 Task: Find connections with filter location Biaora with filter topic #Startupswith filter profile language Potuguese with filter current company Parle Products Pvt. Ltd with filter school Holy Angels Convent School - India with filter industry Building Structure and Exterior Contractors with filter service category Management with filter keywords title Emergency Relief Worker
Action: Mouse moved to (629, 93)
Screenshot: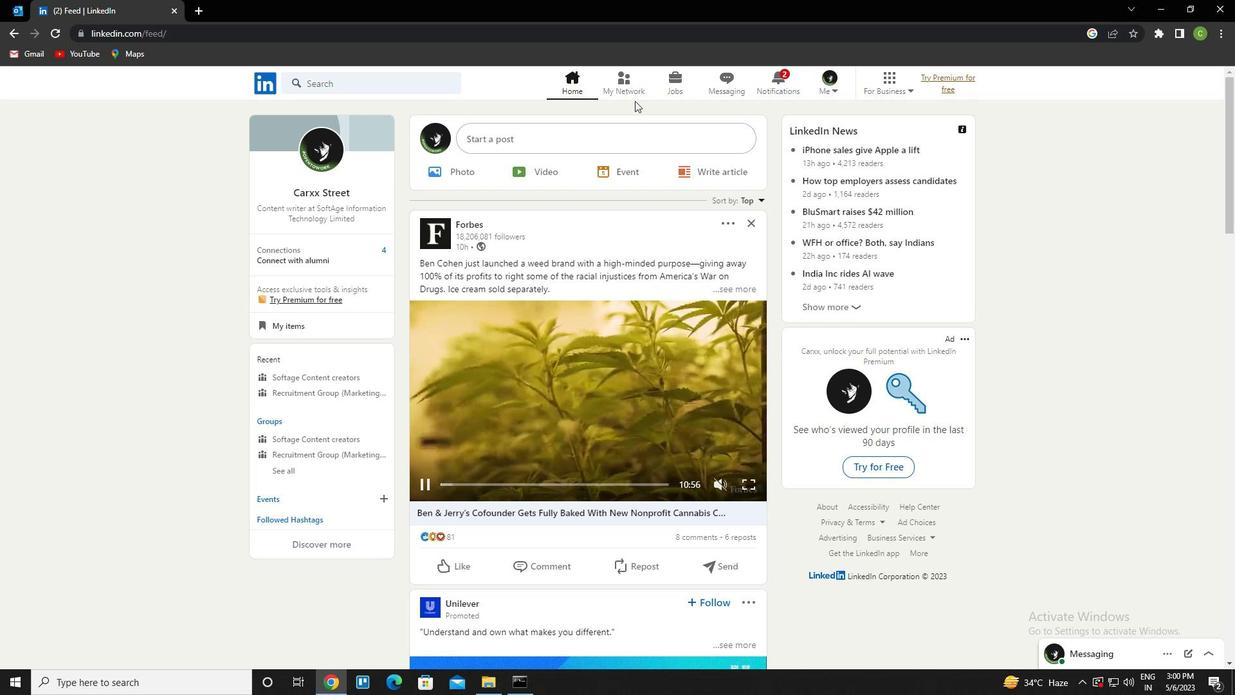 
Action: Mouse pressed left at (629, 93)
Screenshot: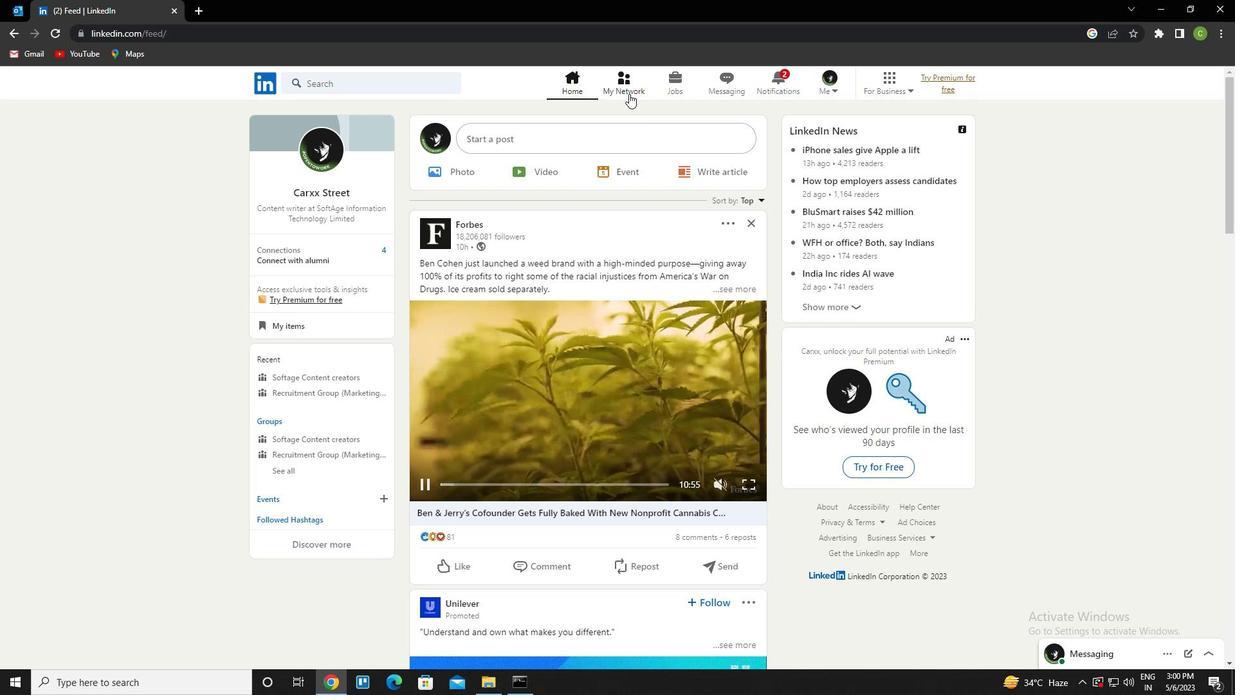 
Action: Mouse moved to (371, 162)
Screenshot: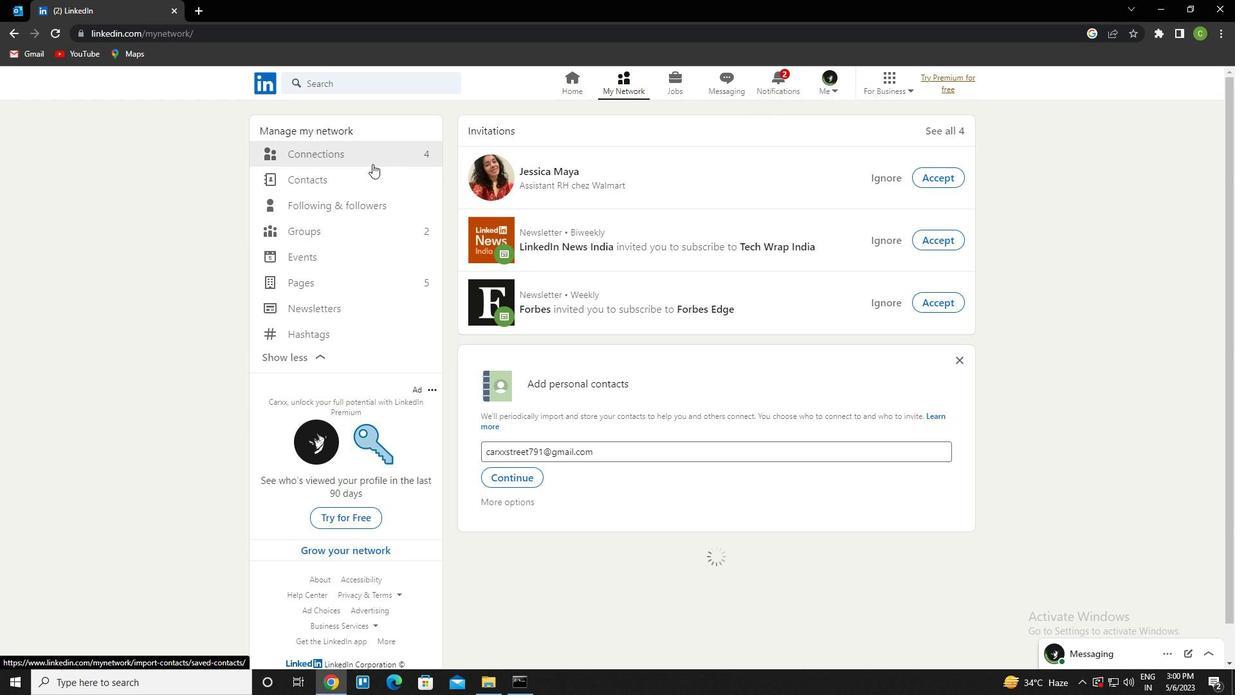 
Action: Mouse pressed left at (371, 162)
Screenshot: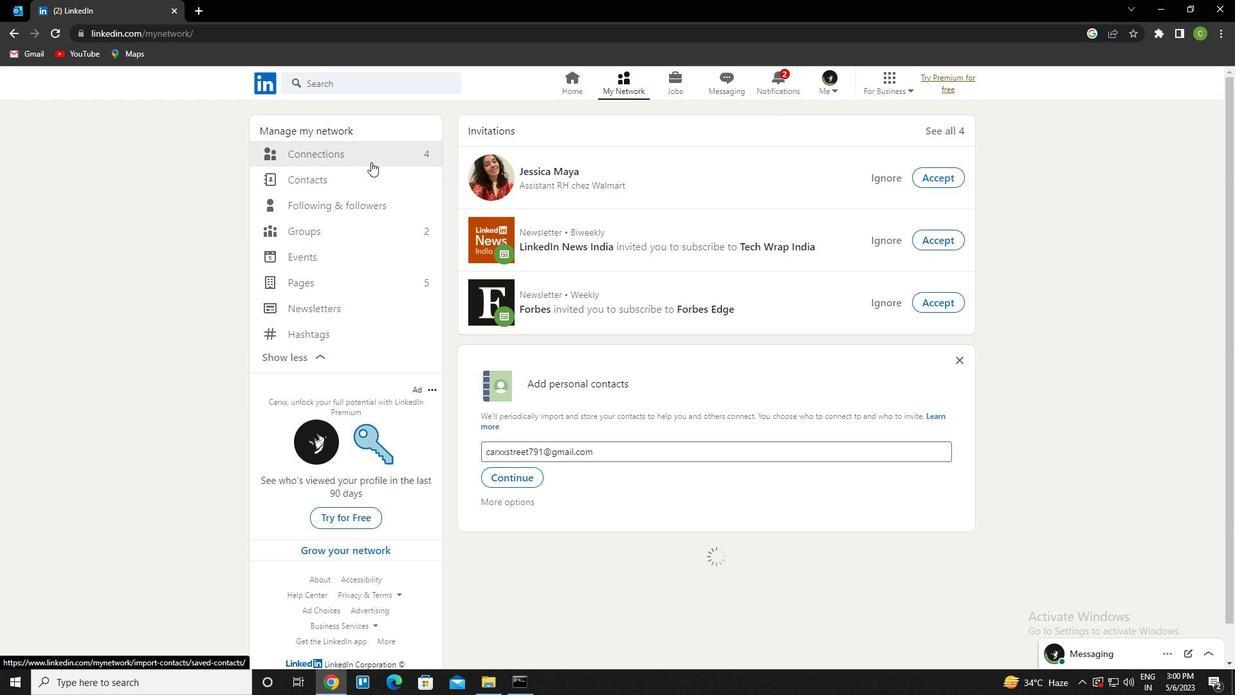 
Action: Mouse moved to (386, 155)
Screenshot: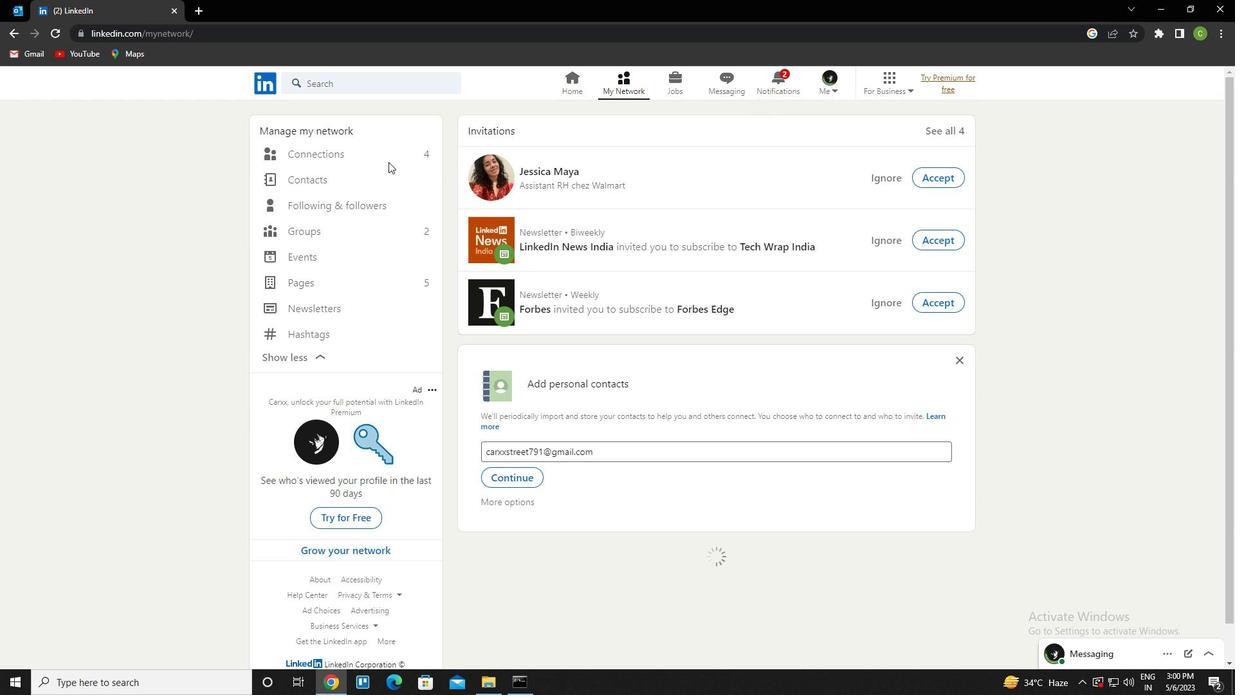 
Action: Mouse pressed left at (386, 155)
Screenshot: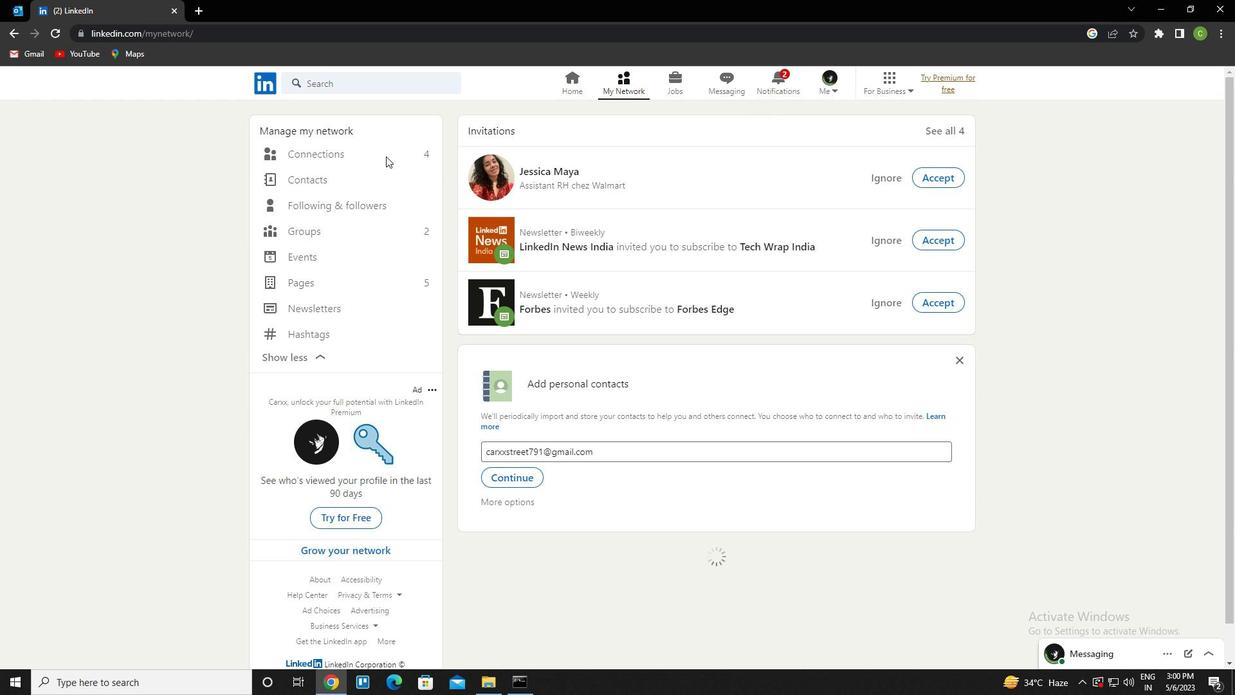 
Action: Mouse pressed left at (386, 155)
Screenshot: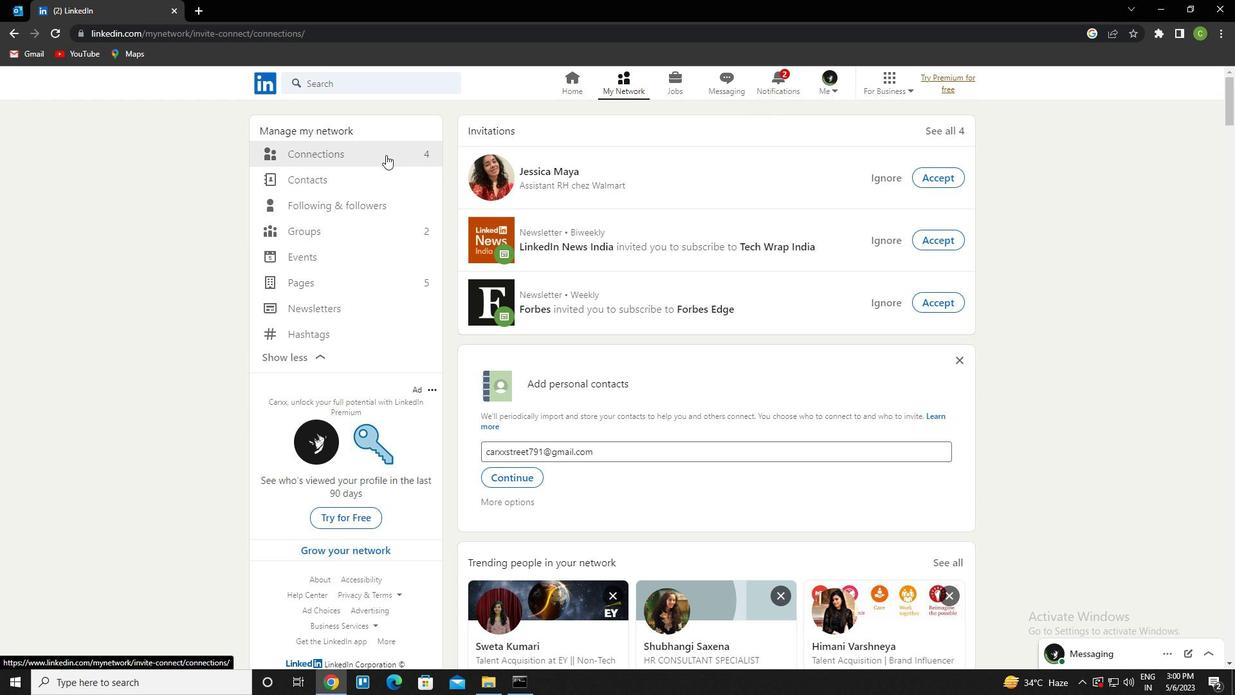 
Action: Mouse moved to (707, 159)
Screenshot: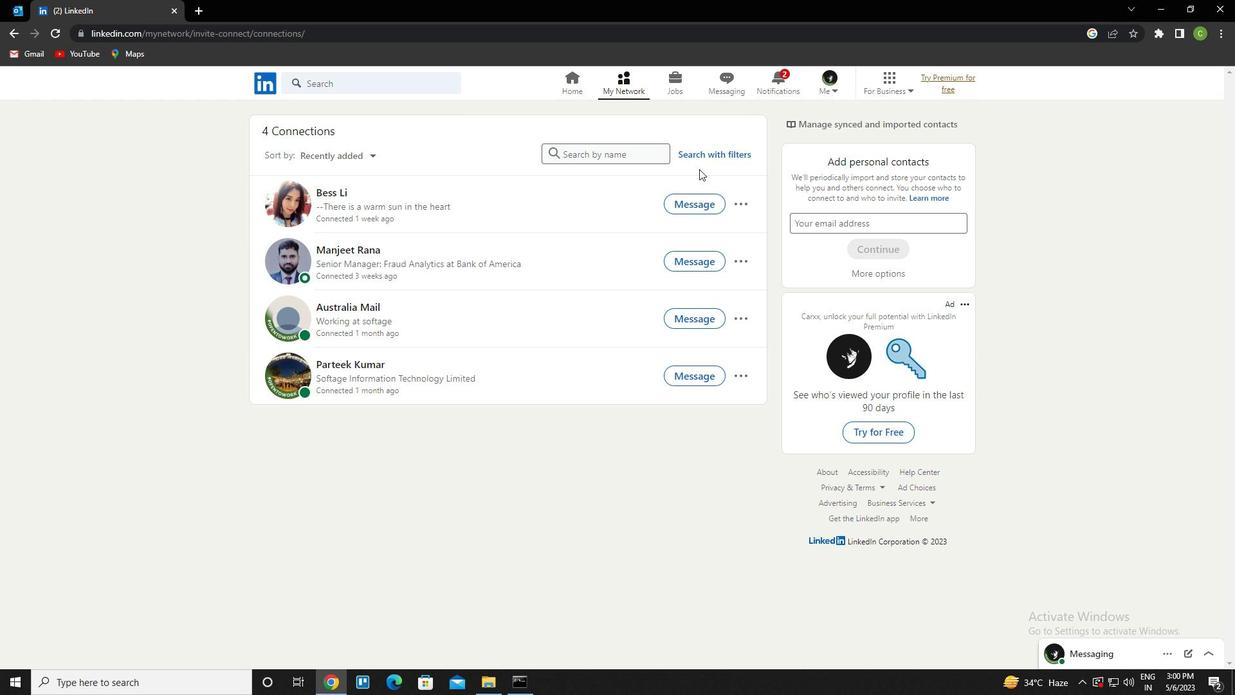 
Action: Mouse pressed left at (707, 159)
Screenshot: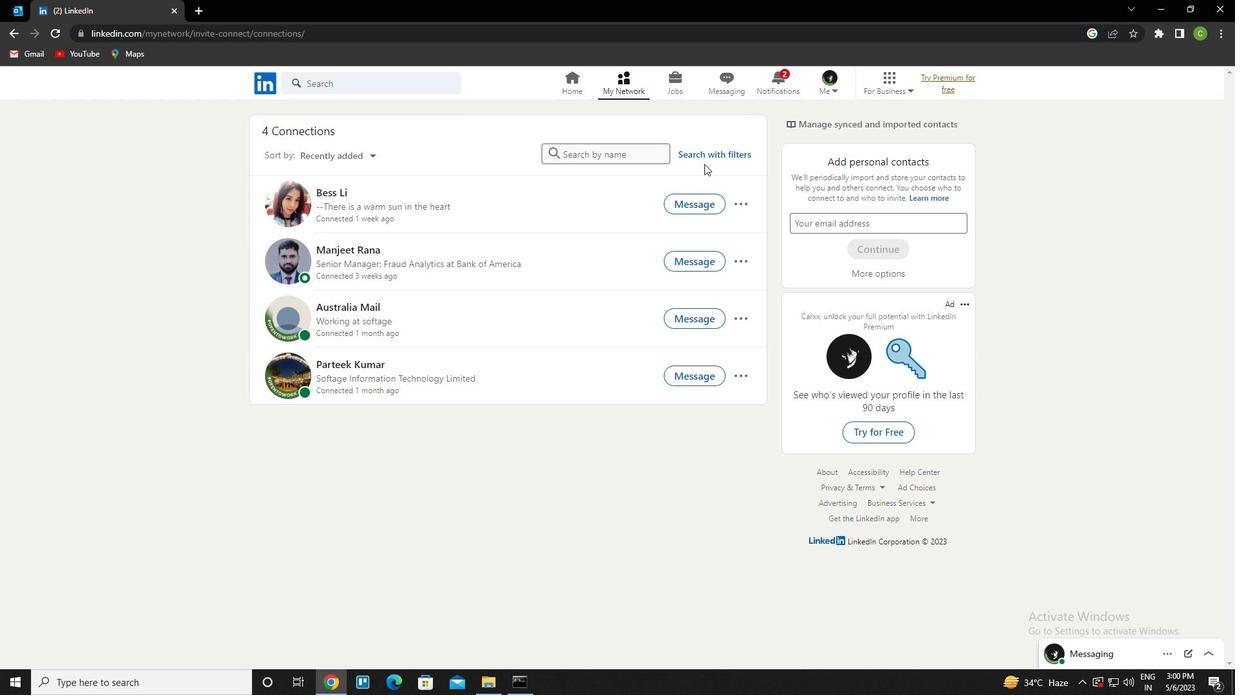 
Action: Mouse moved to (669, 119)
Screenshot: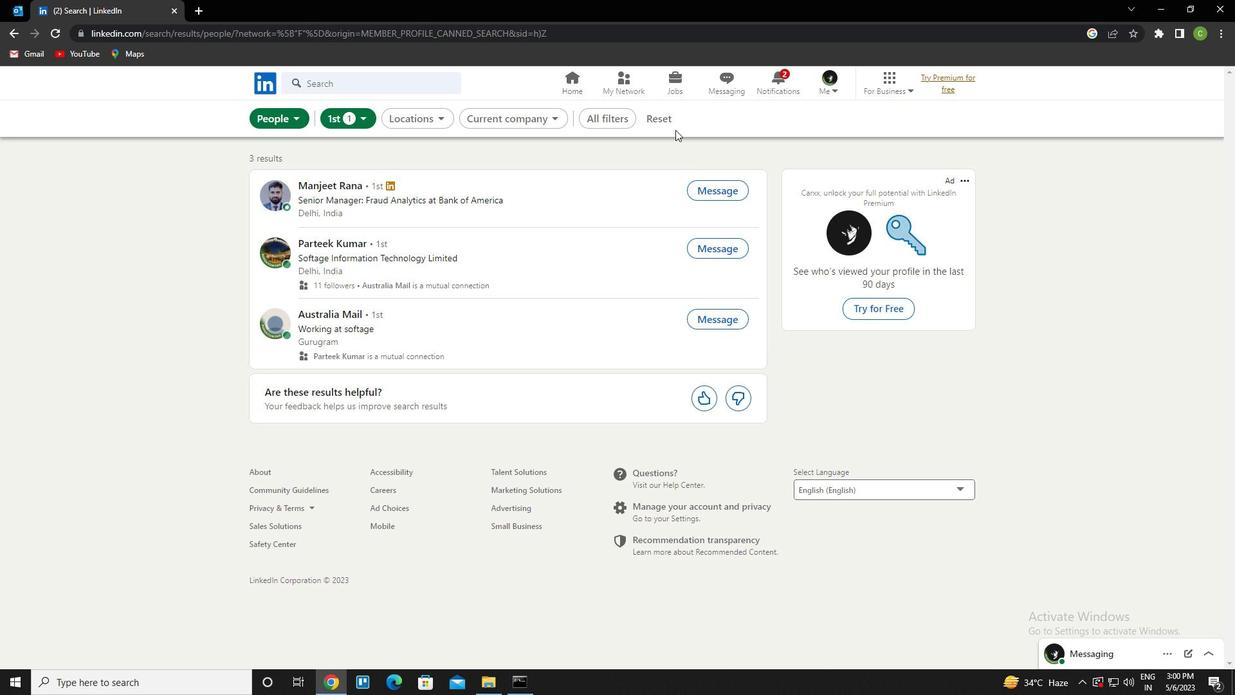 
Action: Mouse pressed left at (669, 119)
Screenshot: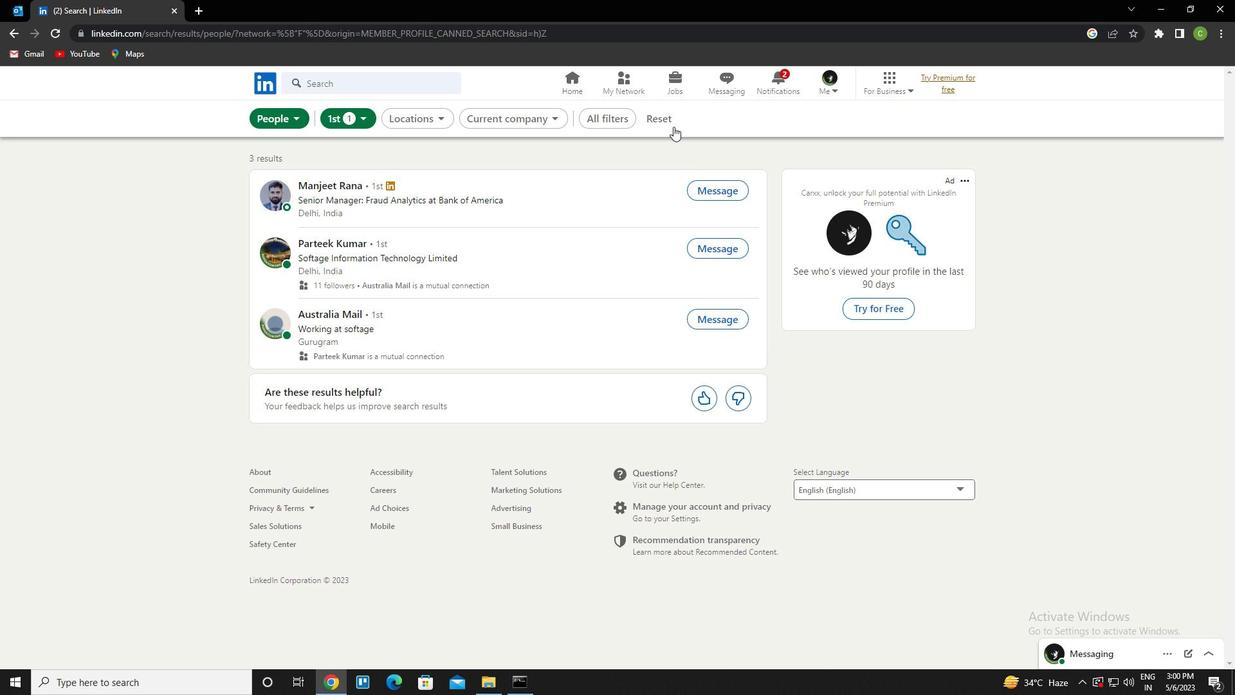 
Action: Mouse moved to (619, 123)
Screenshot: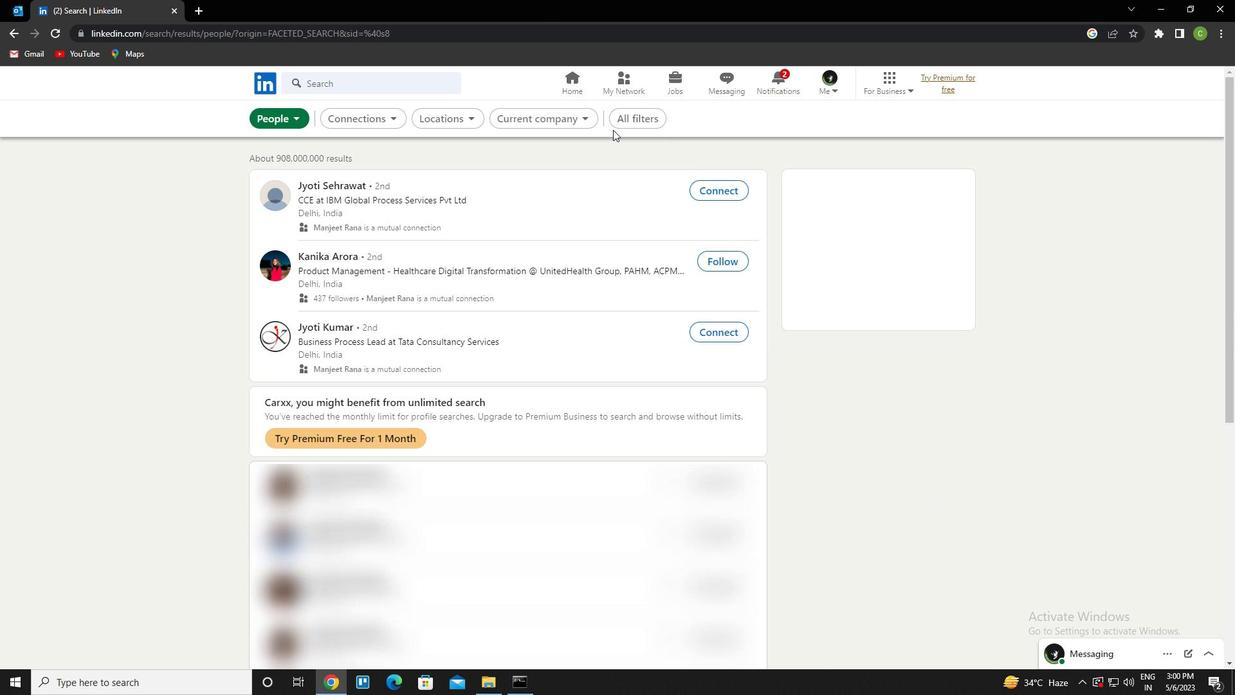 
Action: Mouse pressed left at (619, 123)
Screenshot: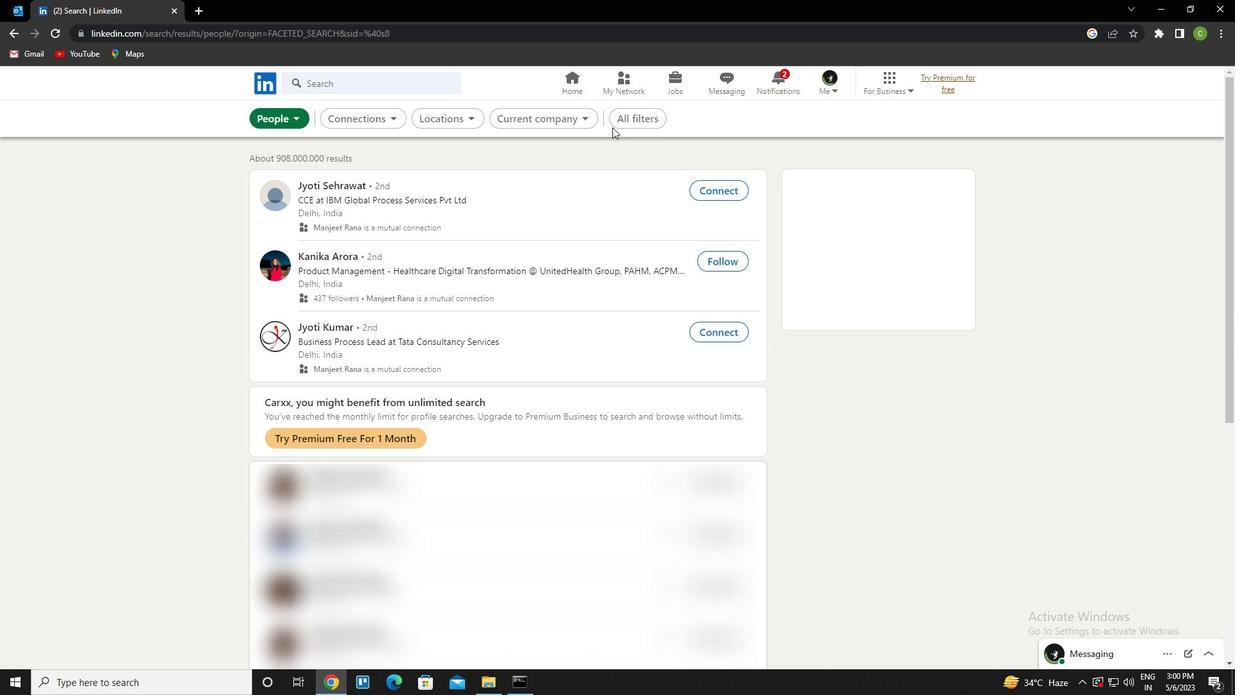 
Action: Mouse moved to (1041, 368)
Screenshot: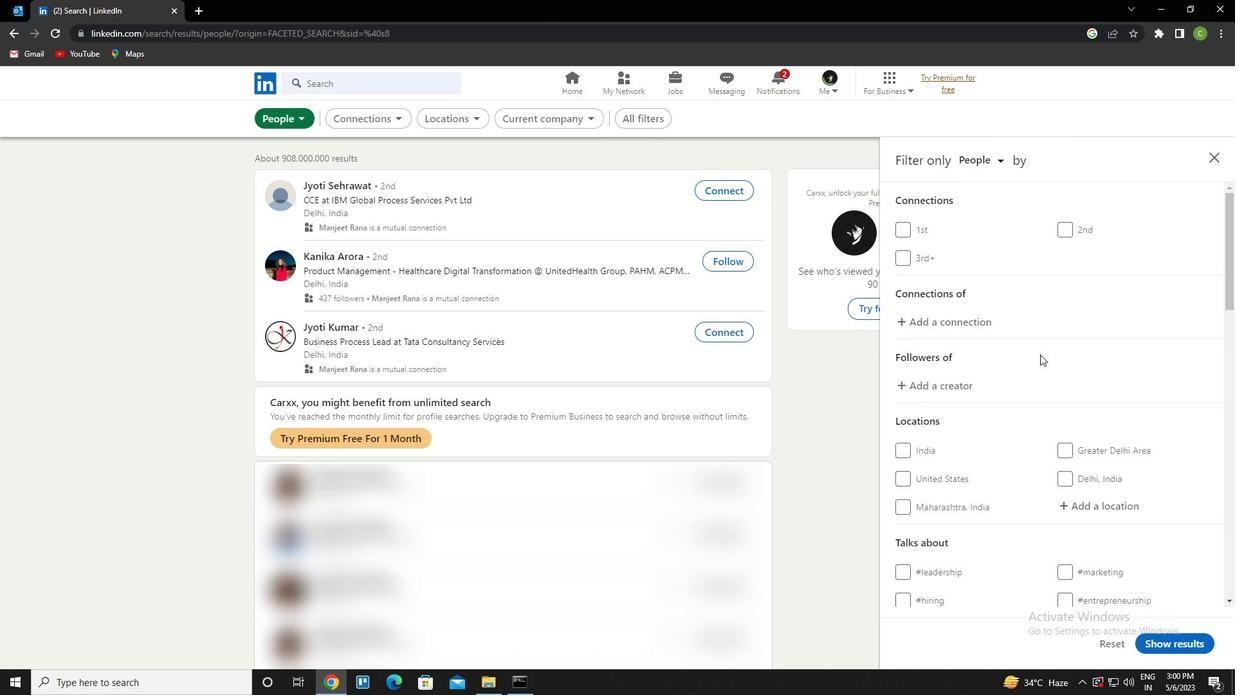 
Action: Mouse scrolled (1041, 368) with delta (0, 0)
Screenshot: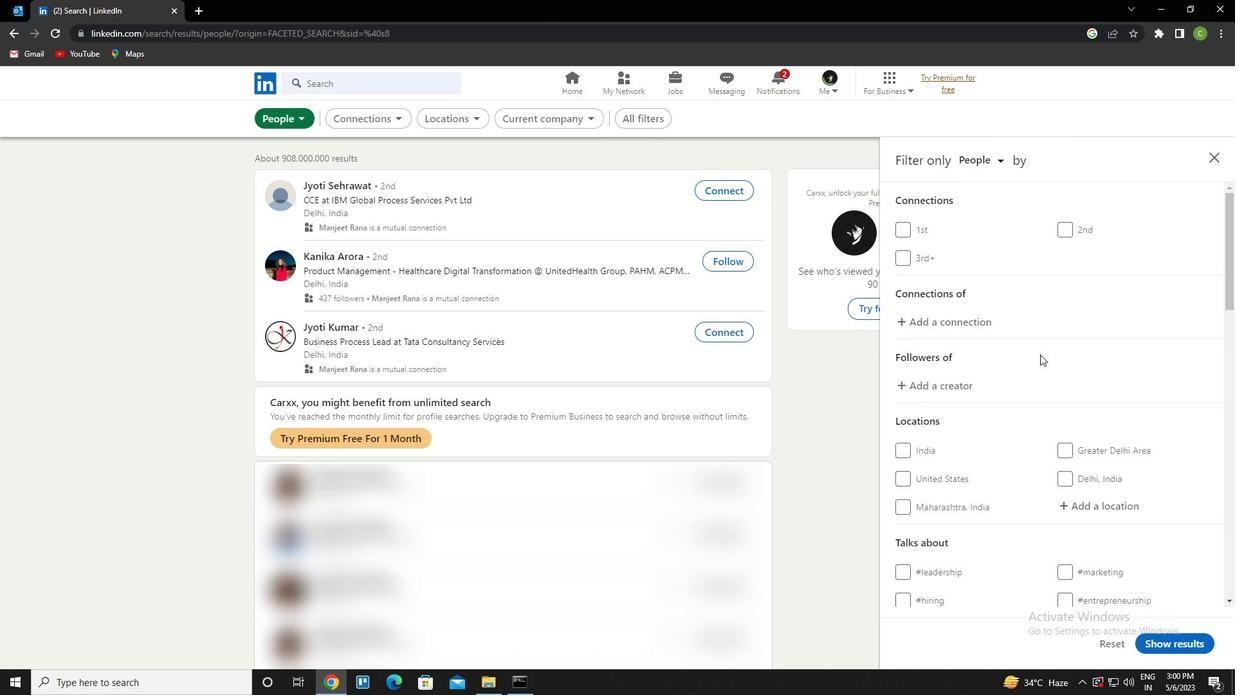 
Action: Mouse moved to (1041, 370)
Screenshot: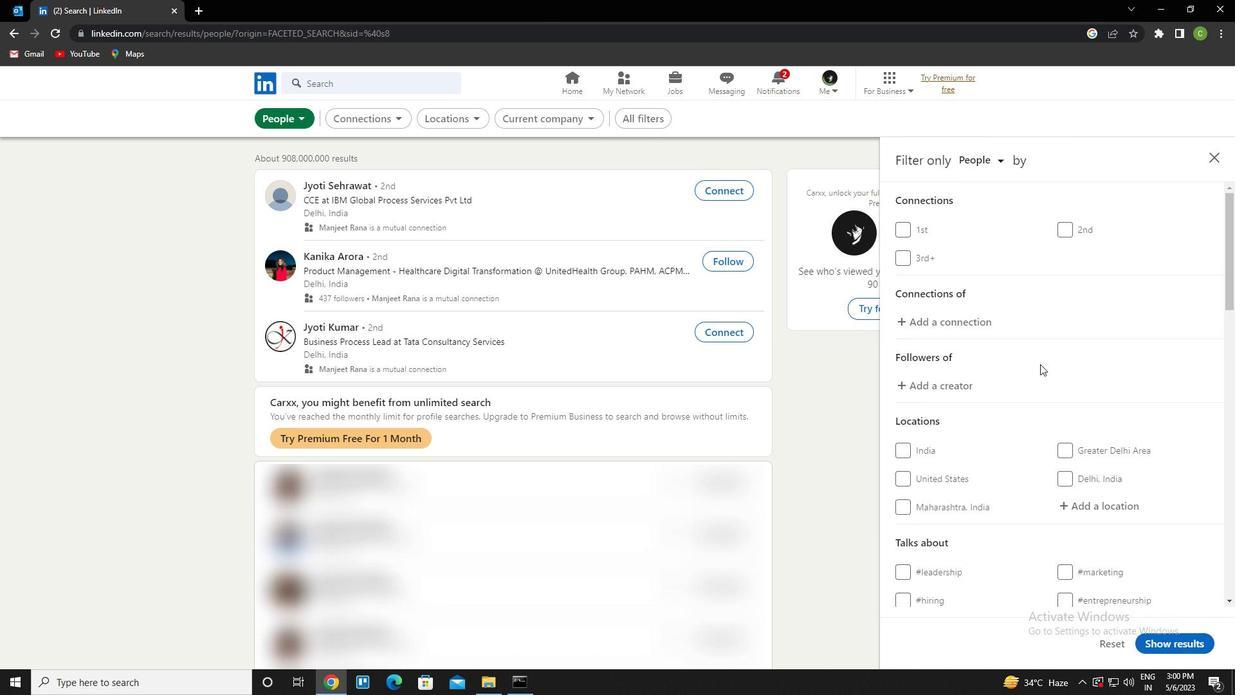 
Action: Mouse scrolled (1041, 370) with delta (0, 0)
Screenshot: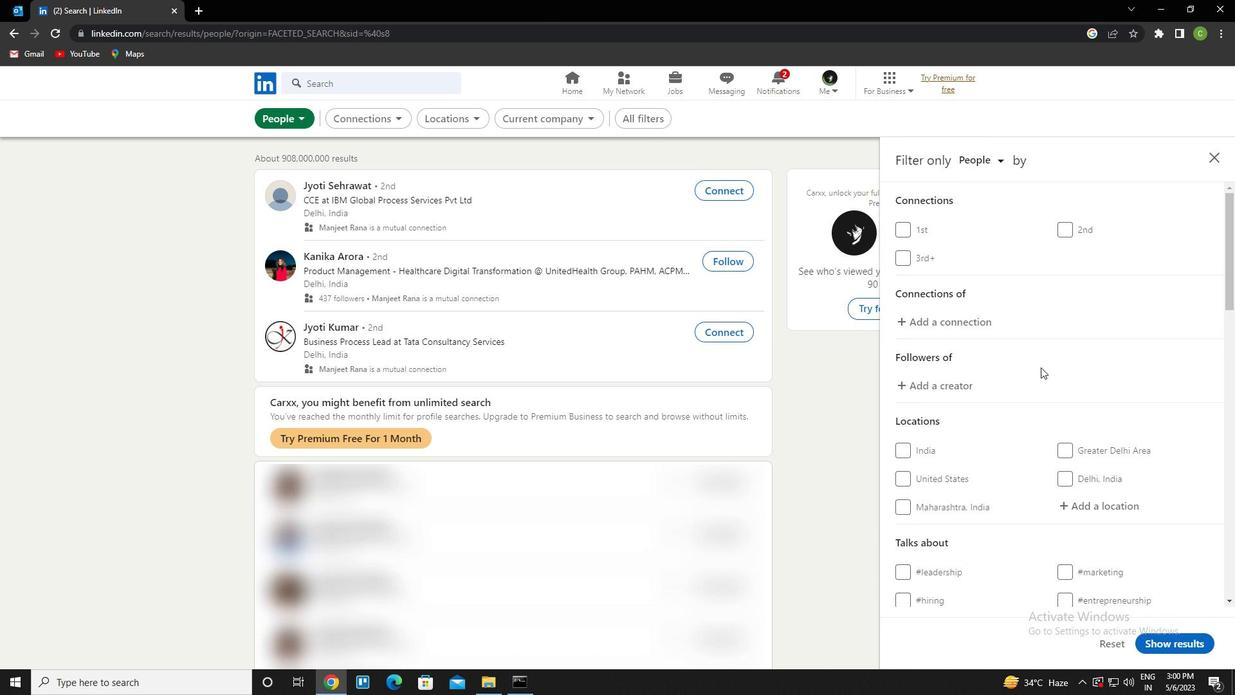 
Action: Mouse moved to (1079, 374)
Screenshot: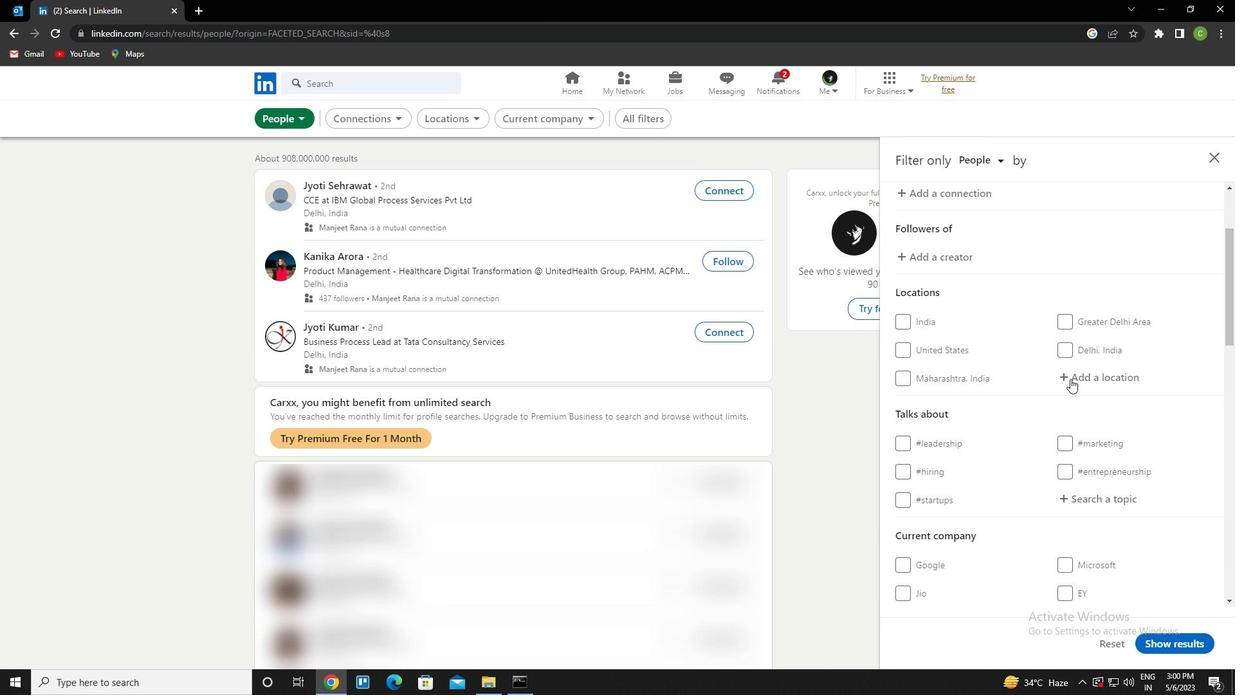 
Action: Mouse pressed left at (1079, 374)
Screenshot: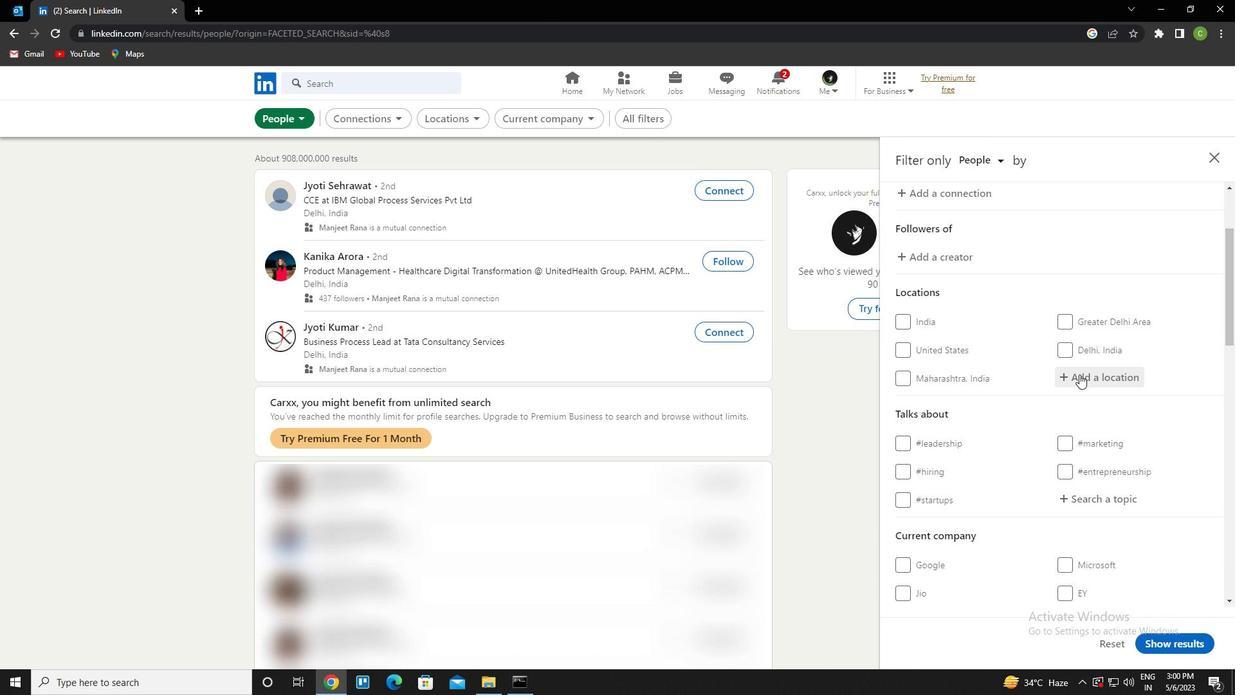 
Action: Mouse moved to (1080, 374)
Screenshot: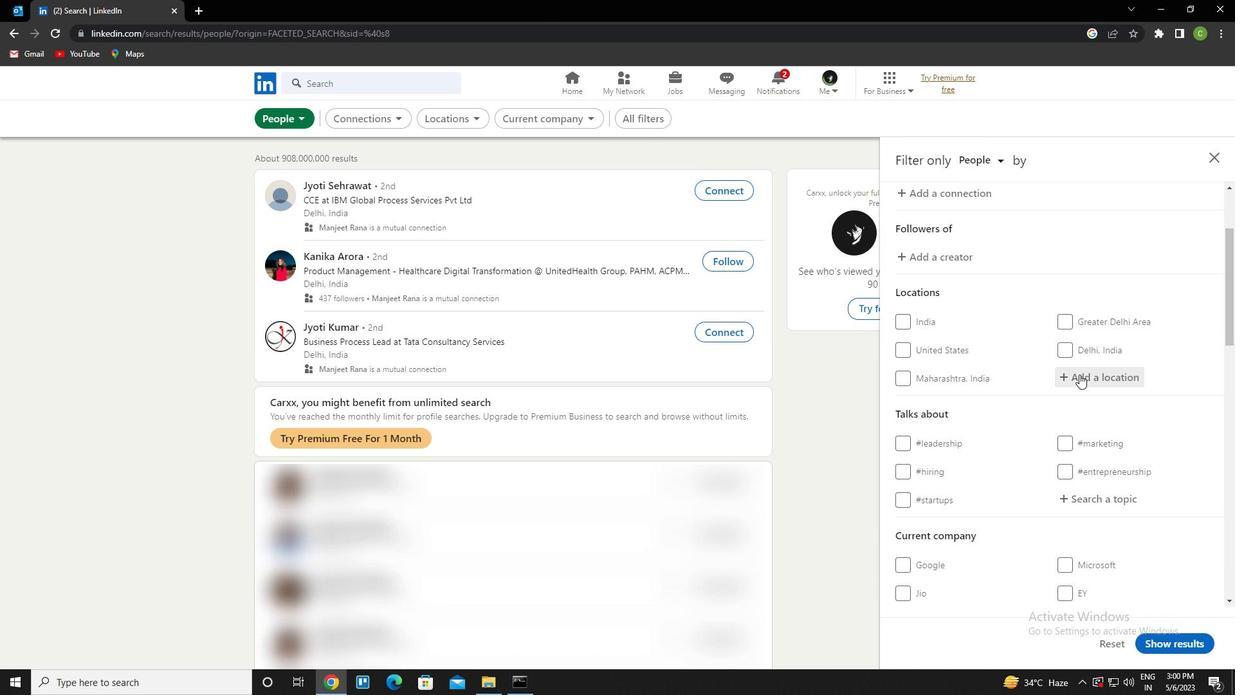 
Action: Key pressed <Key.caps_lock>b<Key.caps_lock>iaora<Key.down><Key.enter>
Screenshot: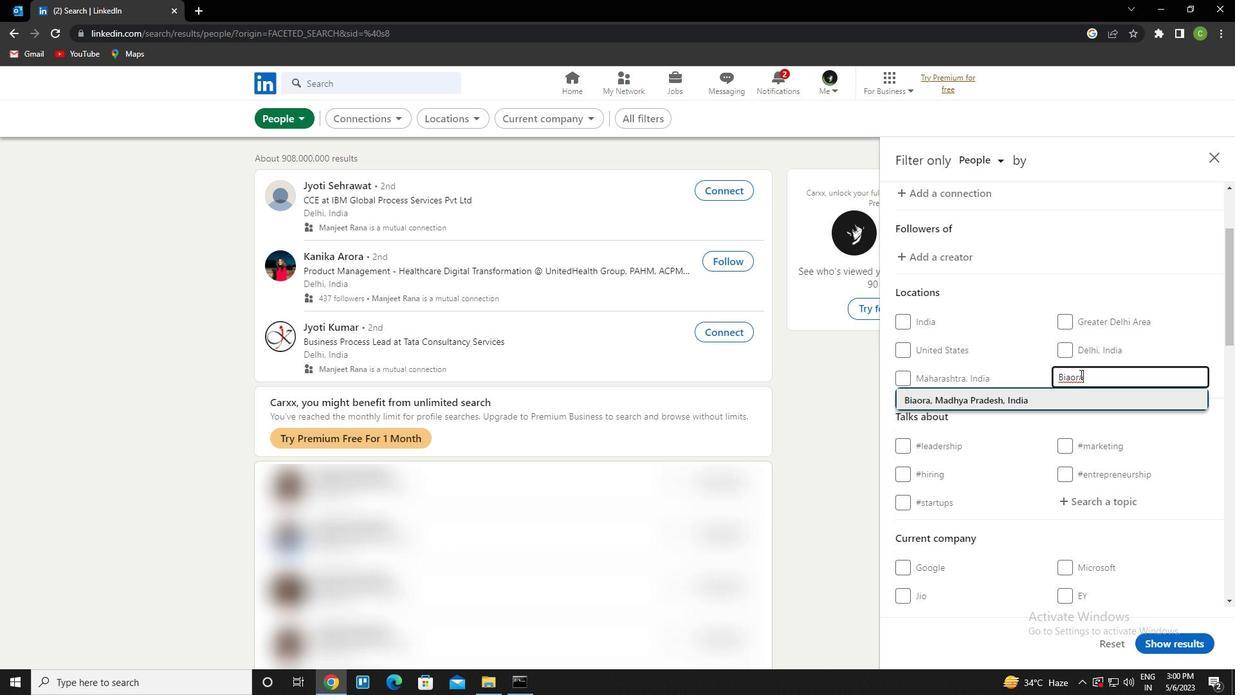 
Action: Mouse moved to (1083, 370)
Screenshot: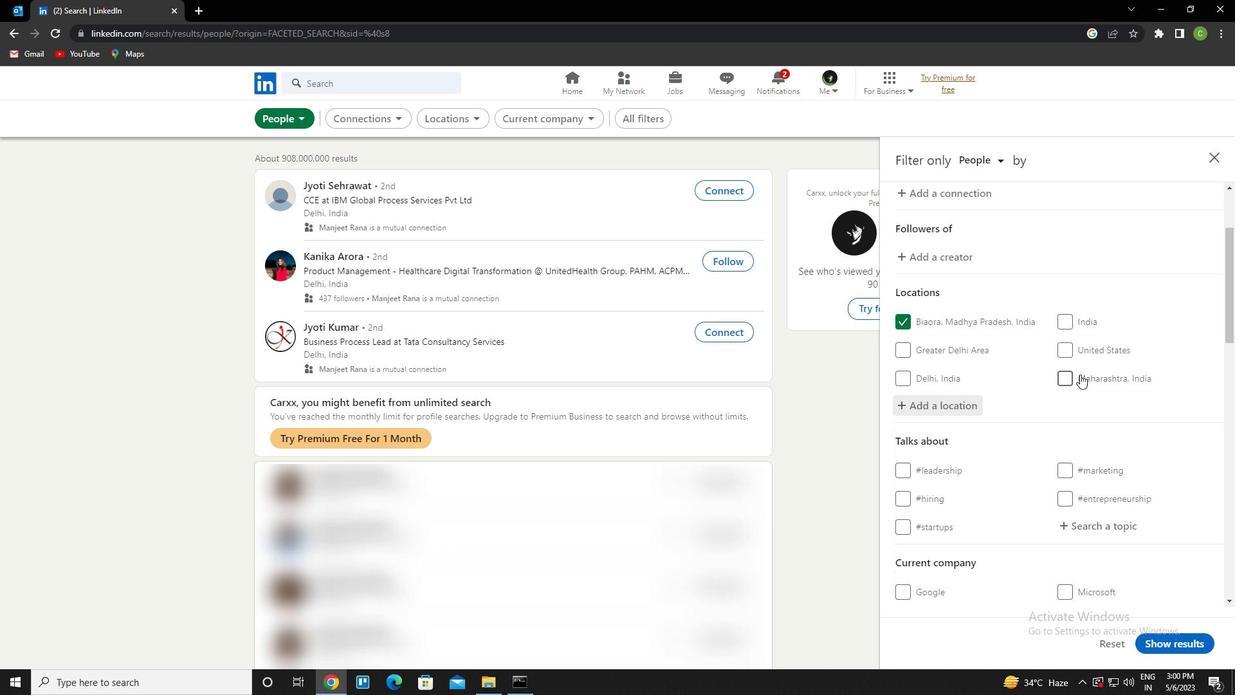 
Action: Mouse scrolled (1083, 370) with delta (0, 0)
Screenshot: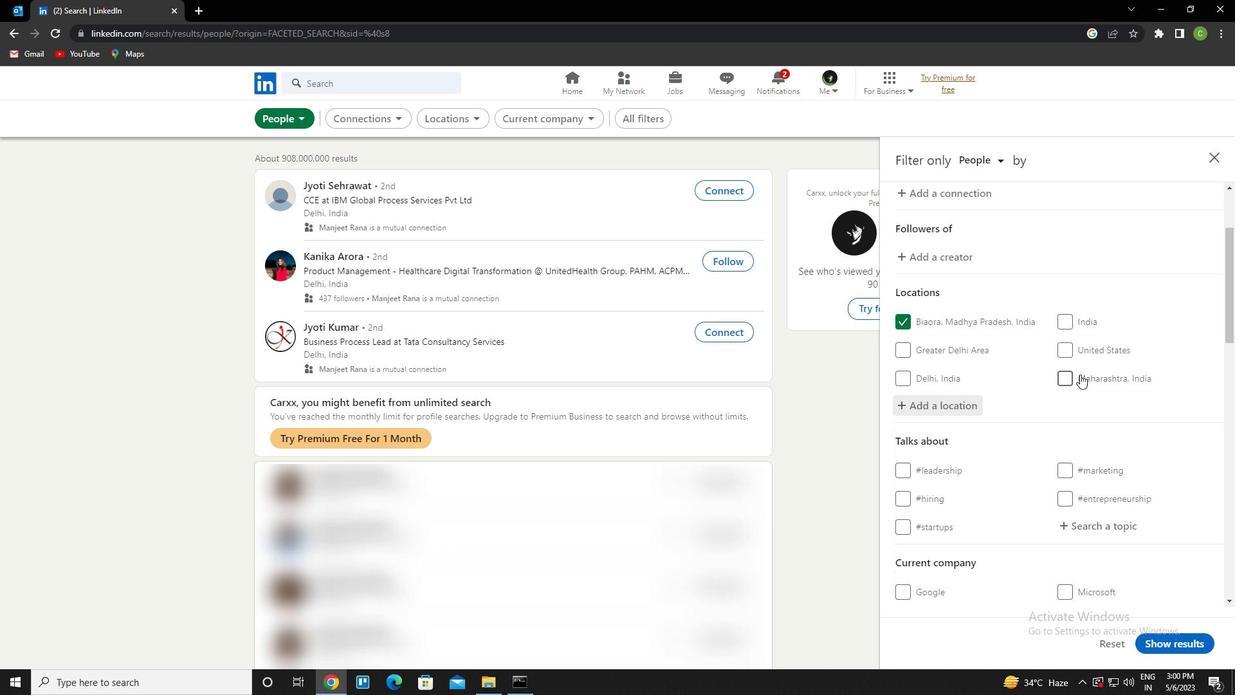 
Action: Mouse moved to (1082, 370)
Screenshot: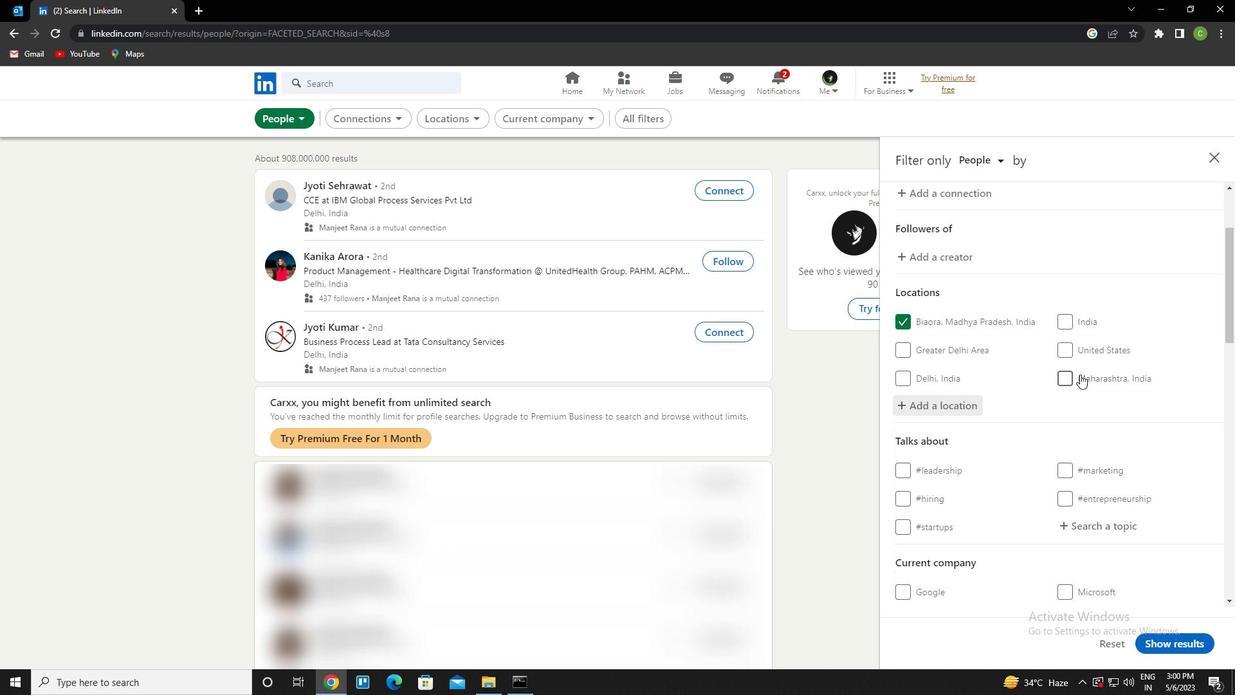 
Action: Mouse scrolled (1082, 370) with delta (0, 0)
Screenshot: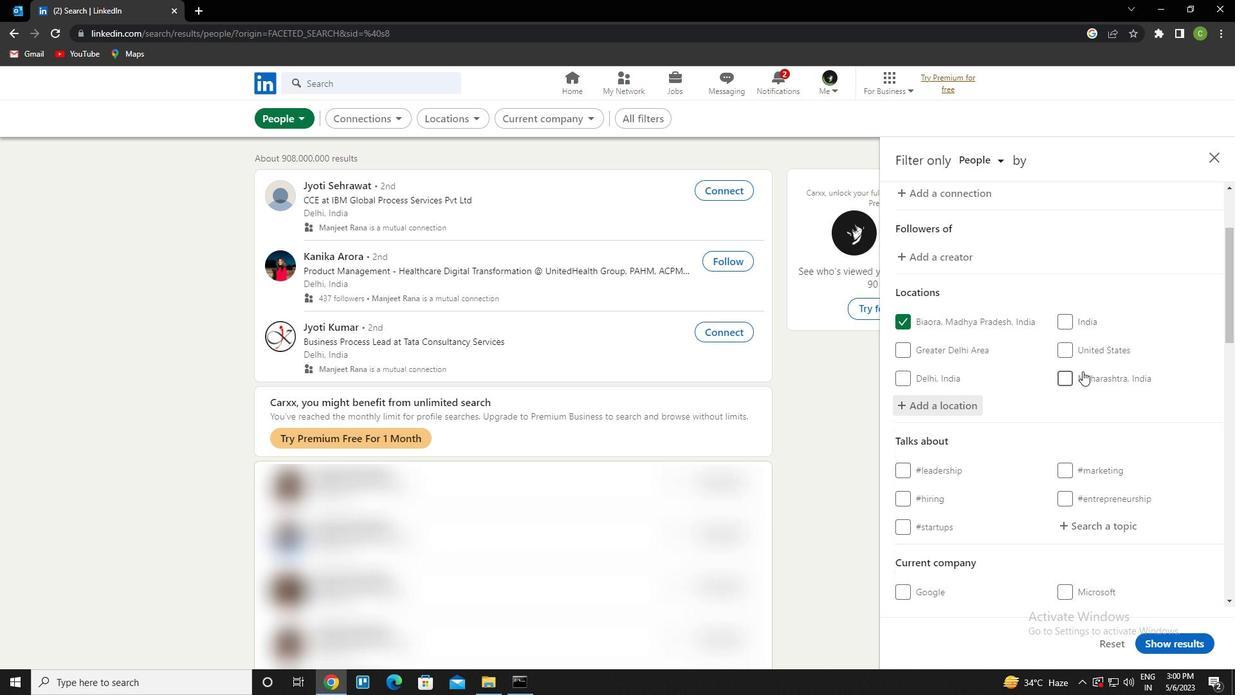 
Action: Mouse moved to (1082, 371)
Screenshot: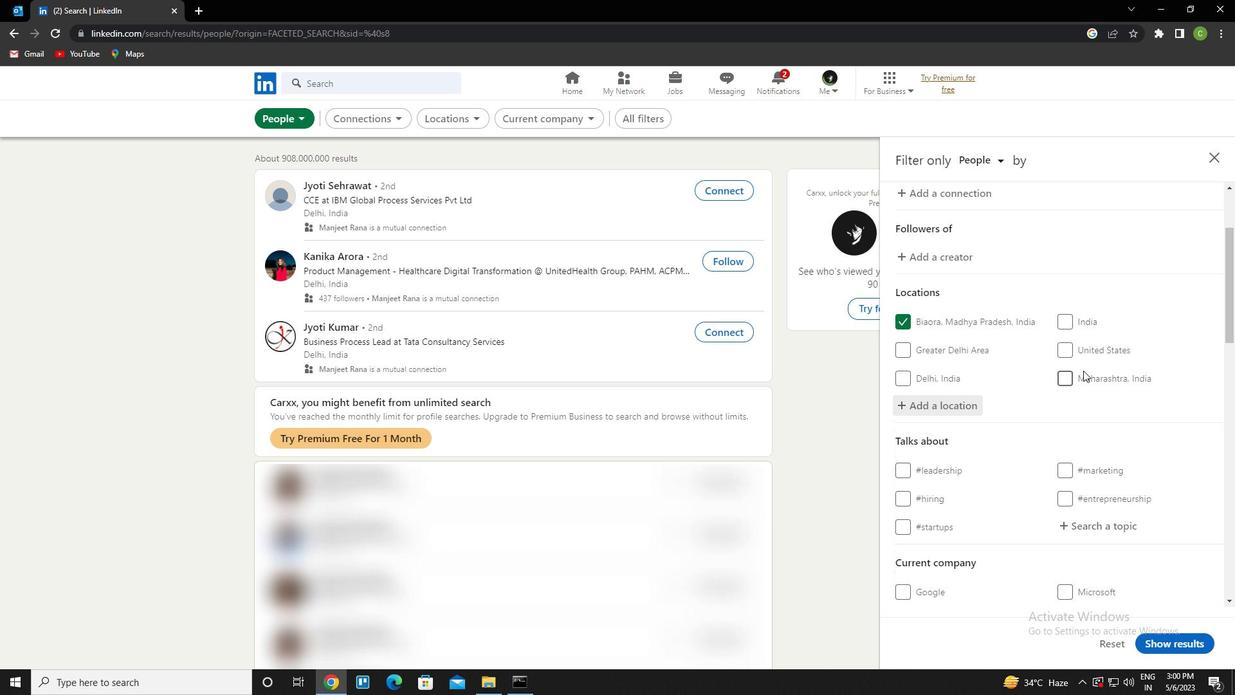 
Action: Mouse scrolled (1082, 370) with delta (0, 0)
Screenshot: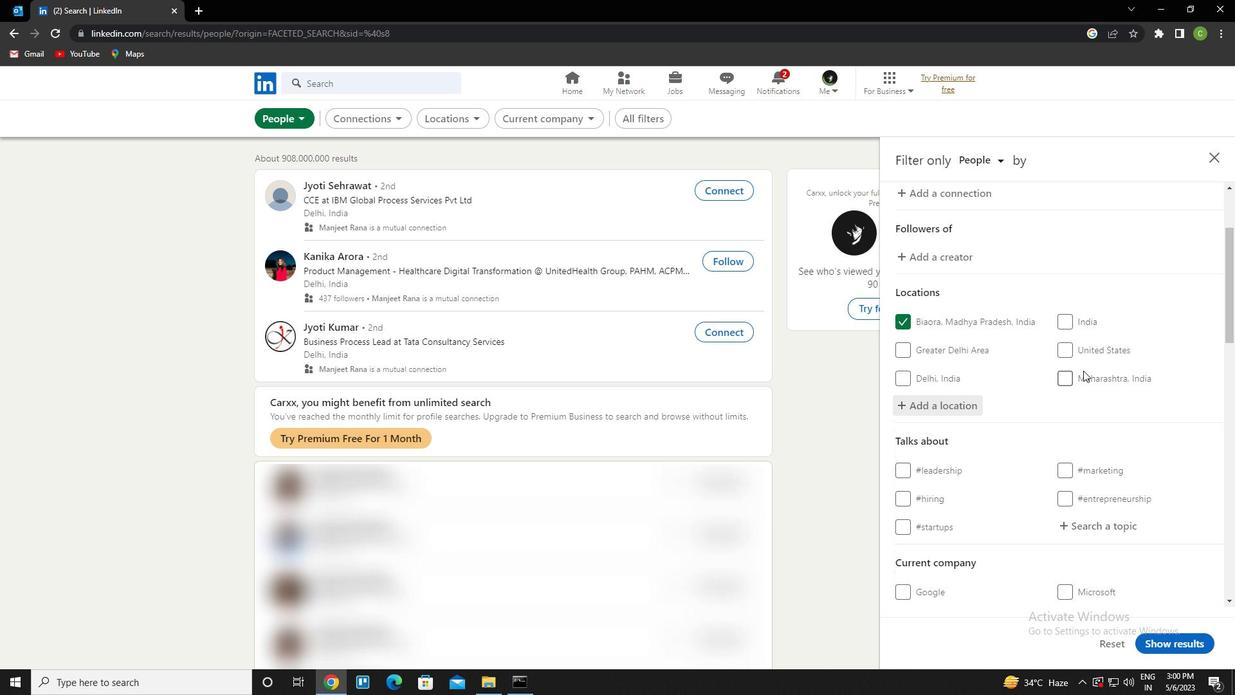 
Action: Mouse moved to (1104, 337)
Screenshot: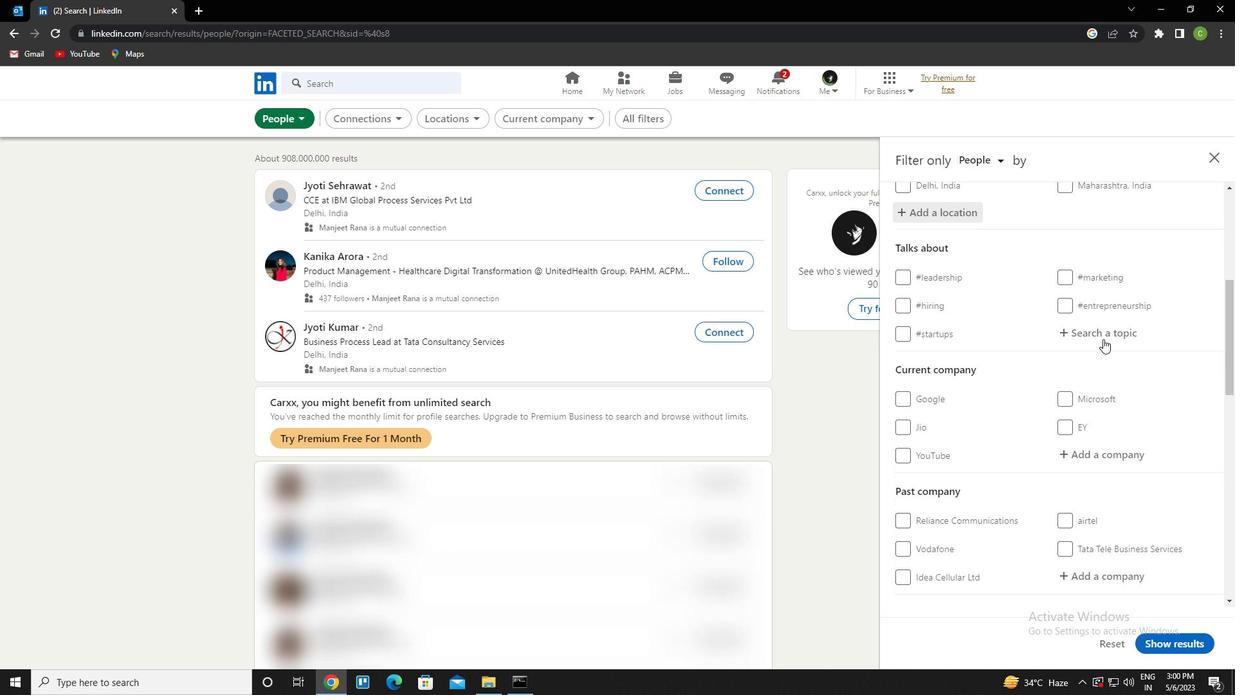 
Action: Mouse pressed left at (1104, 337)
Screenshot: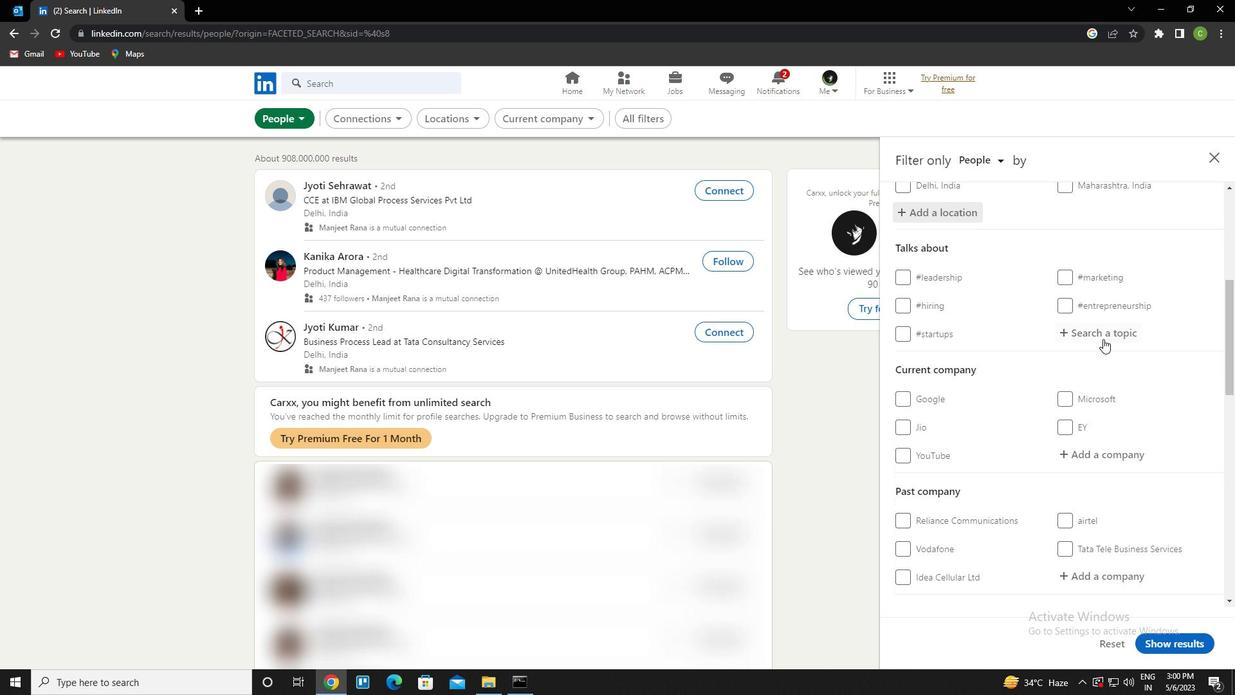 
Action: Key pressed startus<Key.backspace><Key.backspace>ups<Key.down><Key.enter>
Screenshot: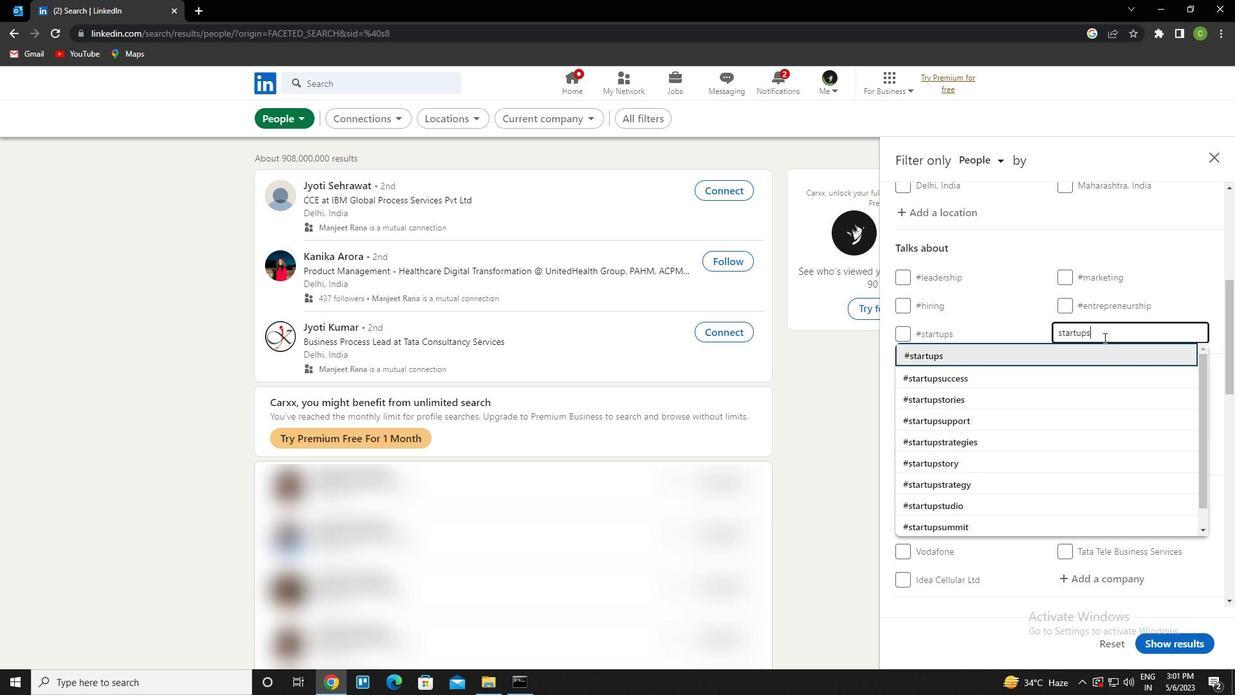 
Action: Mouse scrolled (1104, 337) with delta (0, 0)
Screenshot: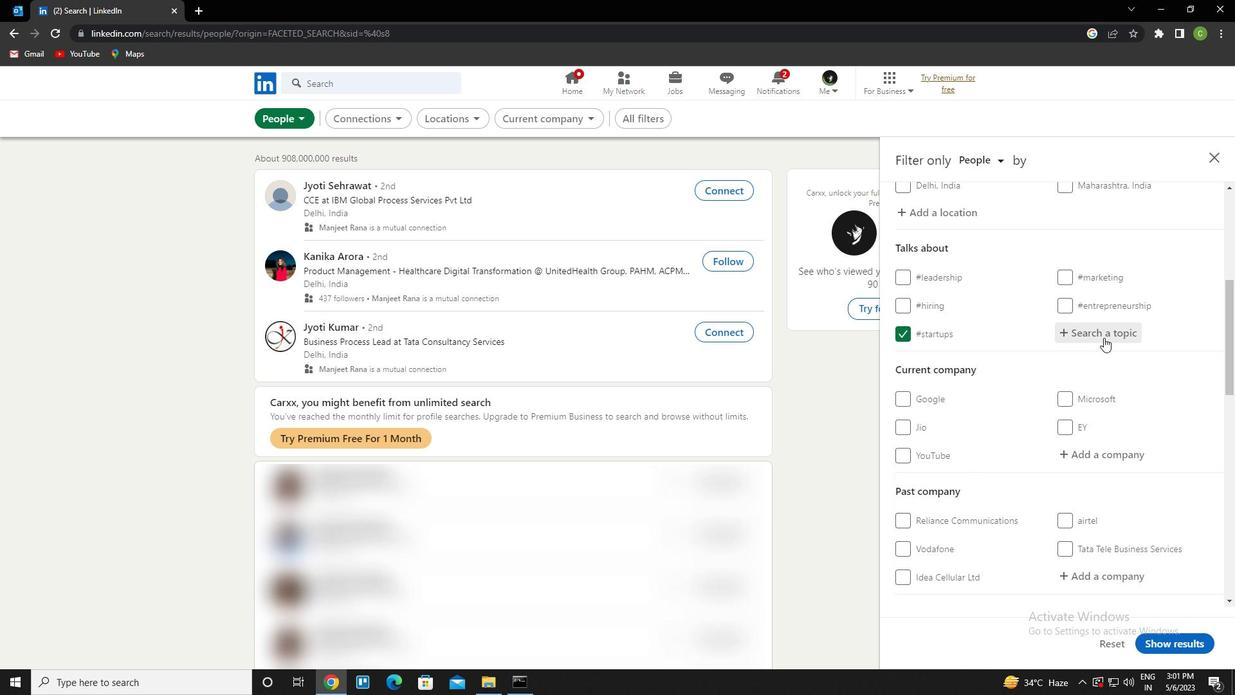 
Action: Mouse scrolled (1104, 337) with delta (0, 0)
Screenshot: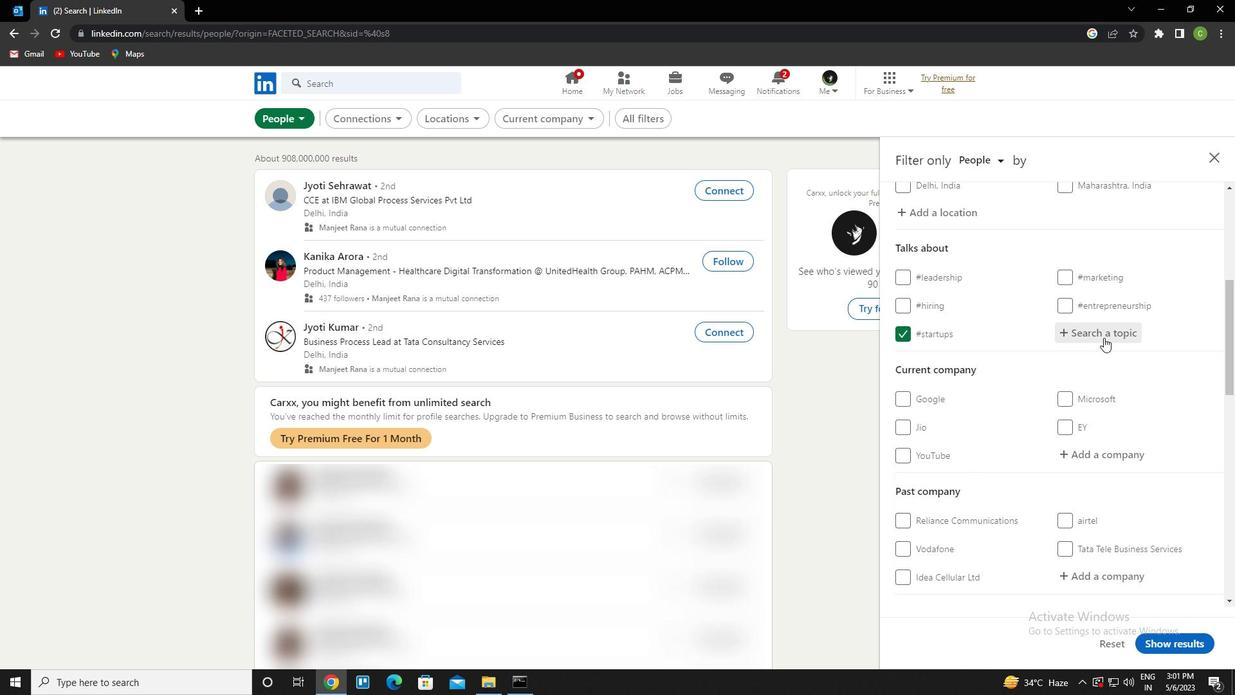 
Action: Mouse scrolled (1104, 337) with delta (0, 0)
Screenshot: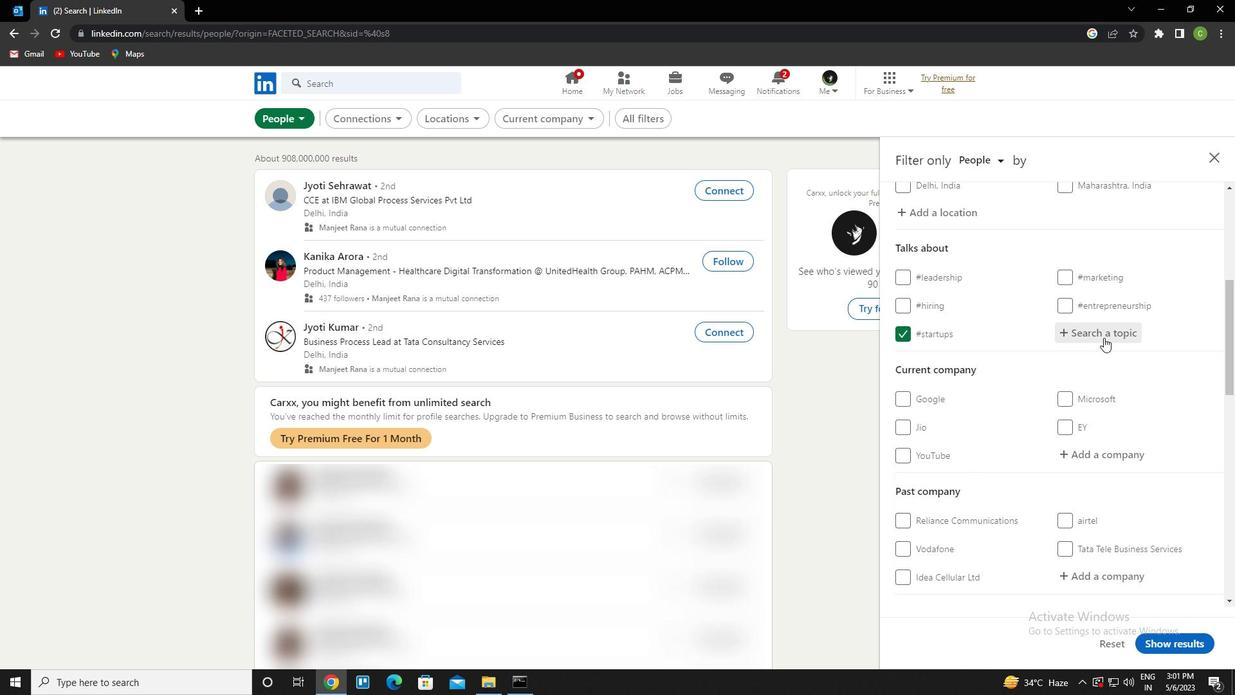 
Action: Mouse scrolled (1104, 337) with delta (0, 0)
Screenshot: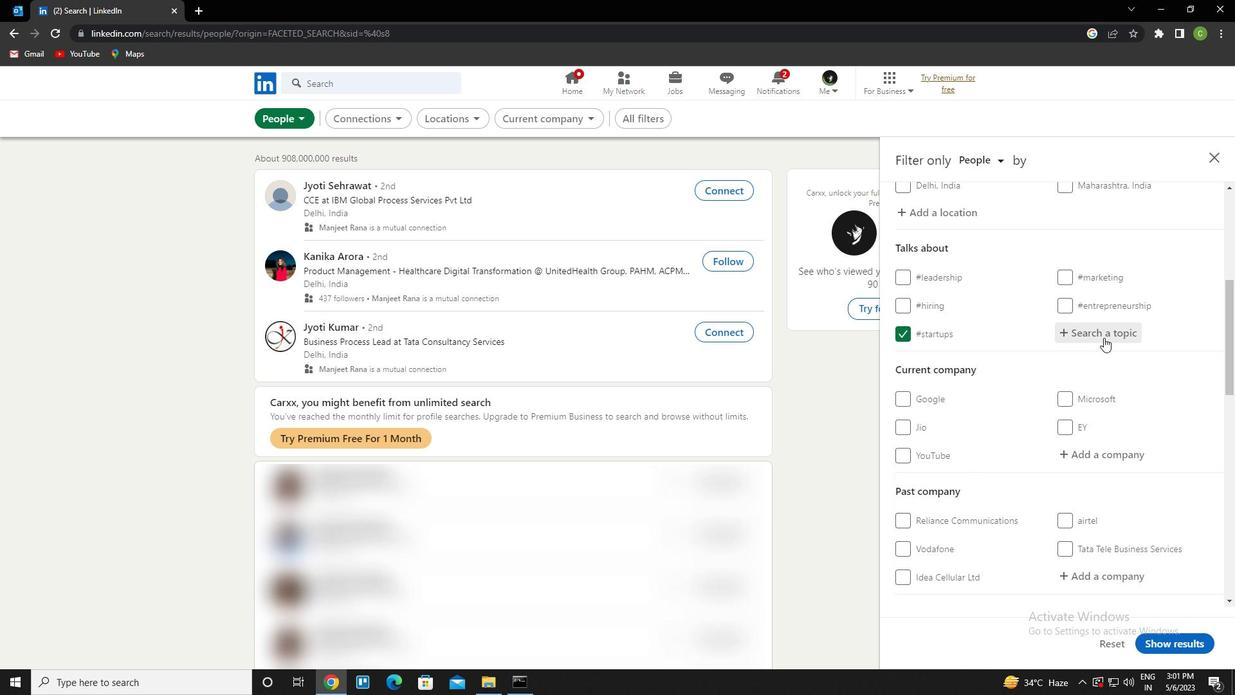 
Action: Mouse scrolled (1104, 337) with delta (0, 0)
Screenshot: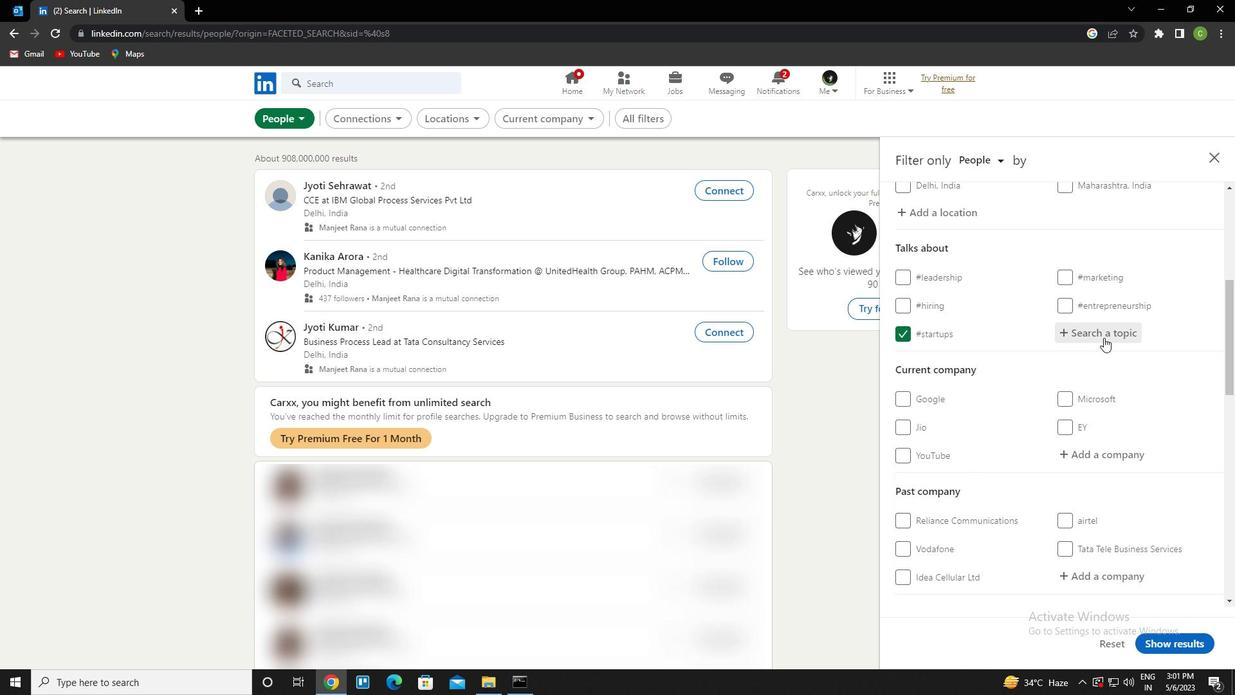 
Action: Mouse scrolled (1104, 337) with delta (0, 0)
Screenshot: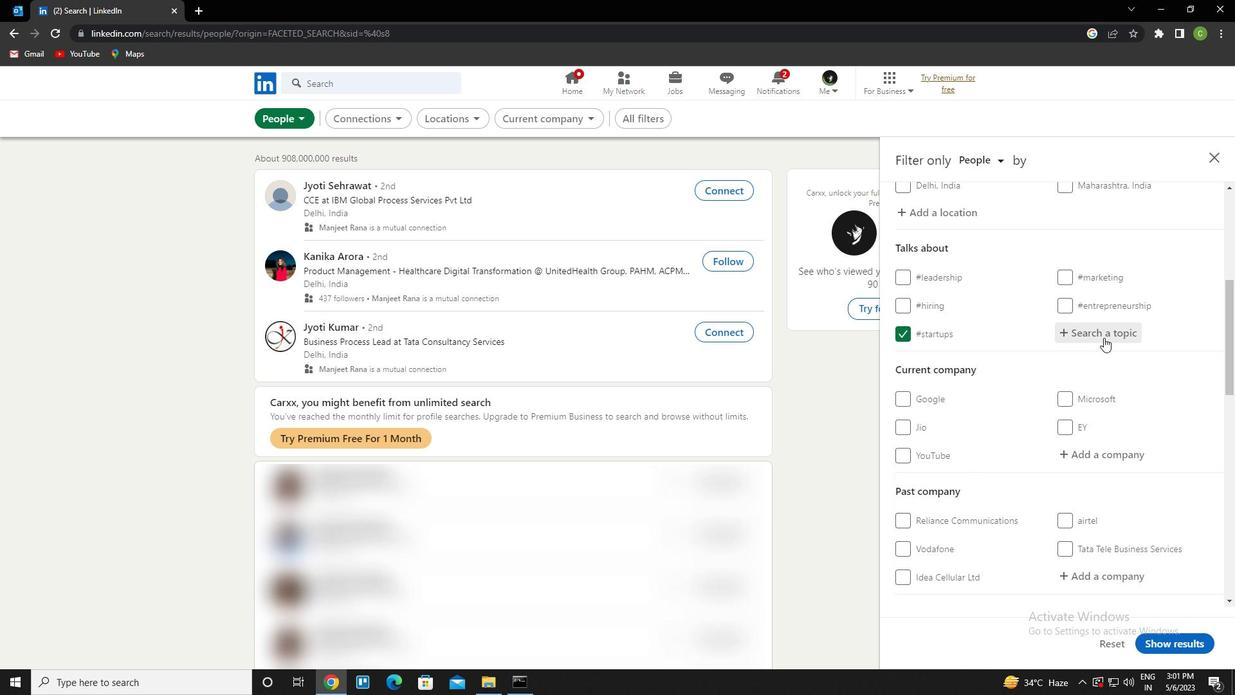 
Action: Mouse moved to (1097, 342)
Screenshot: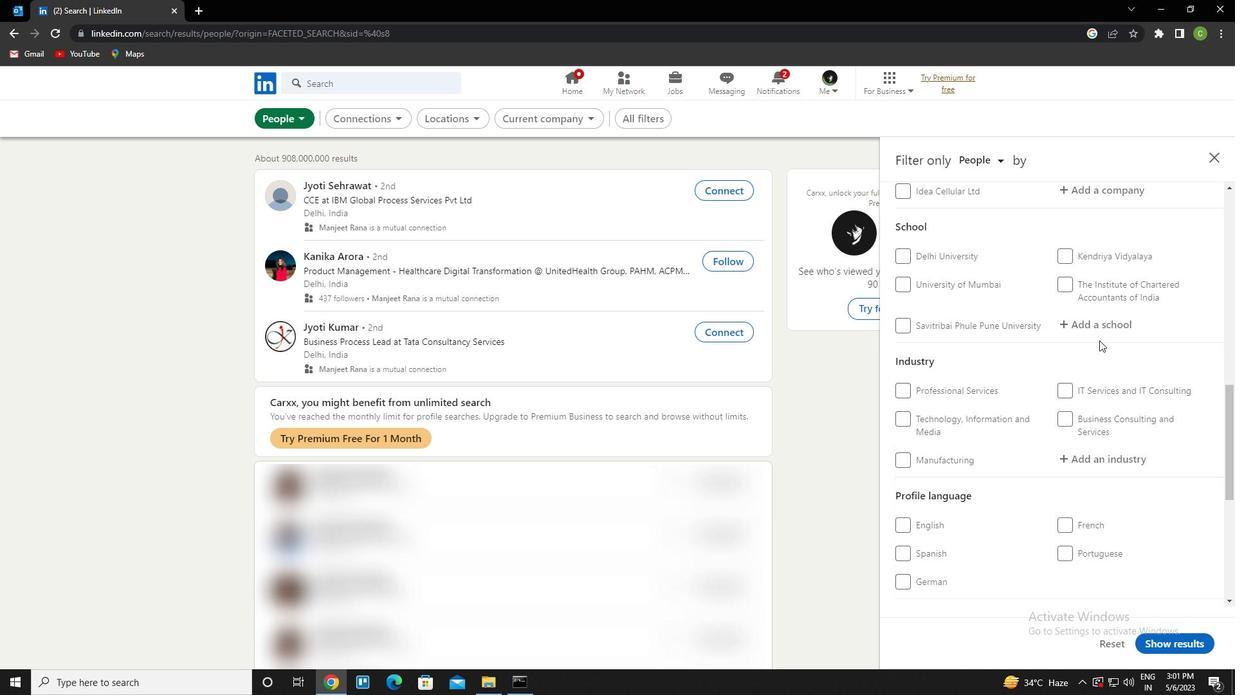 
Action: Mouse scrolled (1097, 343) with delta (0, 0)
Screenshot: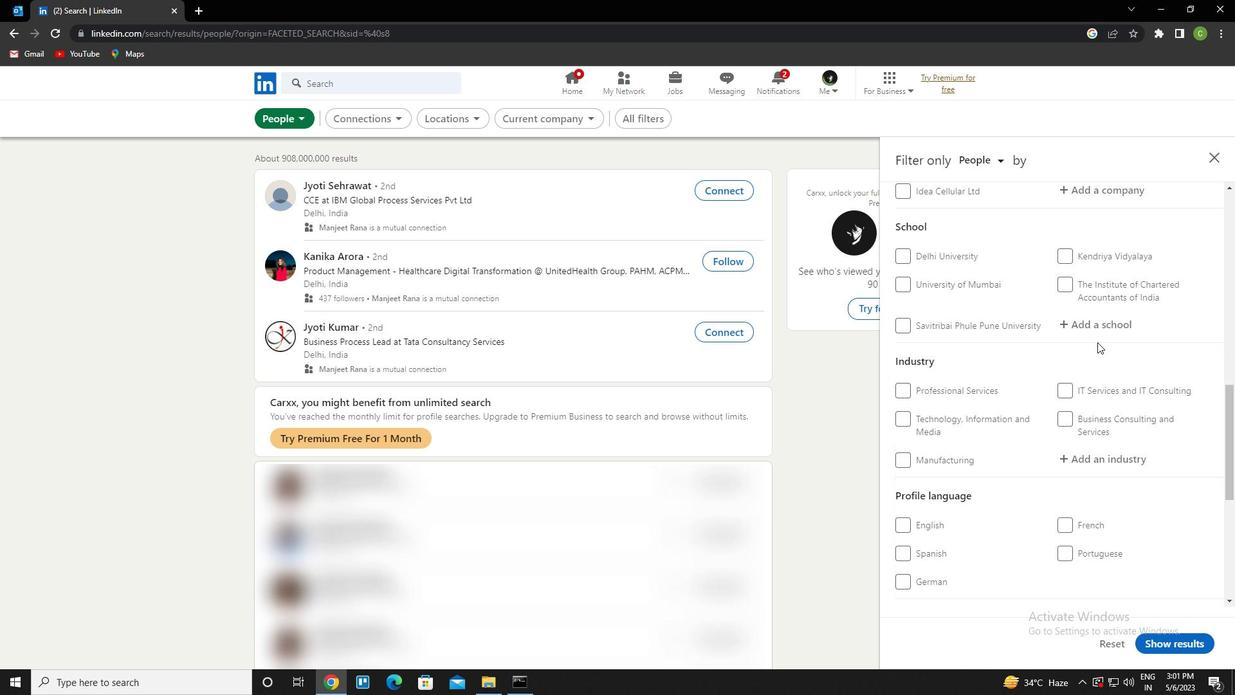 
Action: Mouse scrolled (1097, 343) with delta (0, 0)
Screenshot: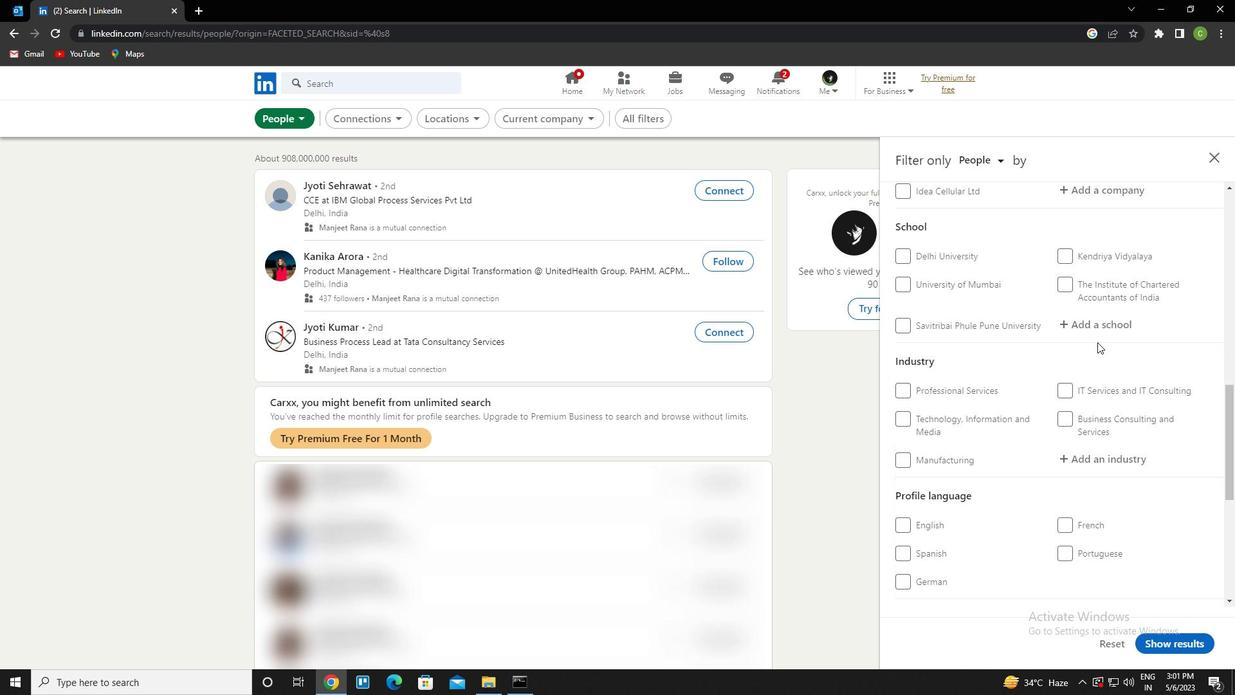 
Action: Mouse scrolled (1097, 343) with delta (0, 0)
Screenshot: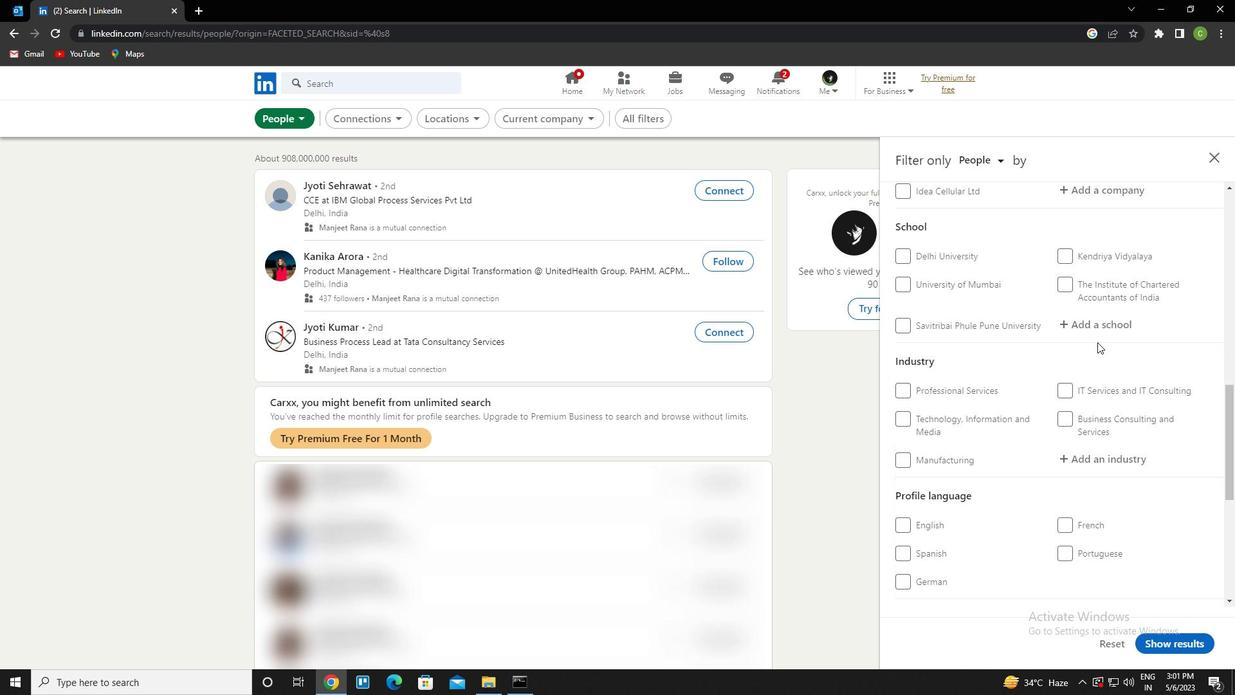 
Action: Mouse scrolled (1097, 343) with delta (0, 0)
Screenshot: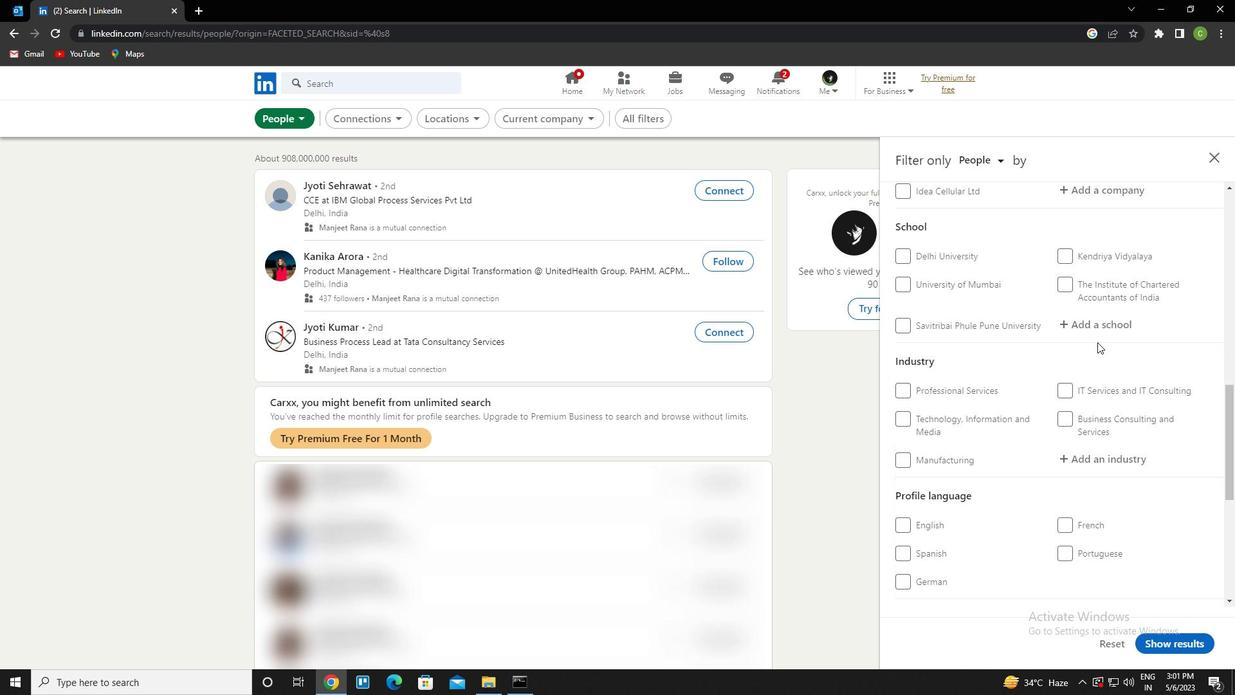 
Action: Mouse scrolled (1097, 343) with delta (0, 0)
Screenshot: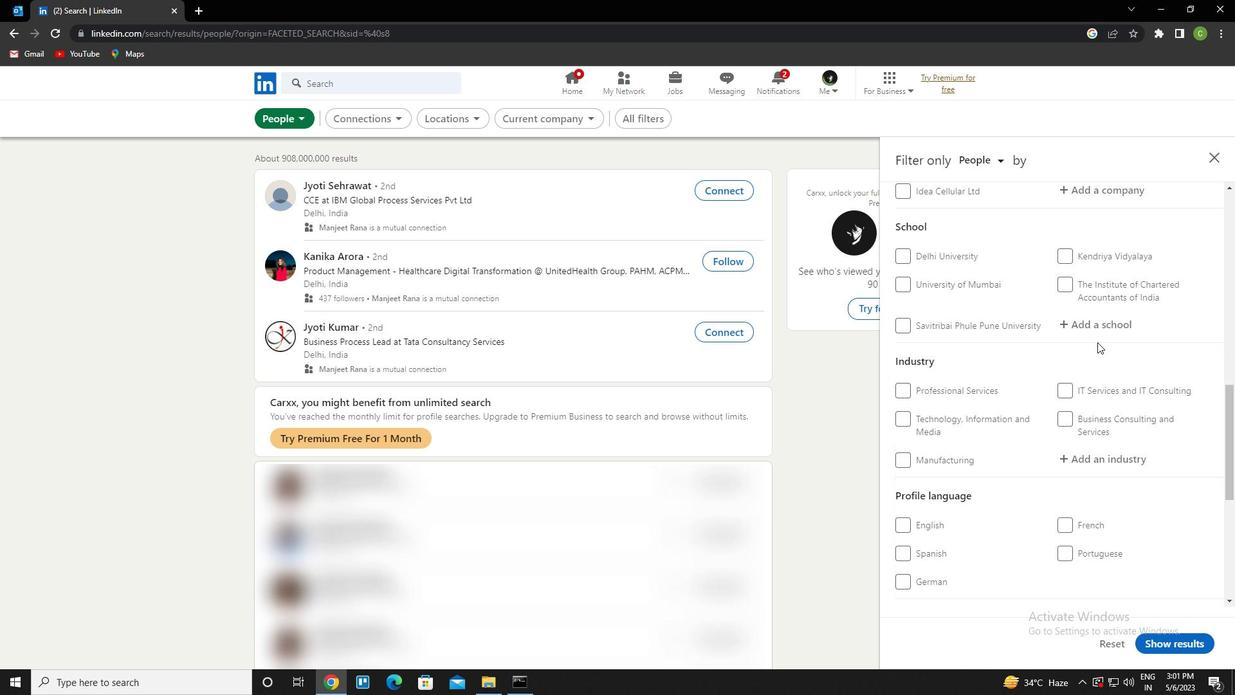 
Action: Mouse scrolled (1097, 341) with delta (0, 0)
Screenshot: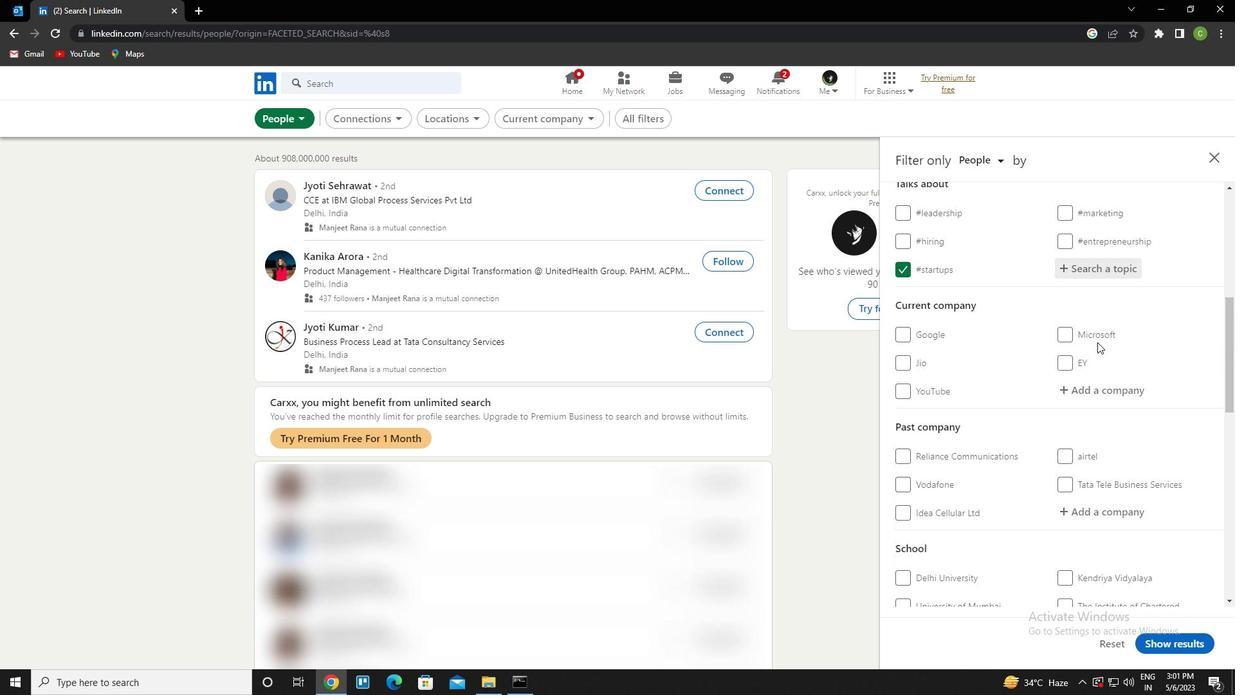 
Action: Mouse scrolled (1097, 341) with delta (0, 0)
Screenshot: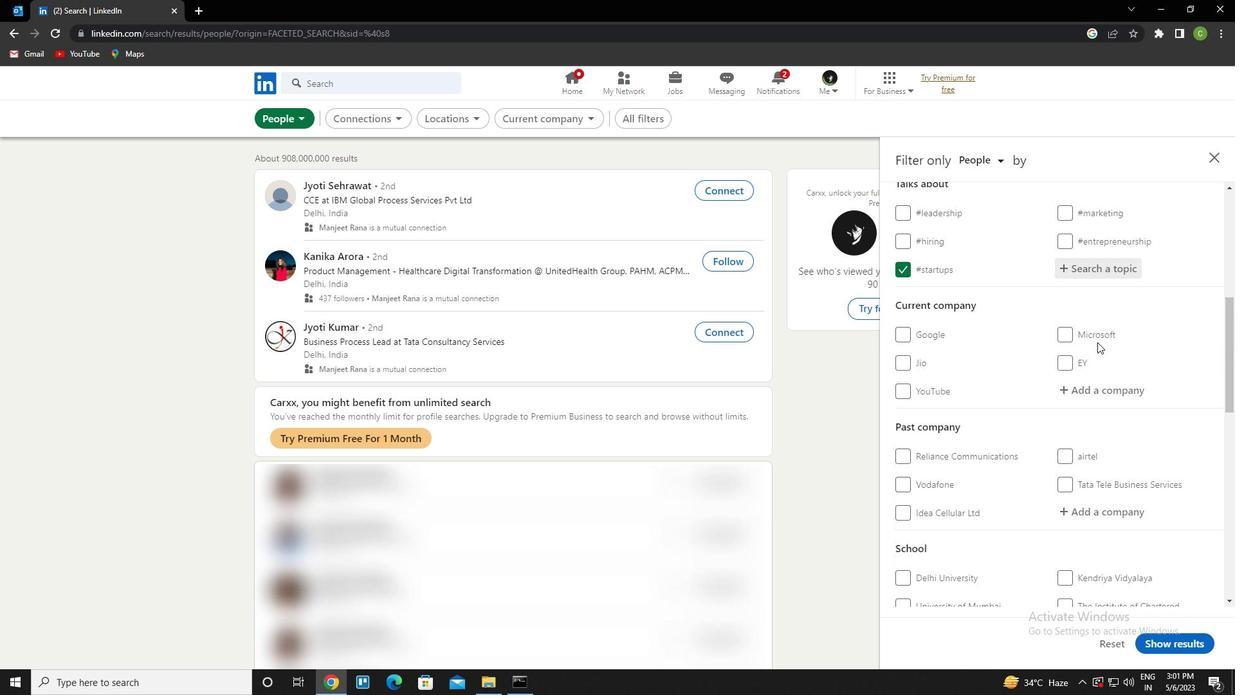 
Action: Mouse scrolled (1097, 341) with delta (0, 0)
Screenshot: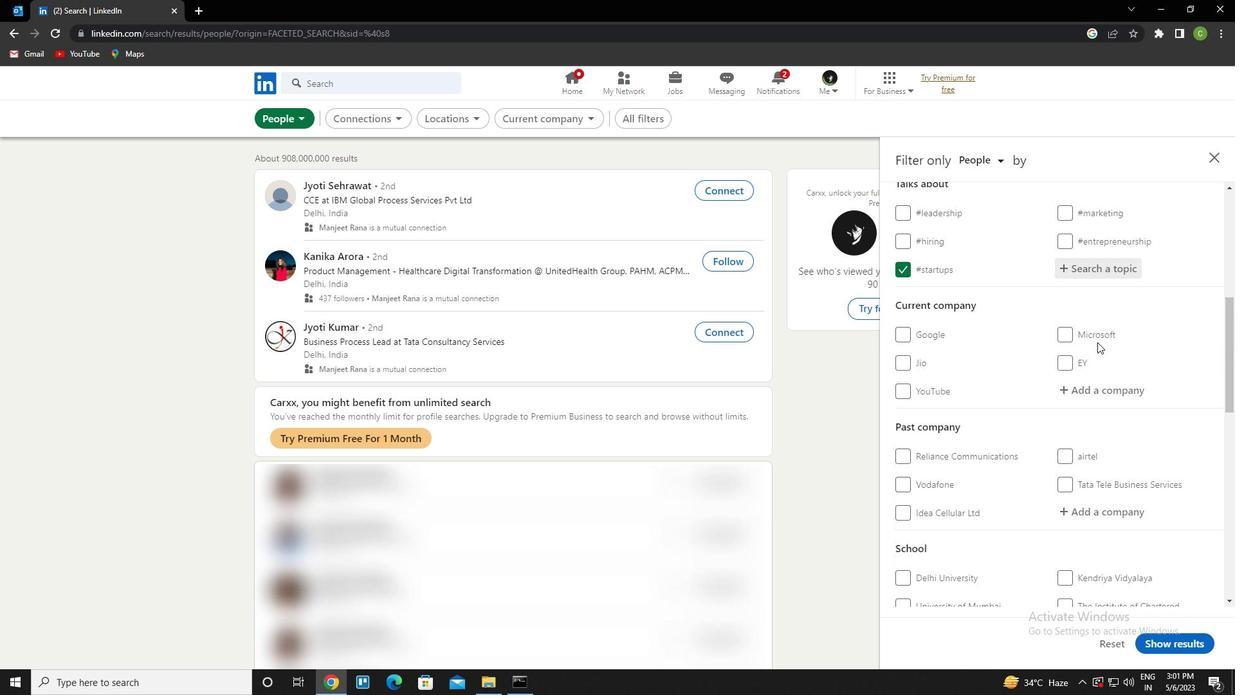 
Action: Mouse scrolled (1097, 341) with delta (0, 0)
Screenshot: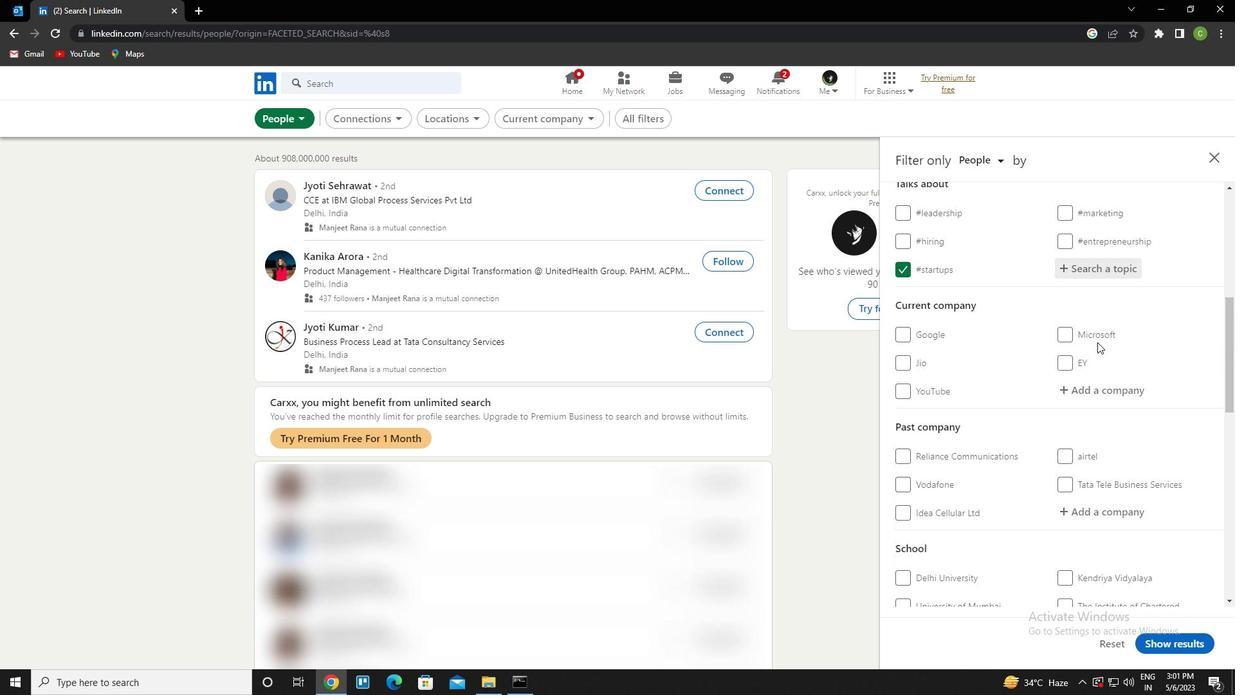
Action: Mouse scrolled (1097, 341) with delta (0, 0)
Screenshot: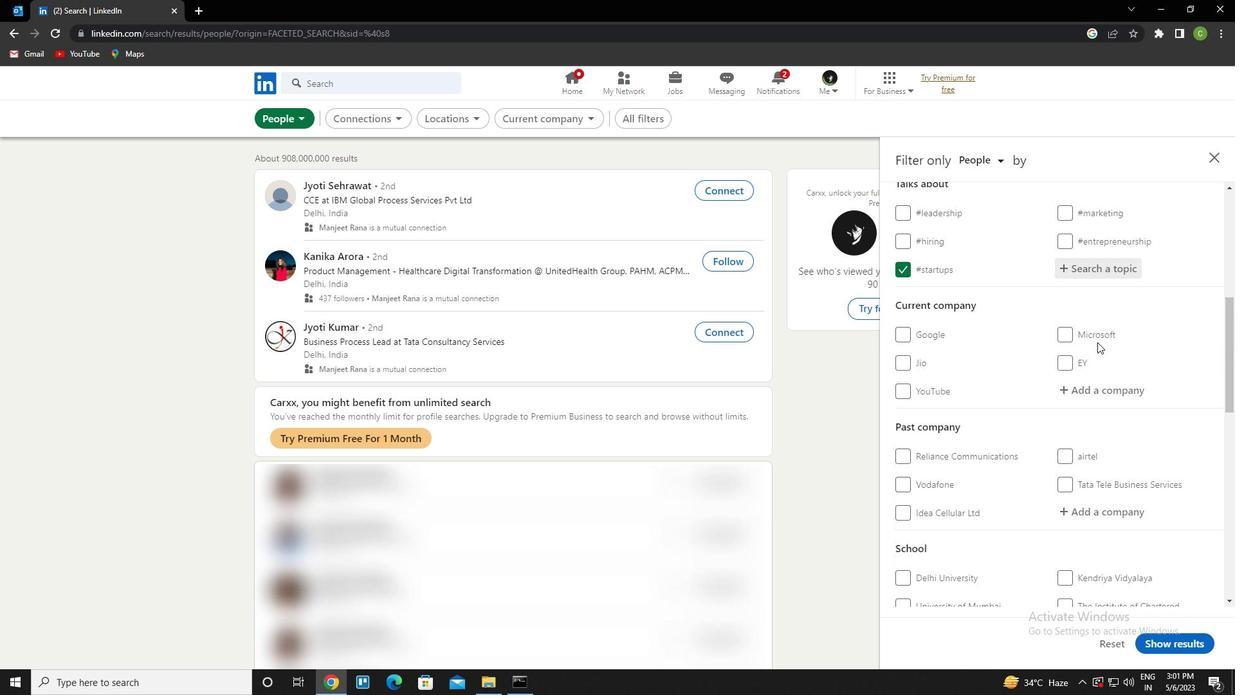
Action: Mouse scrolled (1097, 341) with delta (0, 0)
Screenshot: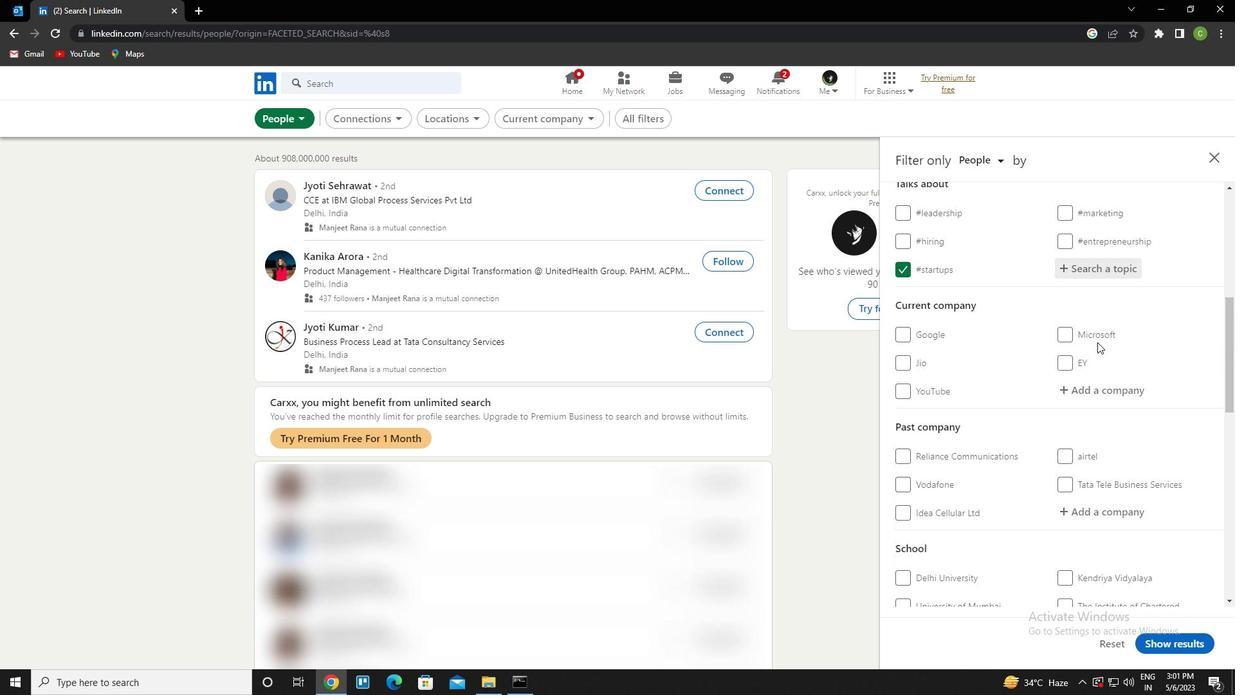 
Action: Mouse scrolled (1097, 341) with delta (0, 0)
Screenshot: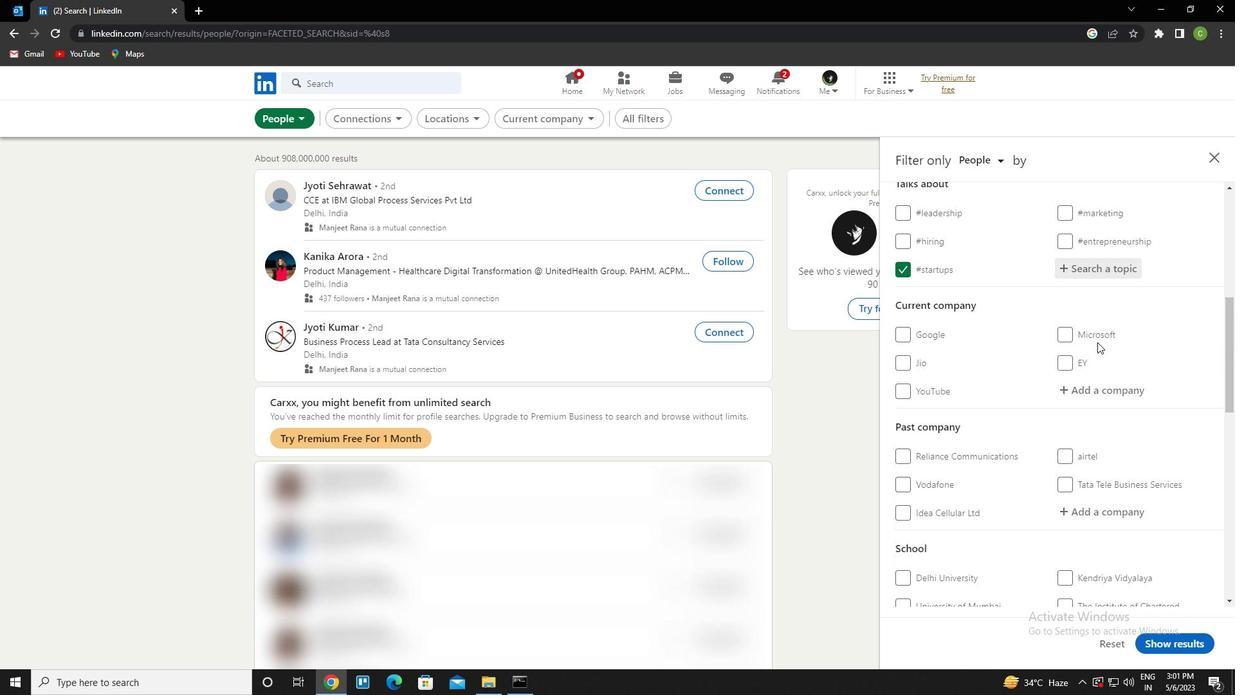 
Action: Mouse moved to (1070, 423)
Screenshot: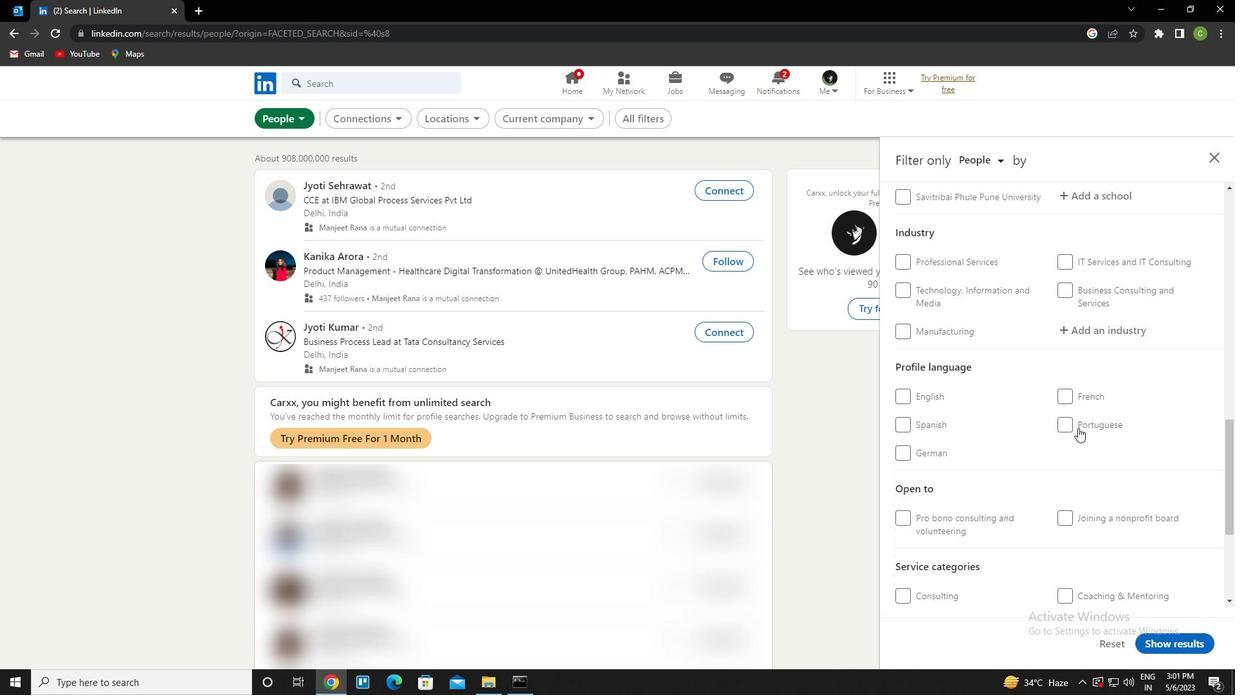 
Action: Mouse pressed left at (1070, 423)
Screenshot: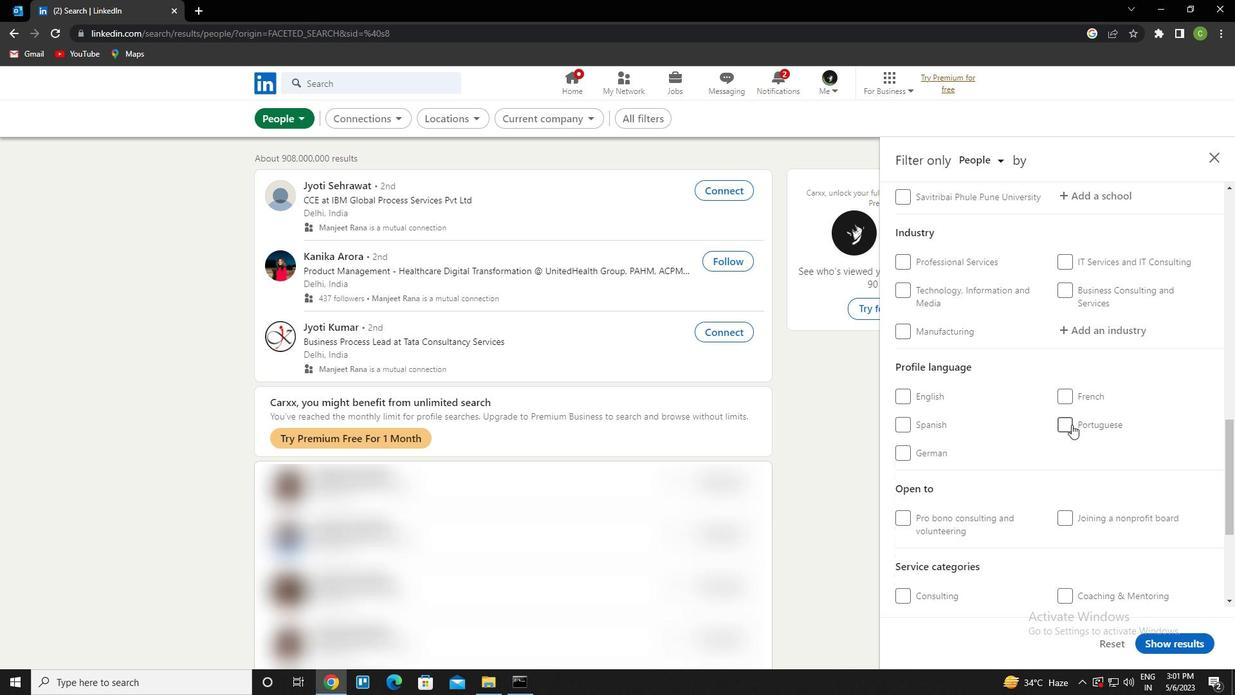 
Action: Mouse moved to (1060, 391)
Screenshot: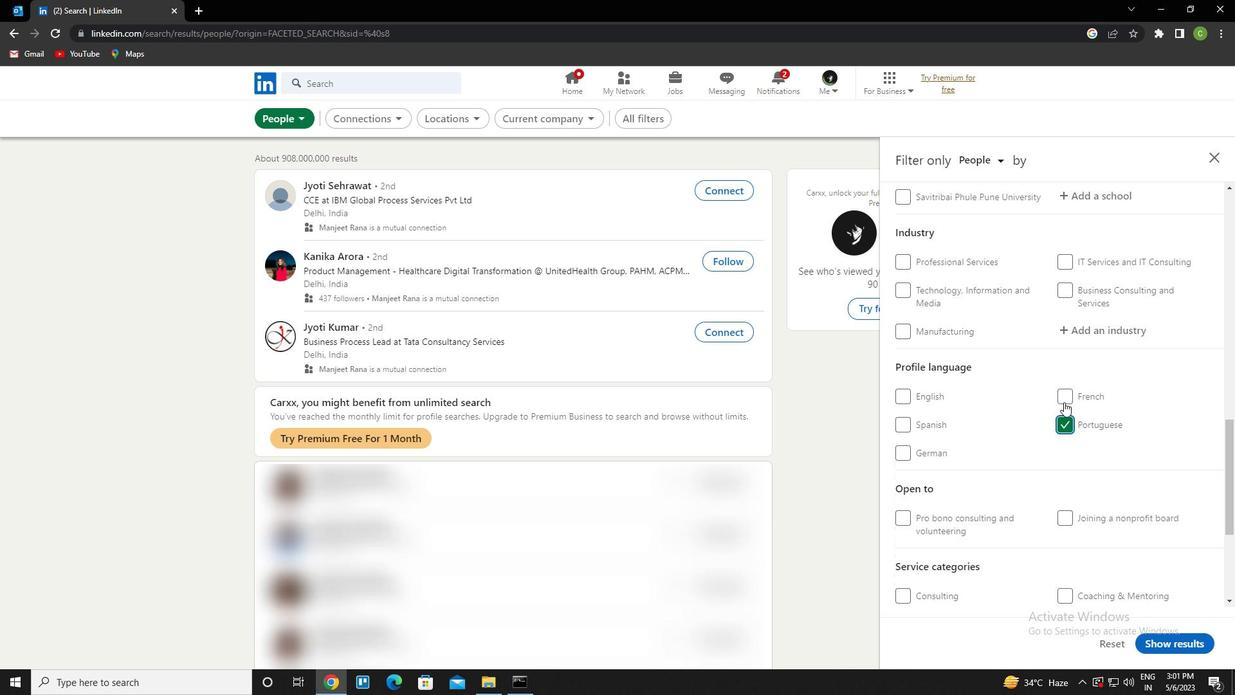 
Action: Mouse scrolled (1060, 391) with delta (0, 0)
Screenshot: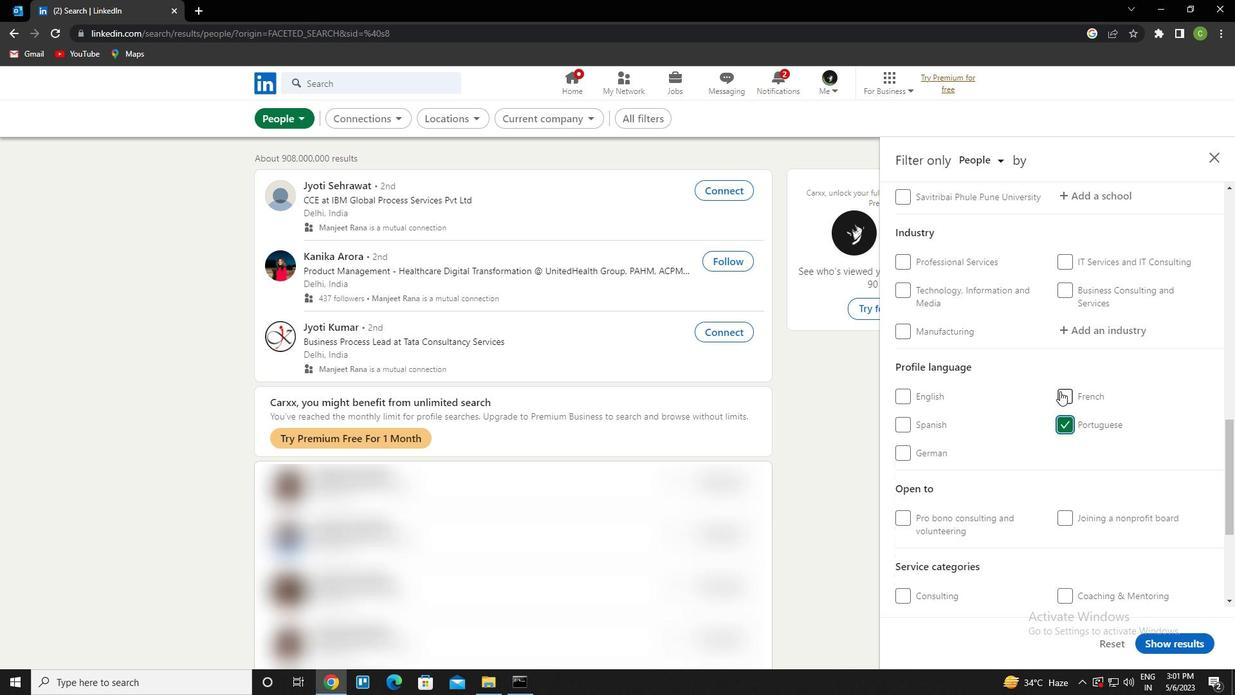 
Action: Mouse scrolled (1060, 391) with delta (0, 0)
Screenshot: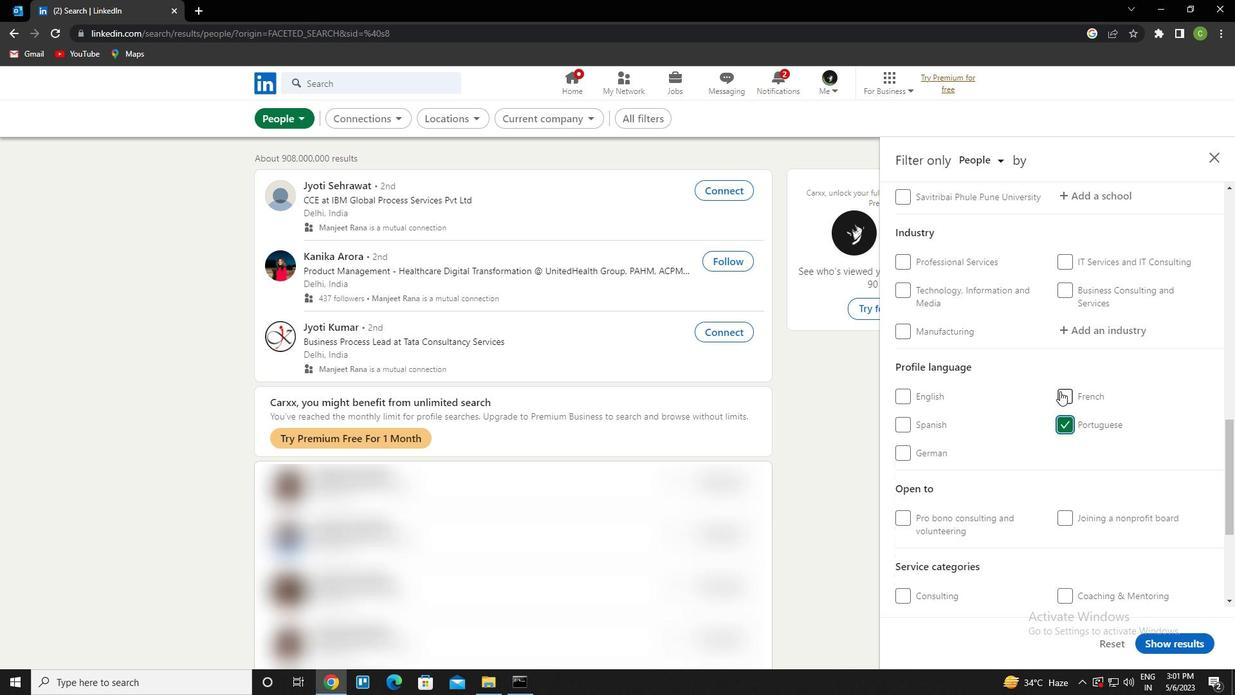 
Action: Mouse scrolled (1060, 391) with delta (0, 0)
Screenshot: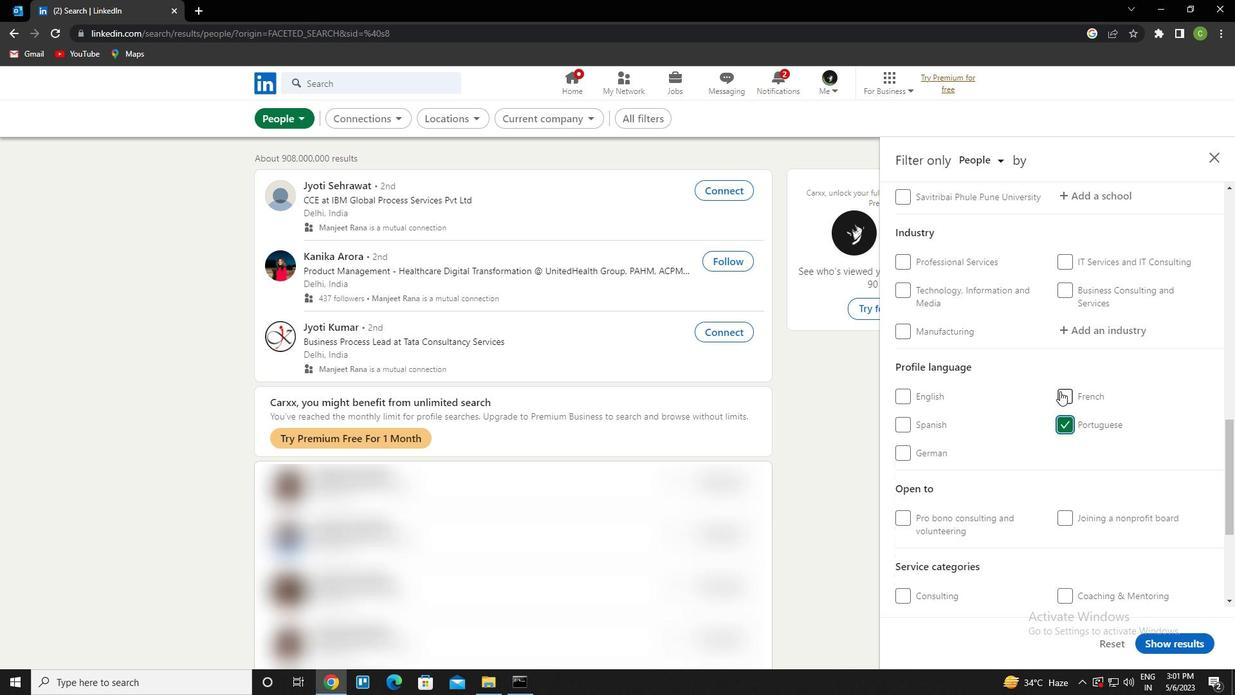 
Action: Mouse scrolled (1060, 391) with delta (0, 0)
Screenshot: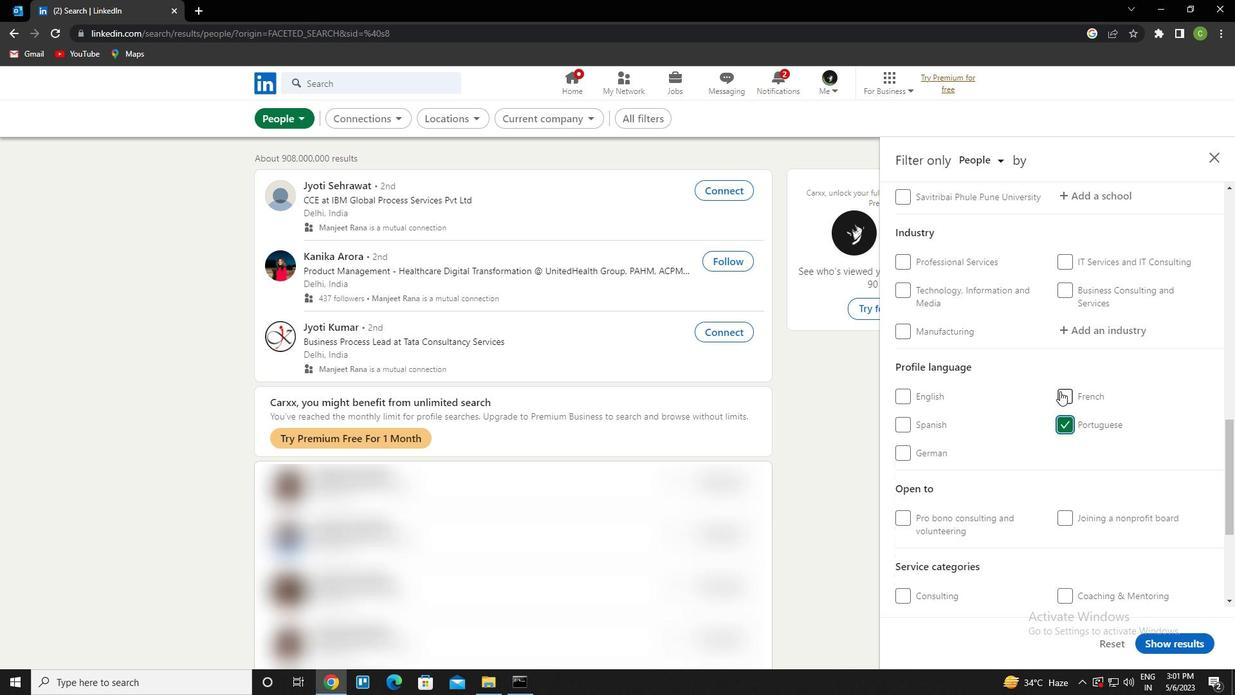 
Action: Mouse scrolled (1060, 391) with delta (0, 0)
Screenshot: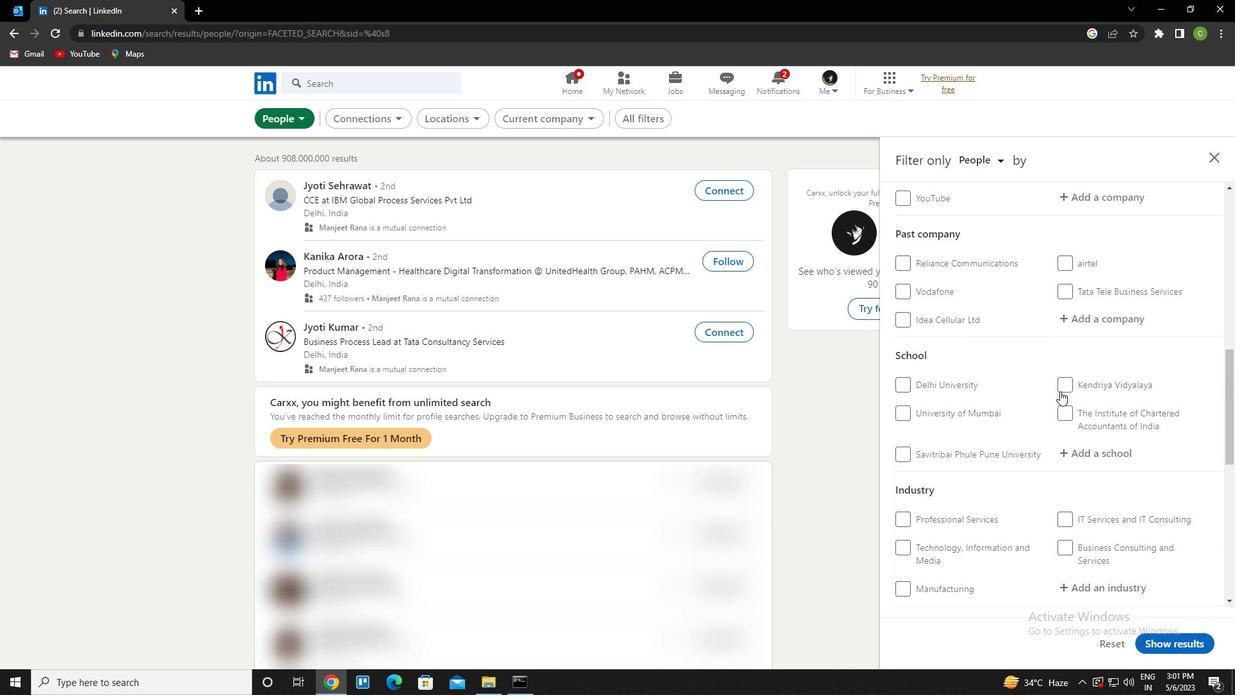 
Action: Mouse scrolled (1060, 391) with delta (0, 0)
Screenshot: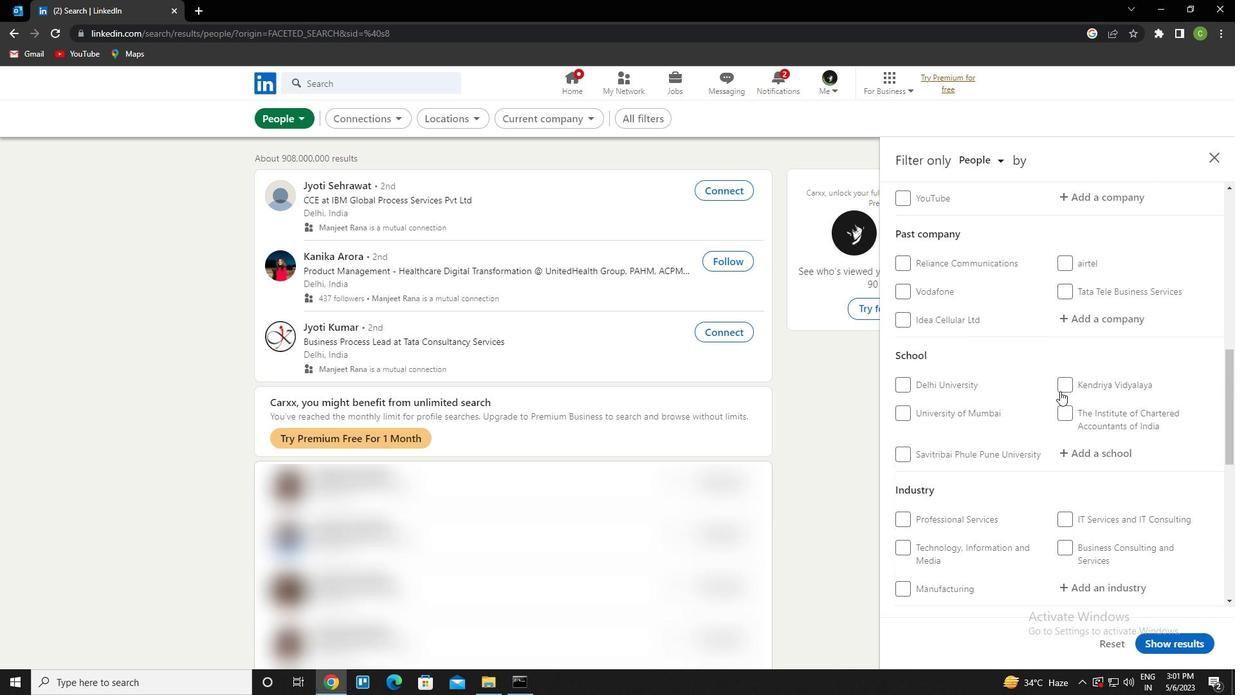 
Action: Mouse moved to (1092, 327)
Screenshot: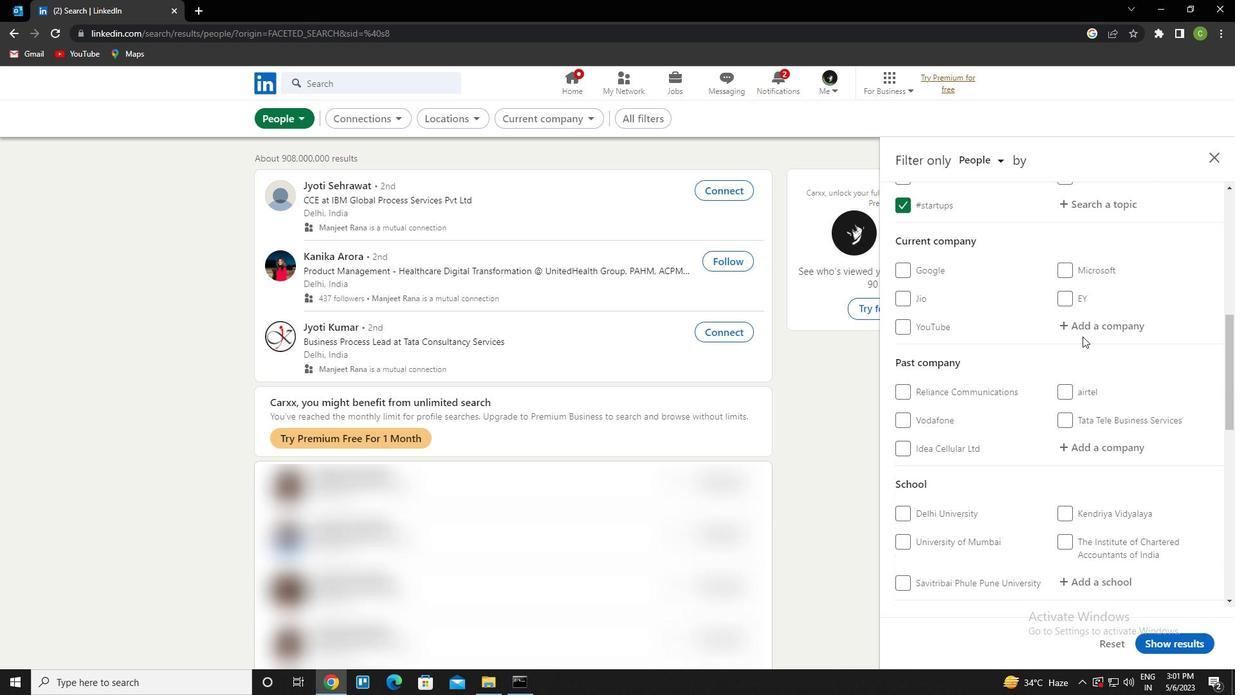 
Action: Mouse pressed left at (1092, 327)
Screenshot: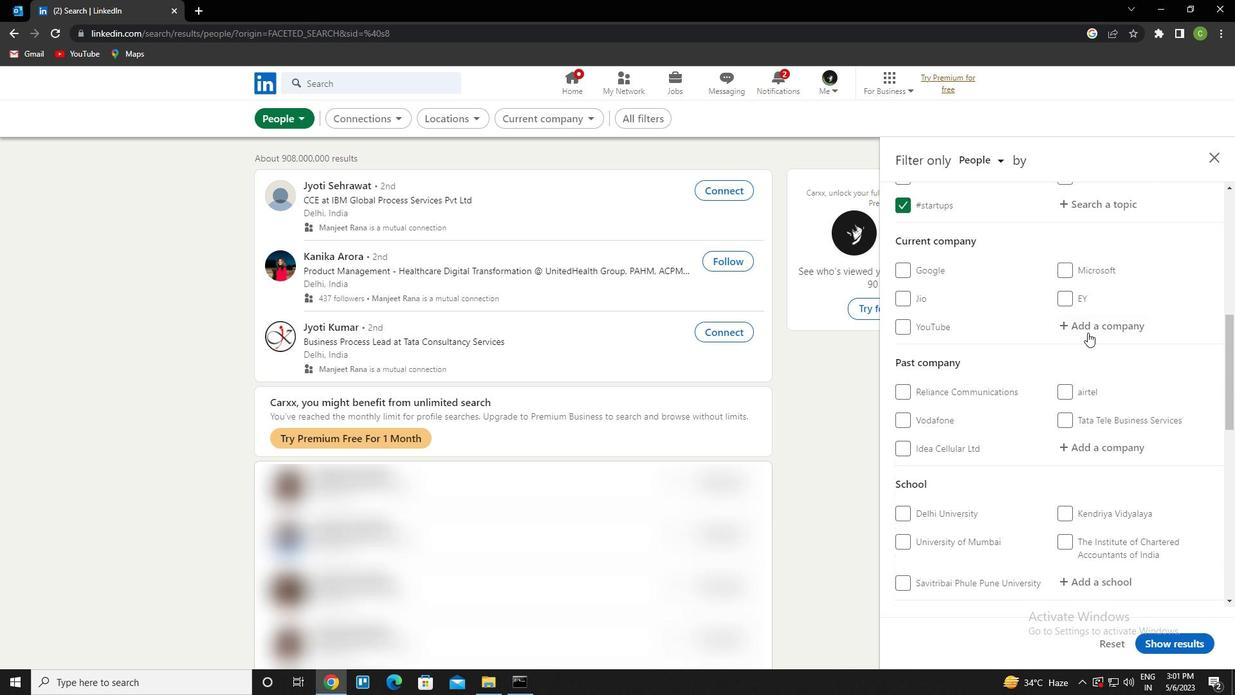 
Action: Key pressed <Key.caps_lock>p<Key.caps_lock>arle<Key.space>products<Key.space>pvt<Key.down><Key.enter>
Screenshot: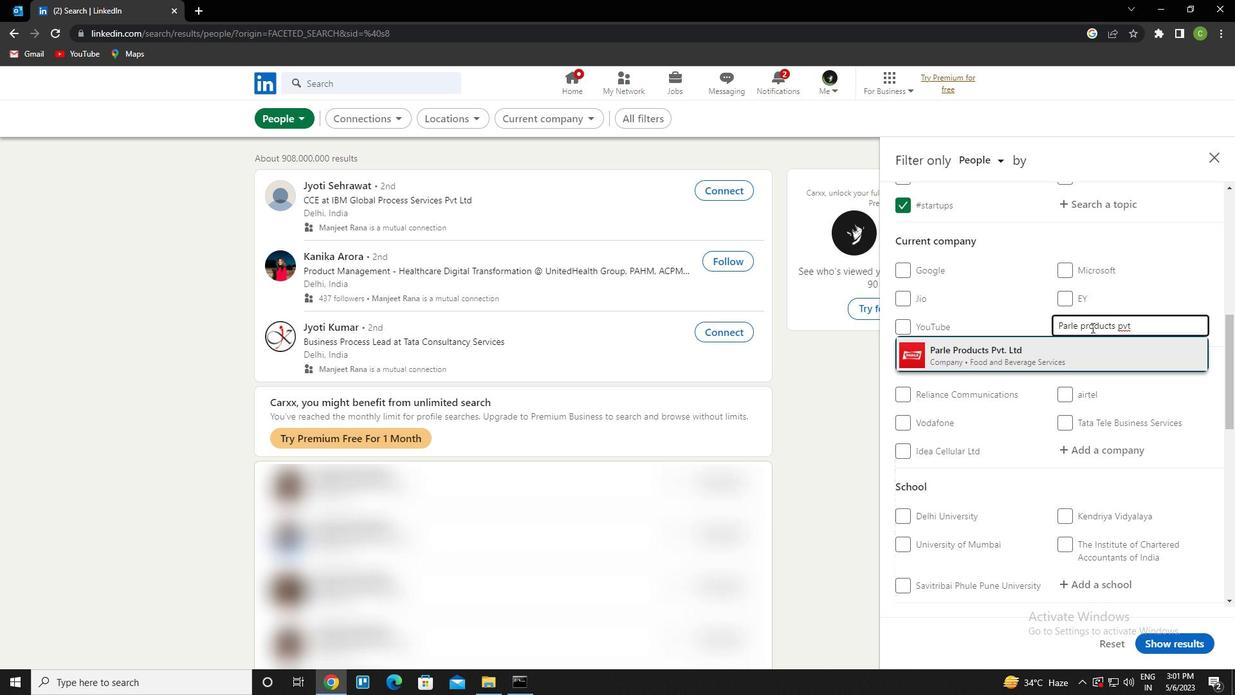 
Action: Mouse scrolled (1092, 326) with delta (0, 0)
Screenshot: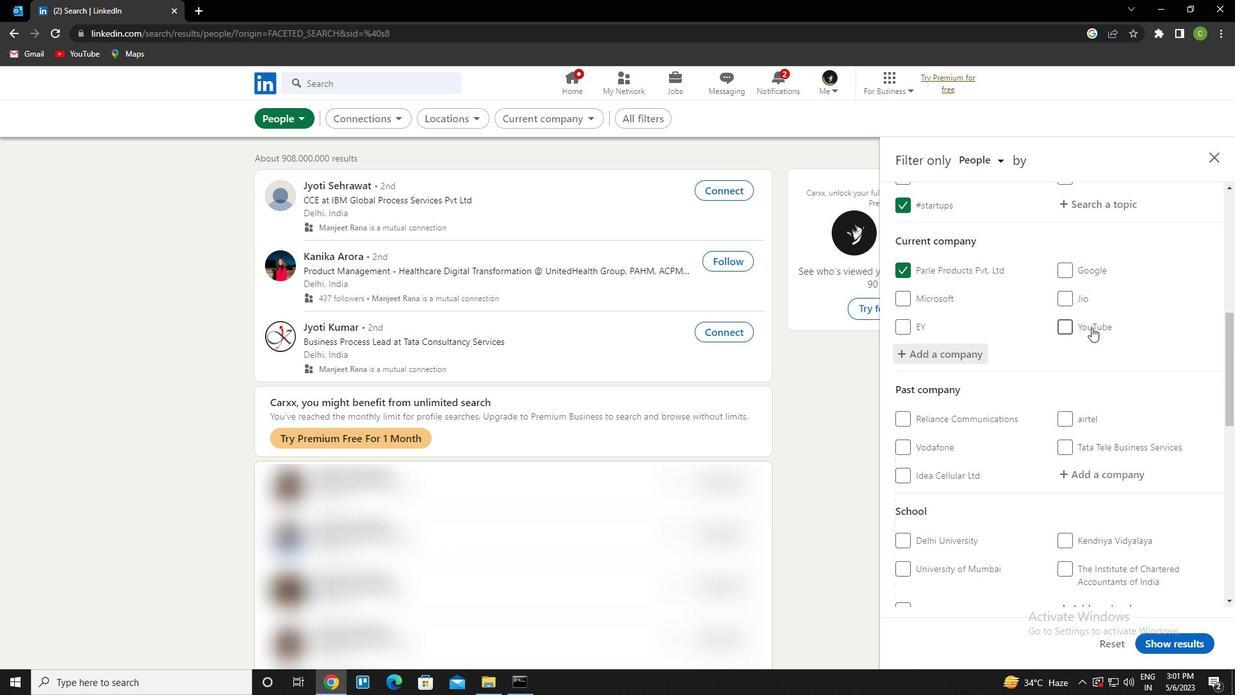 
Action: Mouse scrolled (1092, 326) with delta (0, 0)
Screenshot: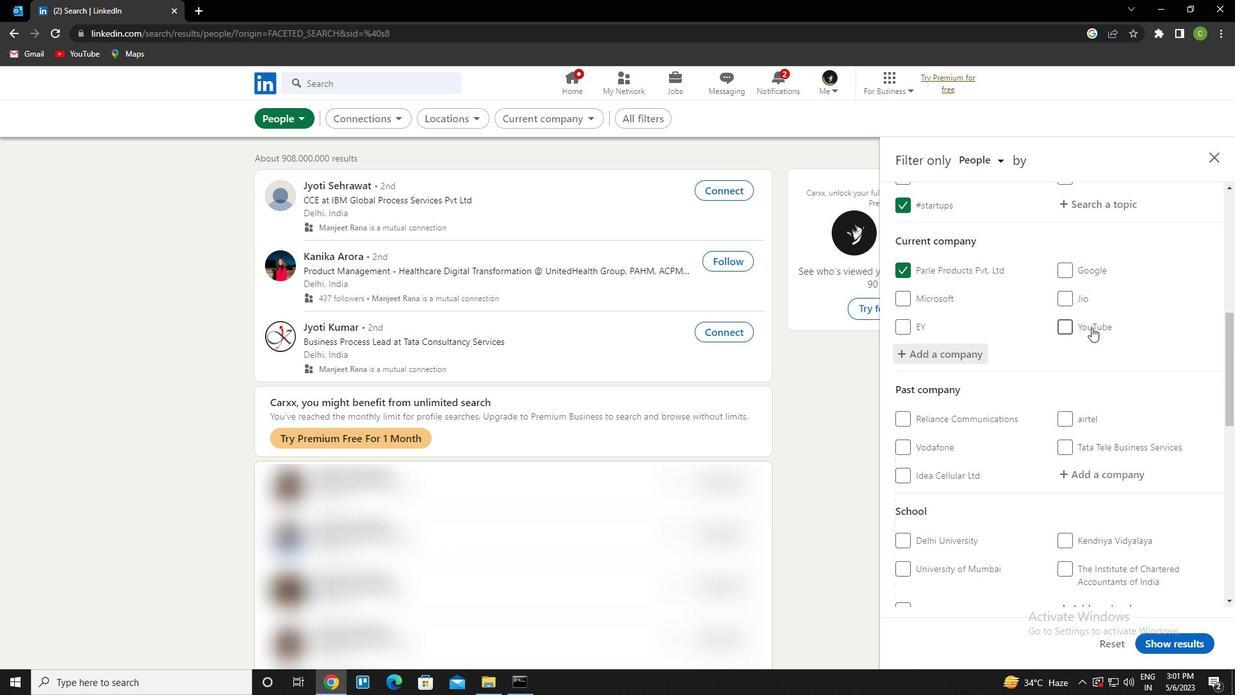 
Action: Mouse scrolled (1092, 326) with delta (0, 0)
Screenshot: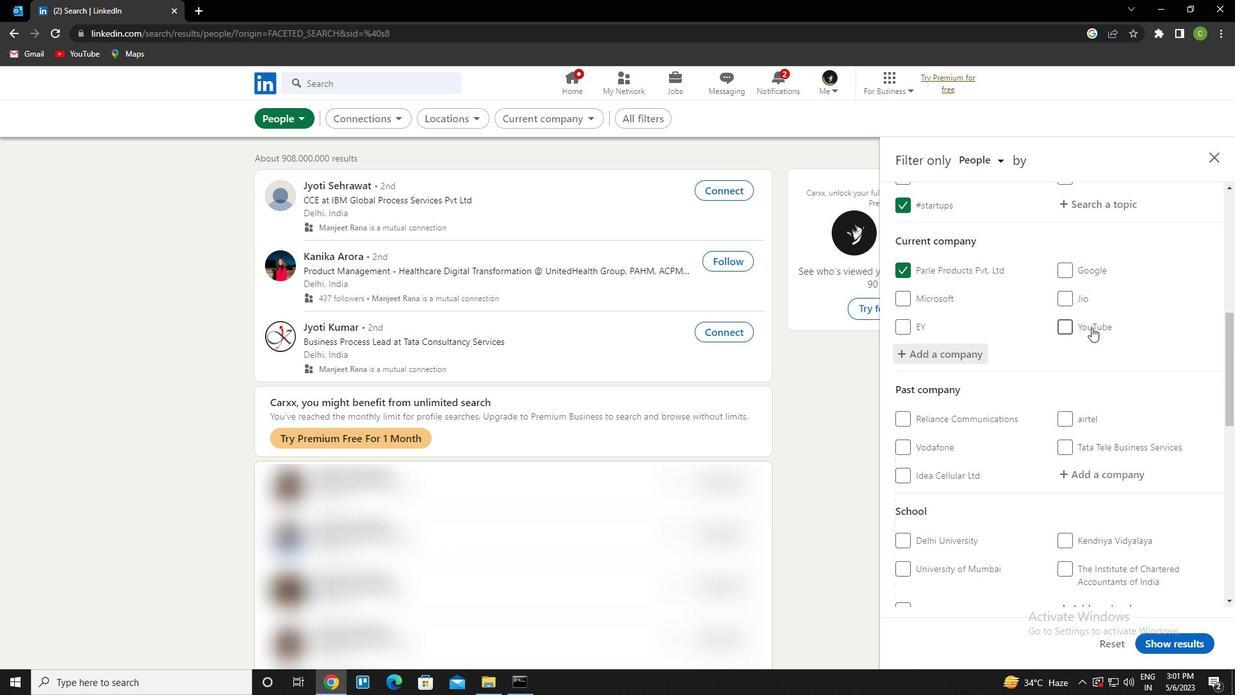 
Action: Mouse moved to (1093, 408)
Screenshot: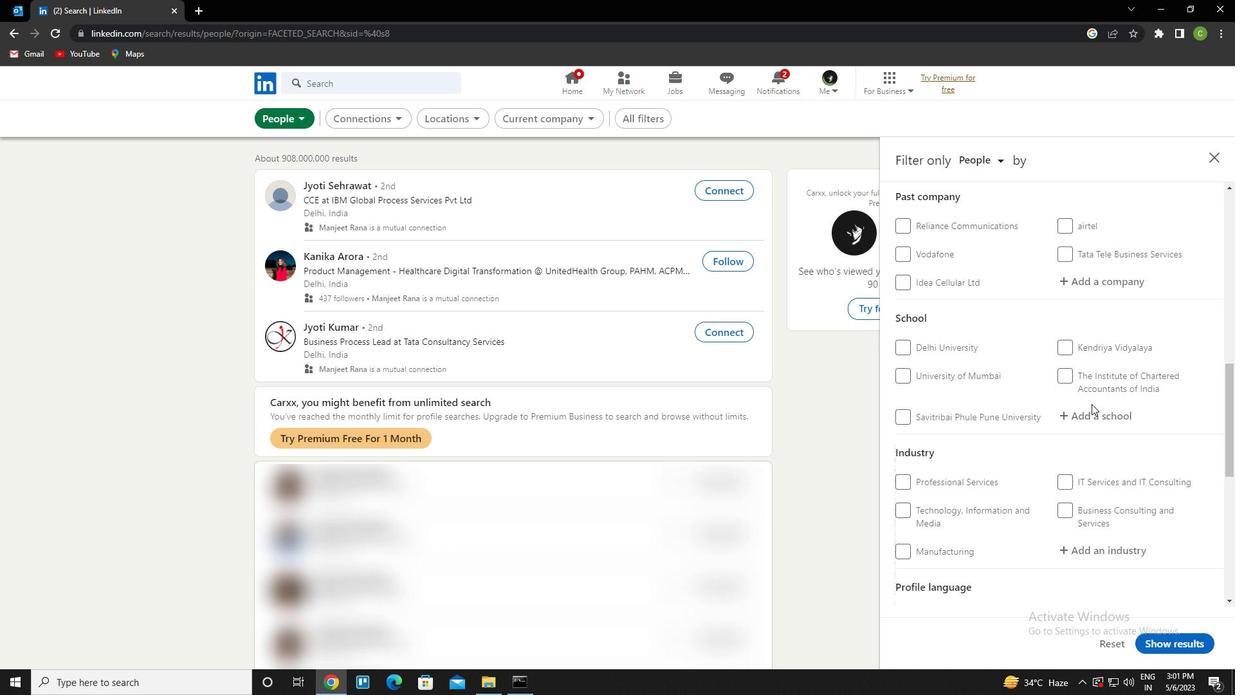 
Action: Mouse pressed left at (1093, 408)
Screenshot: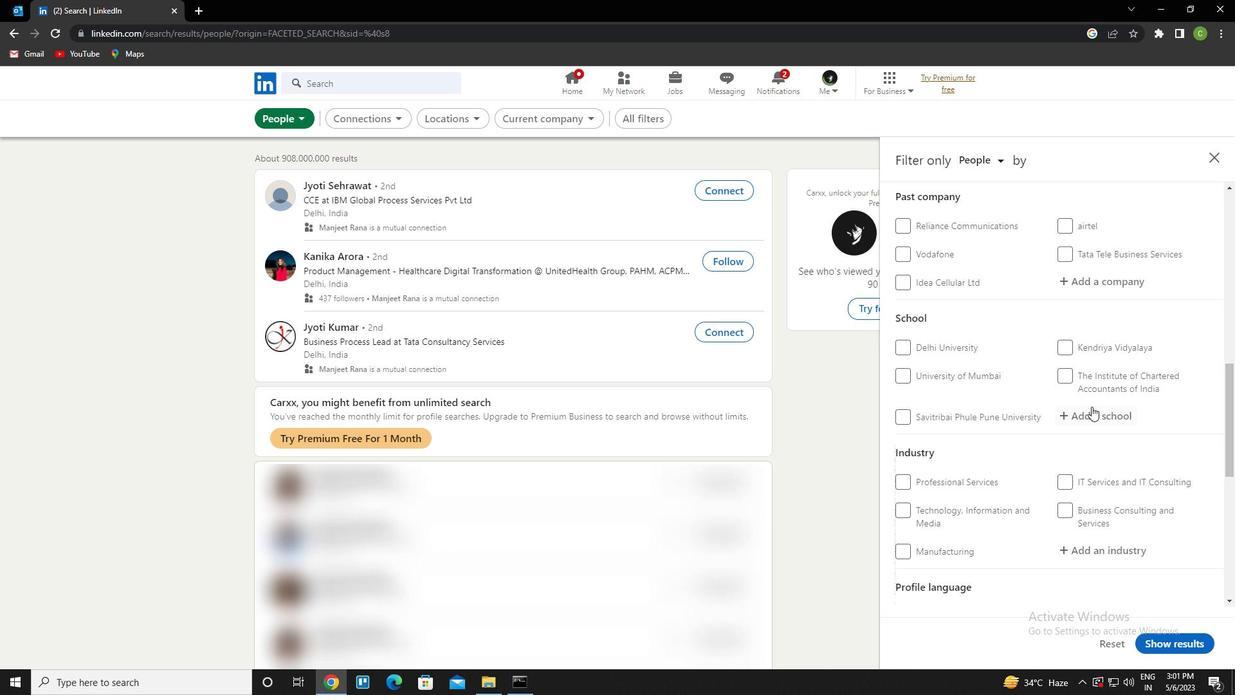 
Action: Key pressed <Key.caps_lock>h<Key.caps_lock>oly<Key.space>angels<Key.space>convent<Key.down><Key.enter>
Screenshot: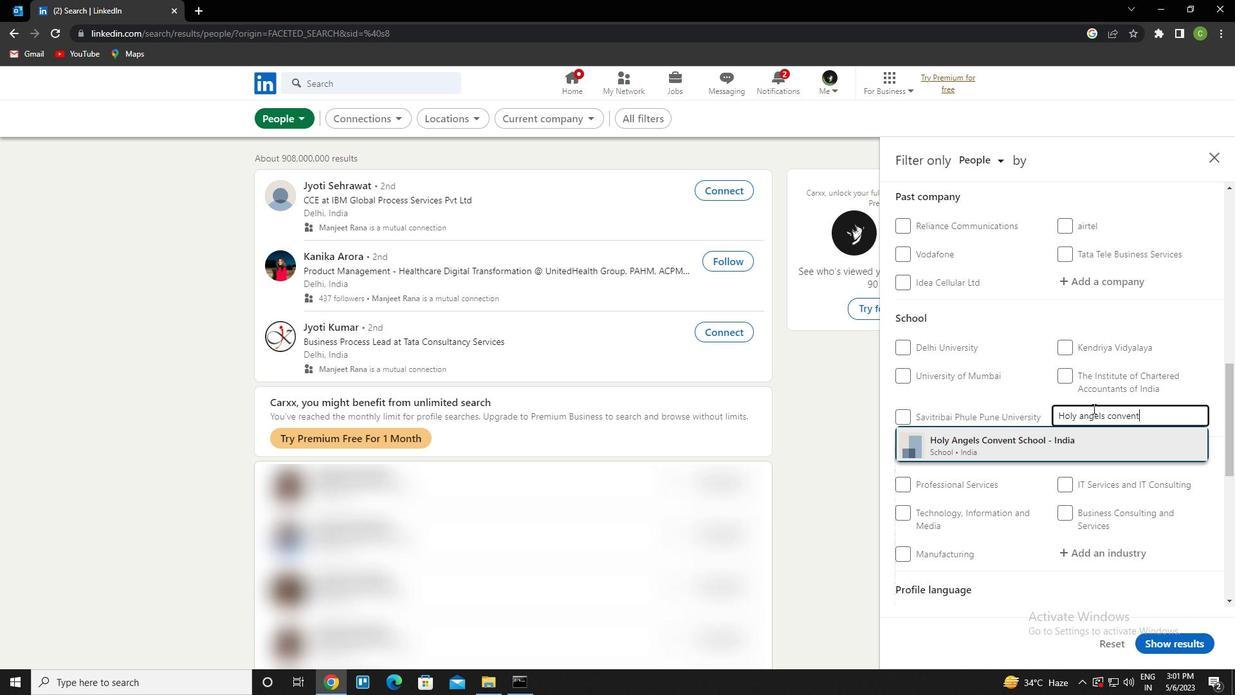 
Action: Mouse moved to (1090, 411)
Screenshot: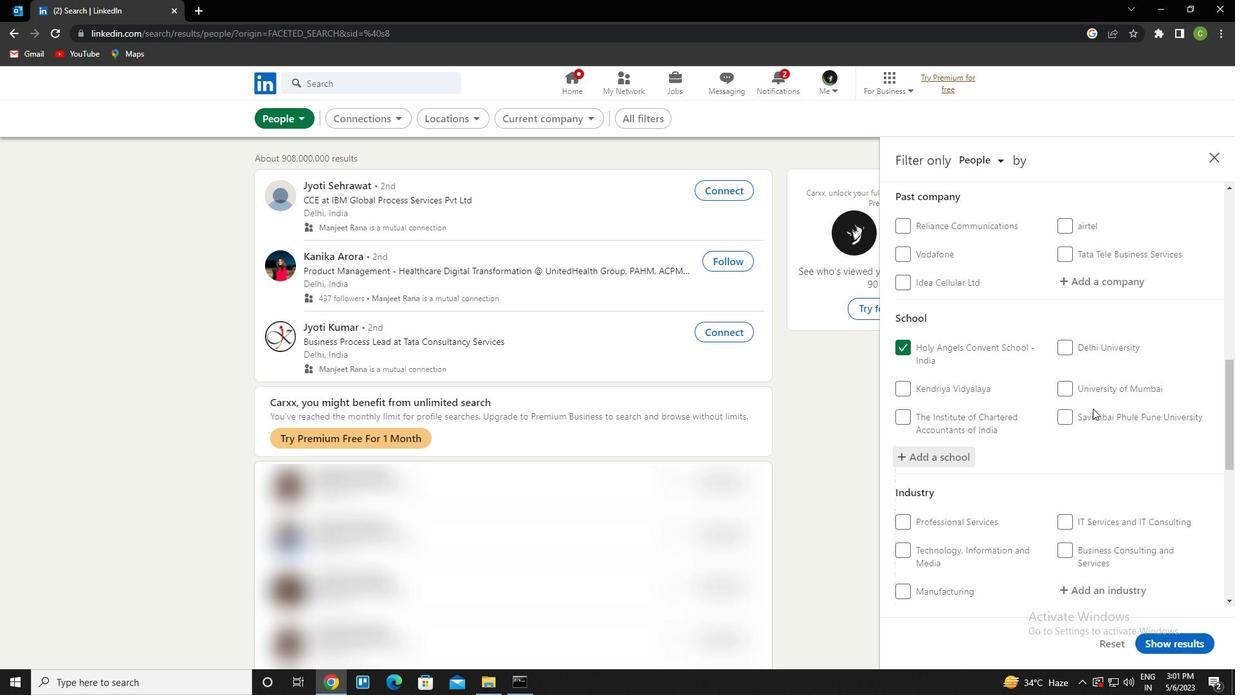 
Action: Mouse scrolled (1090, 411) with delta (0, 0)
Screenshot: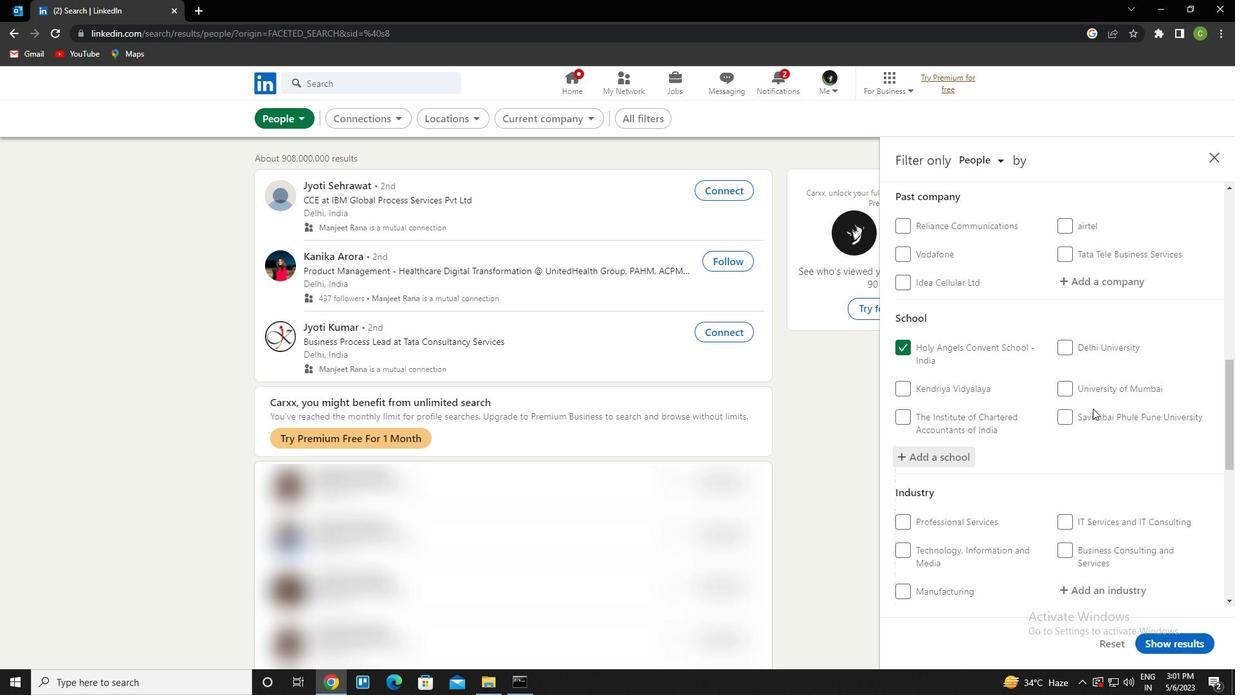 
Action: Mouse moved to (1083, 416)
Screenshot: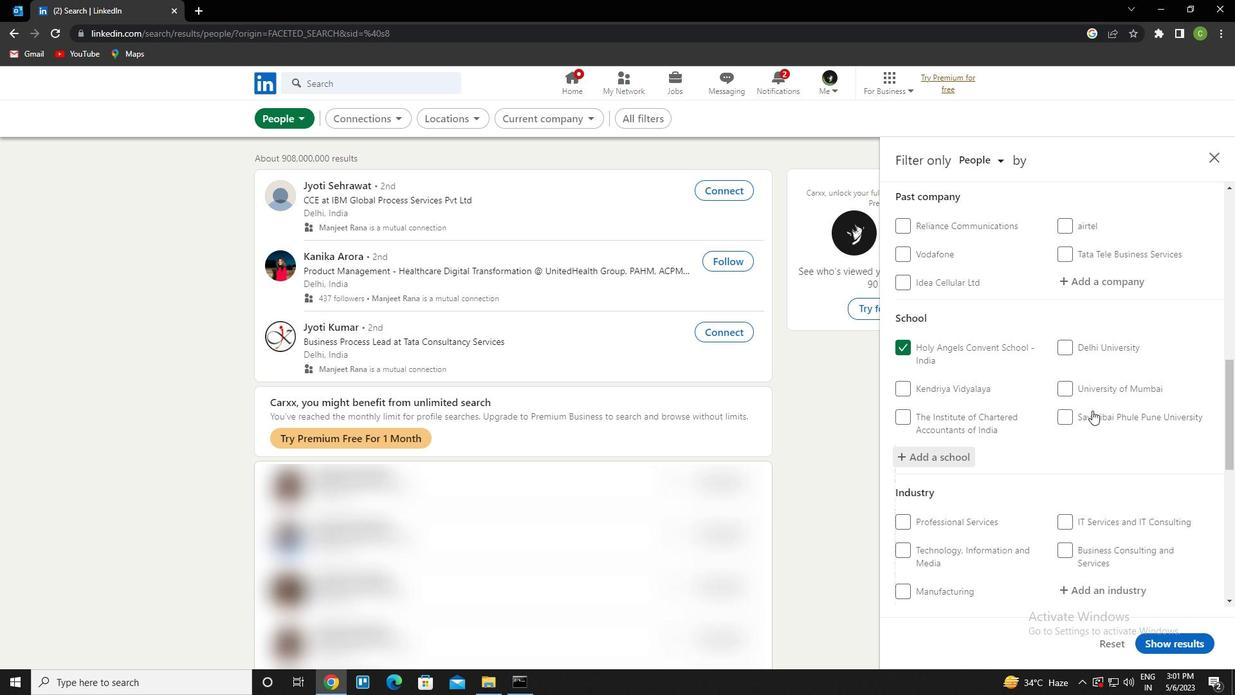 
Action: Mouse scrolled (1083, 415) with delta (0, 0)
Screenshot: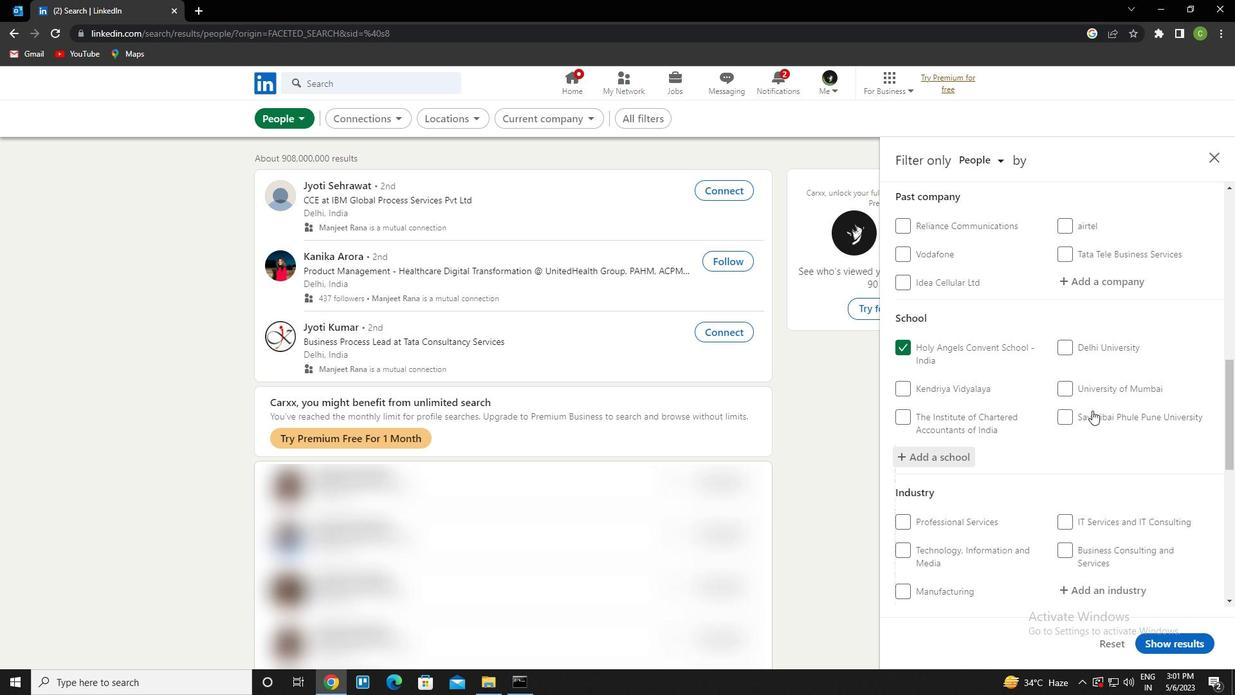 
Action: Mouse moved to (1081, 416)
Screenshot: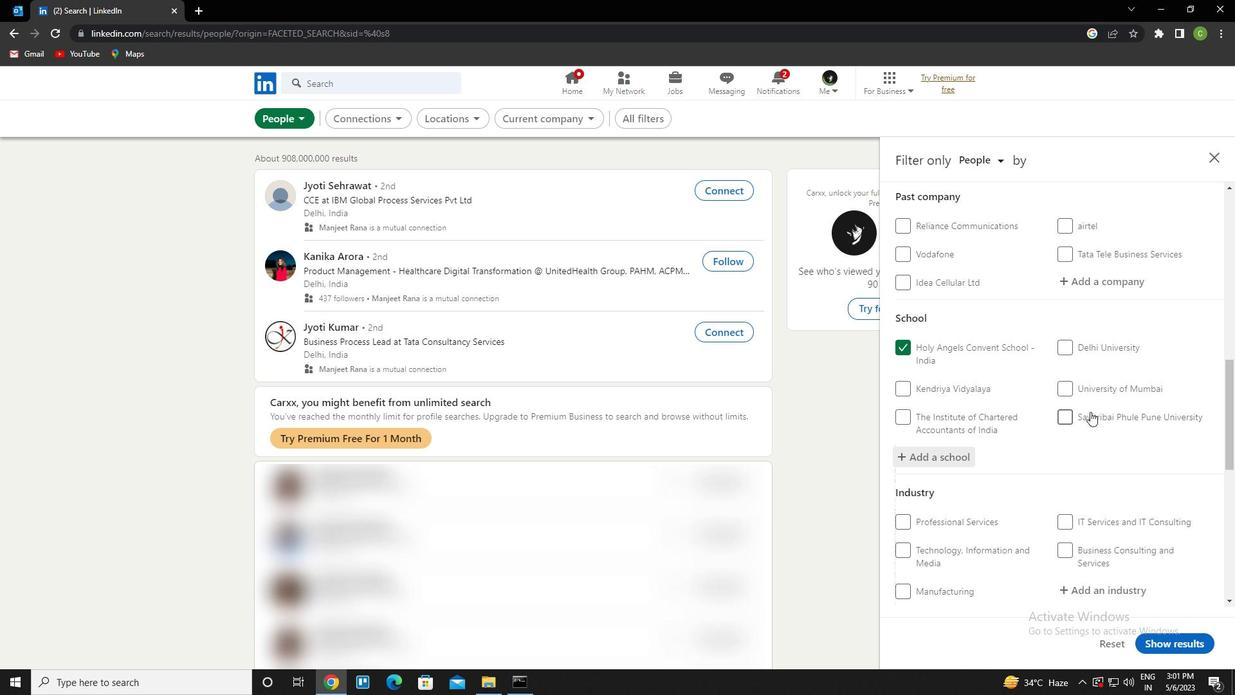 
Action: Mouse scrolled (1081, 415) with delta (0, 0)
Screenshot: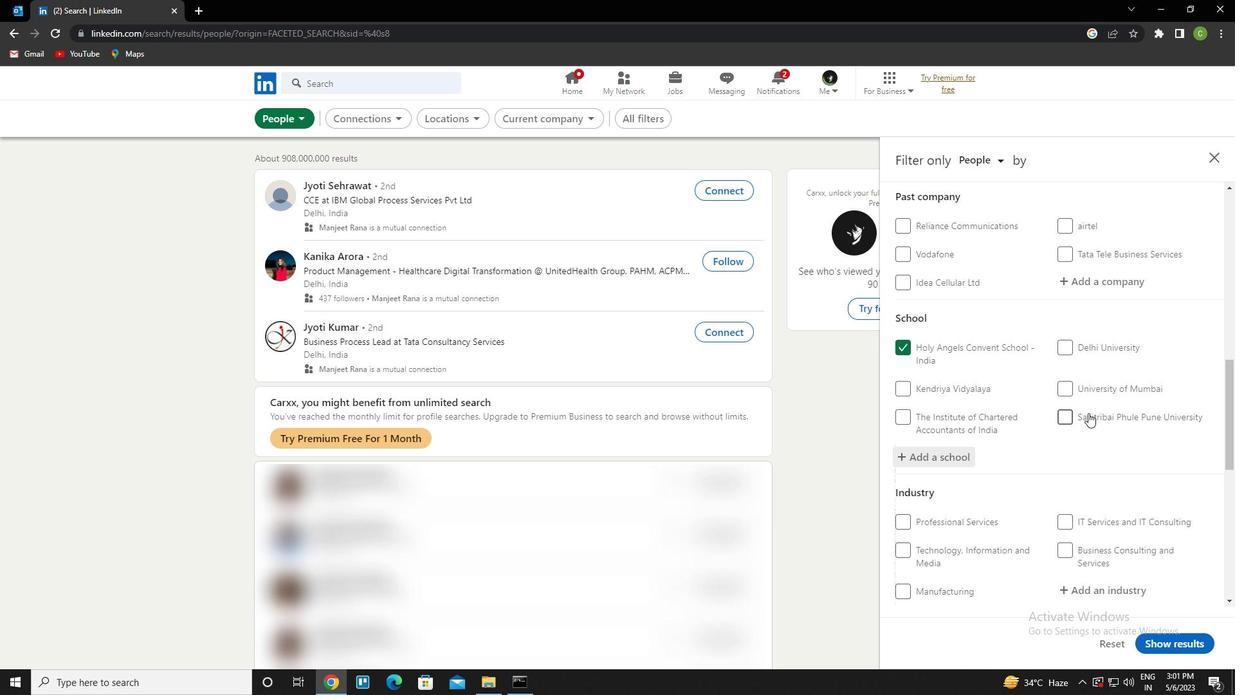 
Action: Mouse scrolled (1081, 415) with delta (0, 0)
Screenshot: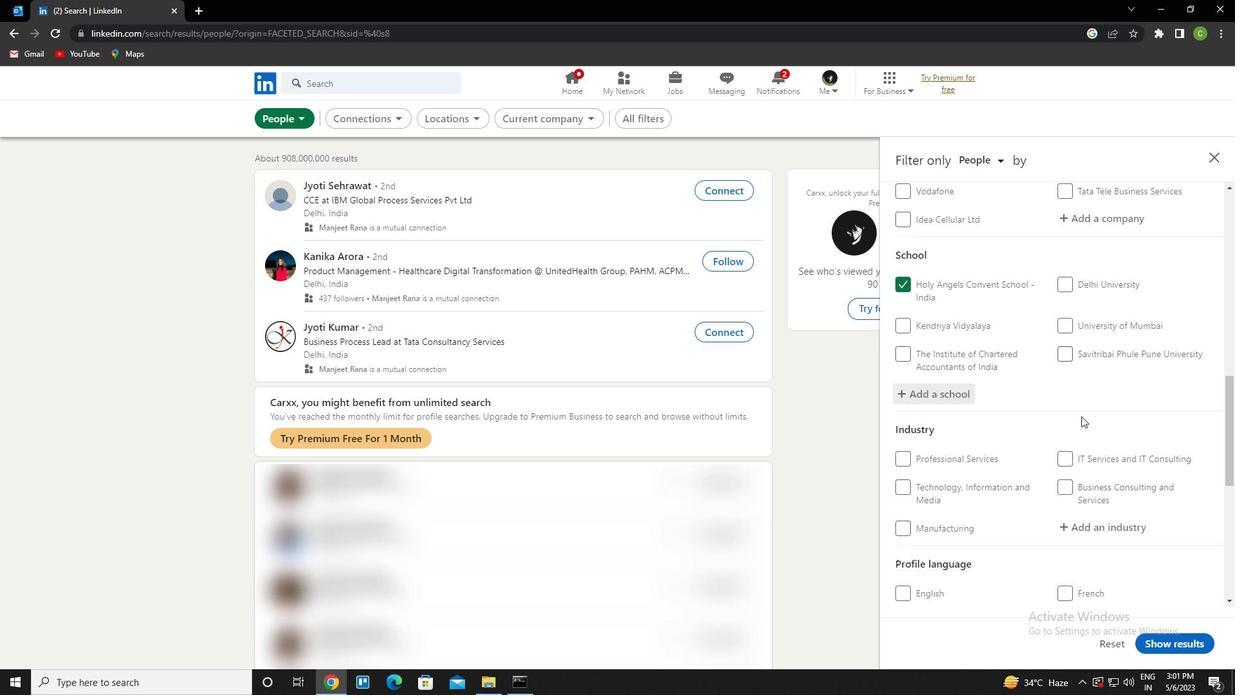 
Action: Mouse moved to (1123, 337)
Screenshot: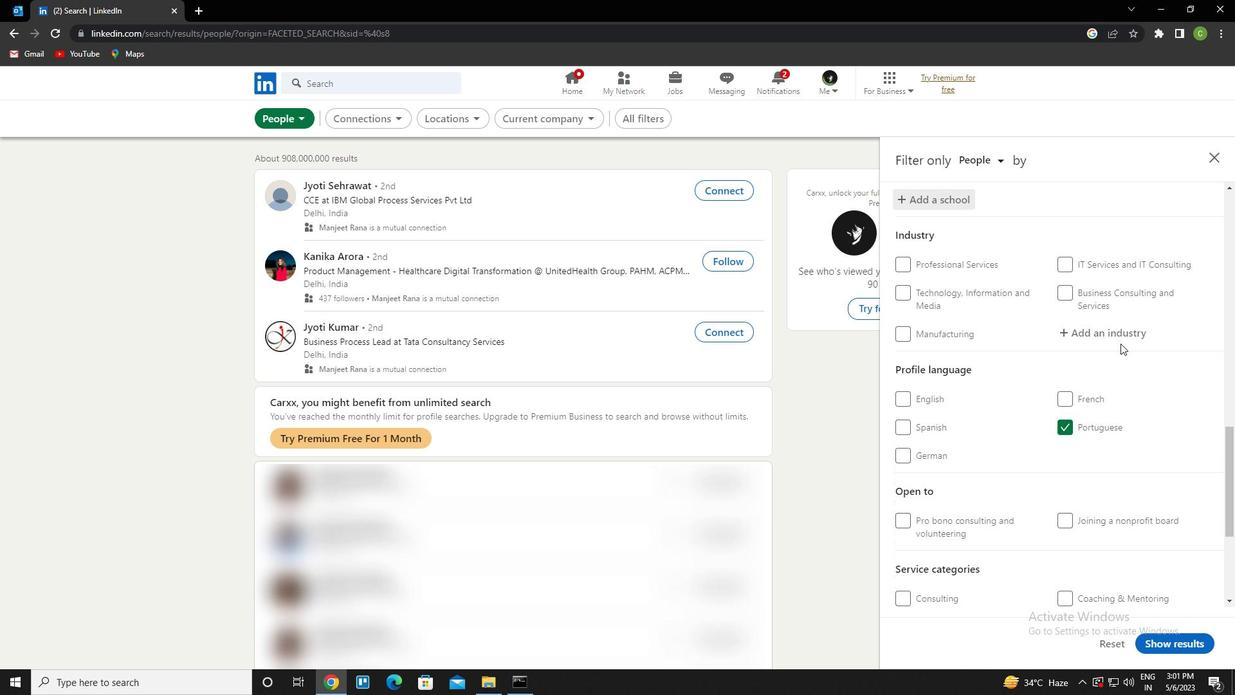 
Action: Mouse pressed left at (1123, 337)
Screenshot: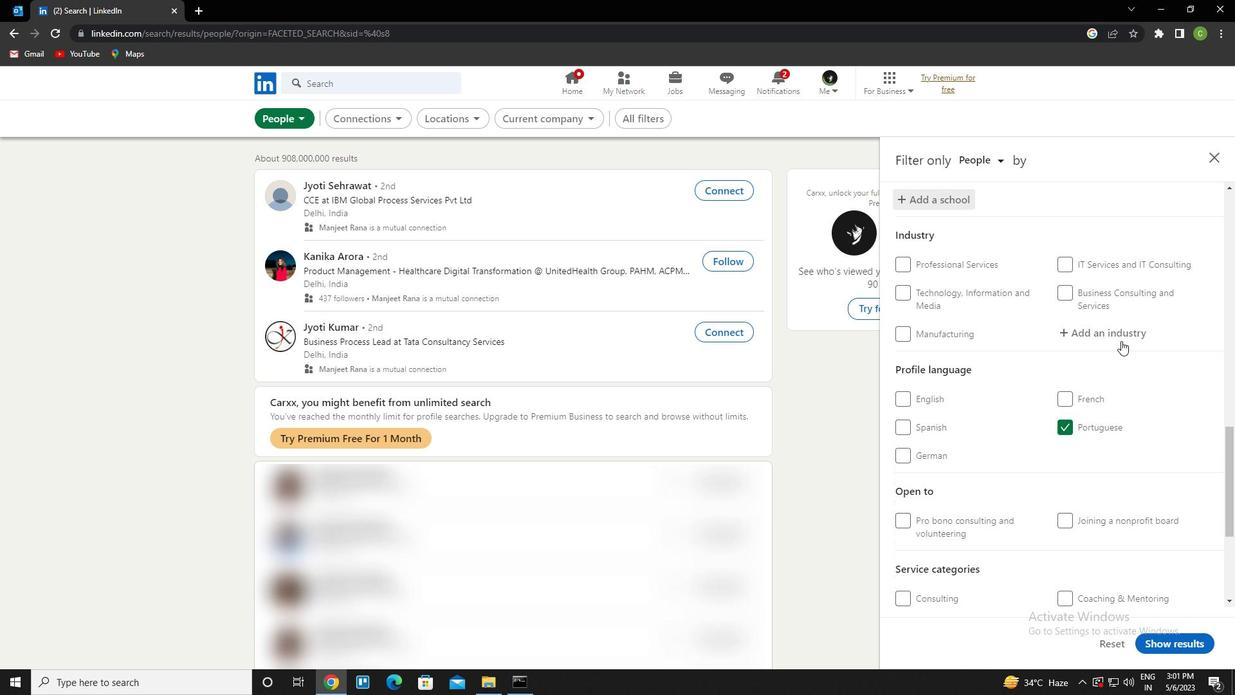 
Action: Key pressed <Key.caps_lock>b<Key.caps_lock>uilding<Key.space>structure<Key.space>and<Key.down><Key.enter>
Screenshot: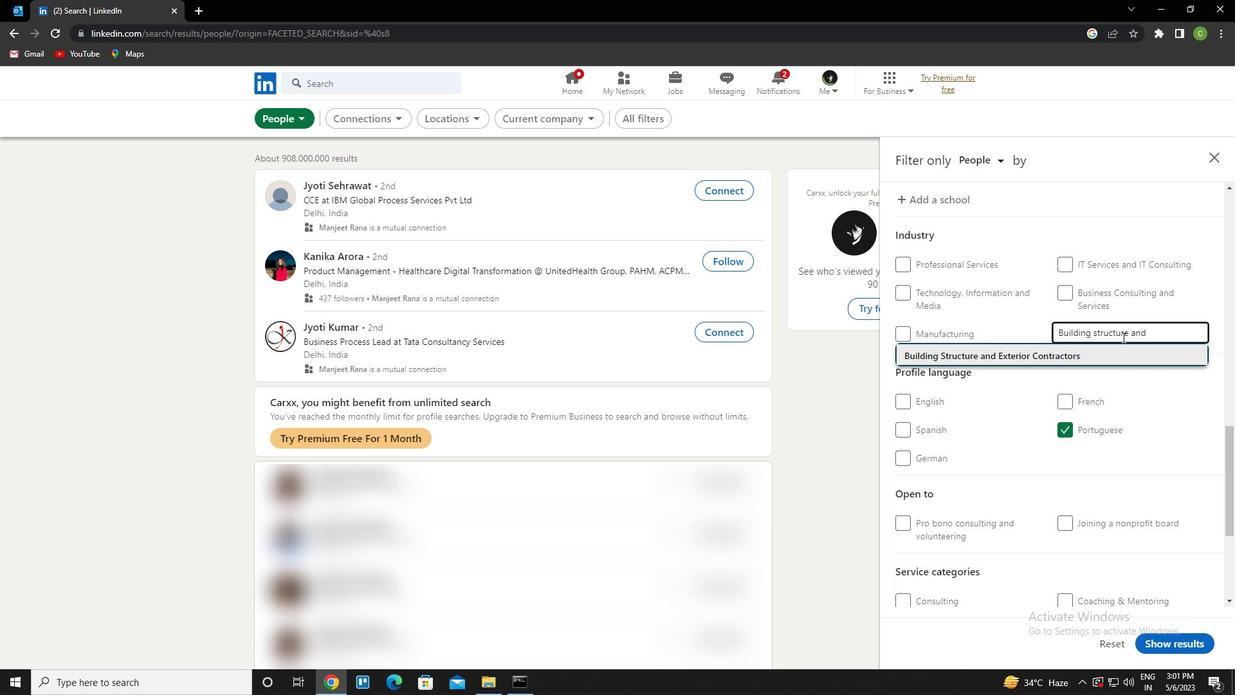 
Action: Mouse scrolled (1123, 336) with delta (0, 0)
Screenshot: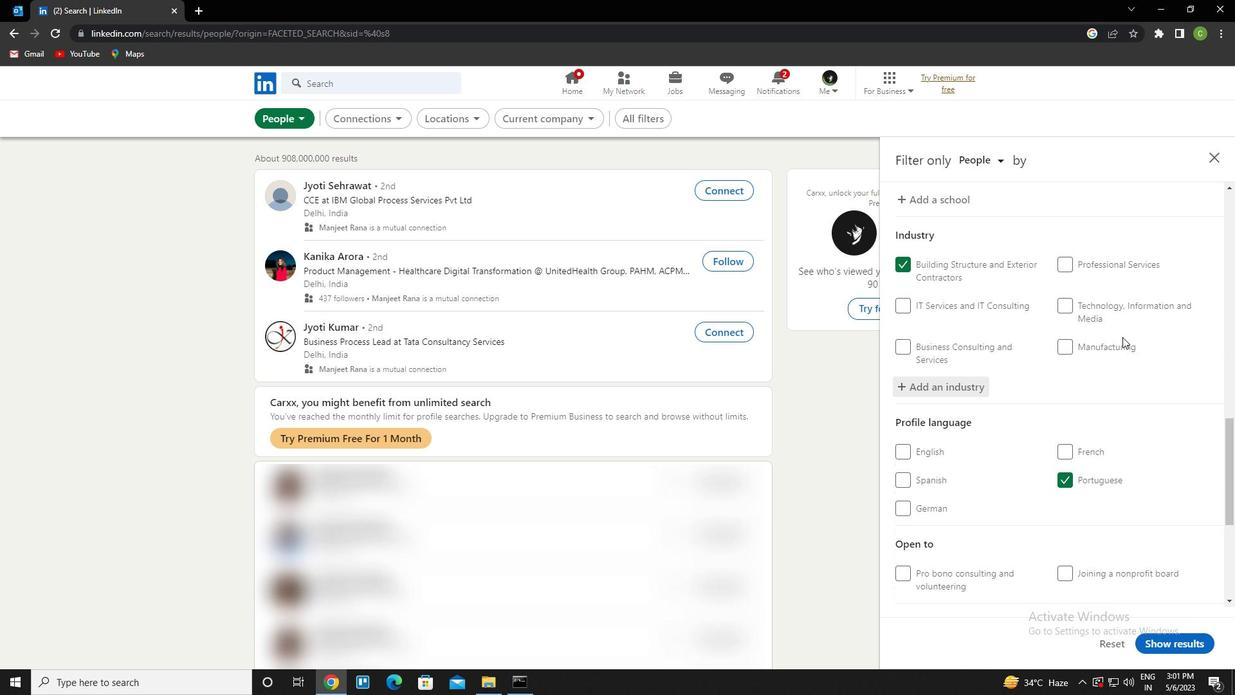 
Action: Mouse scrolled (1123, 336) with delta (0, 0)
Screenshot: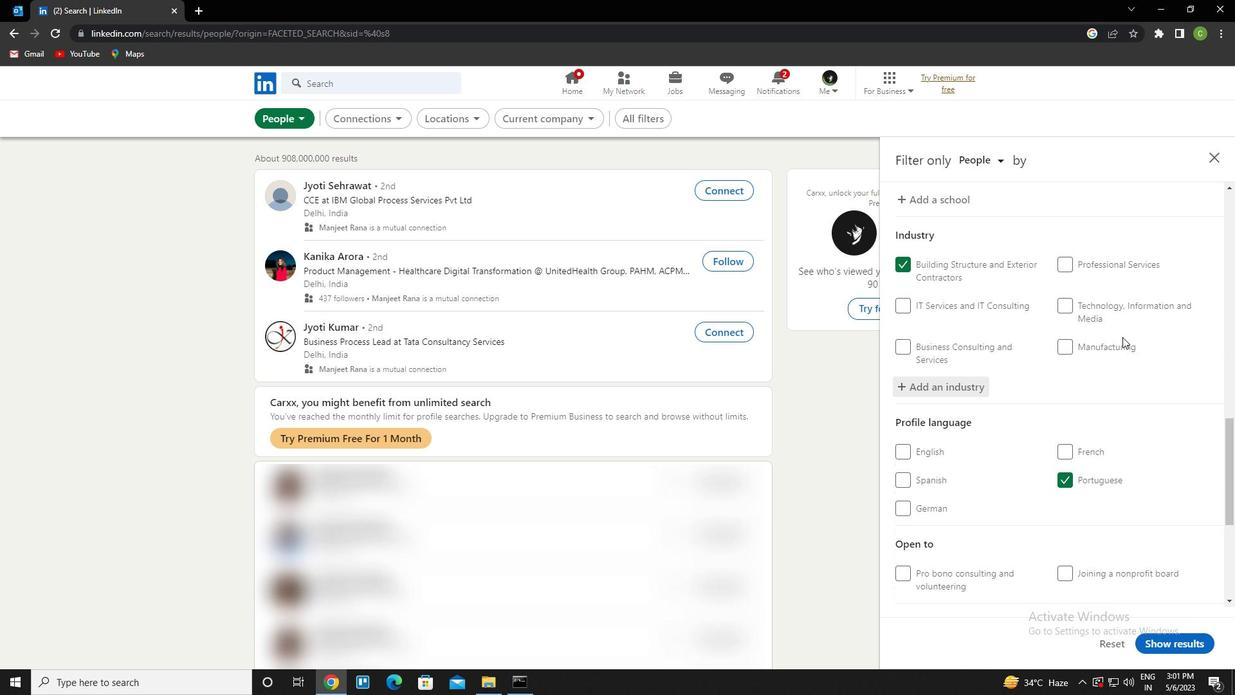 
Action: Mouse scrolled (1123, 336) with delta (0, 0)
Screenshot: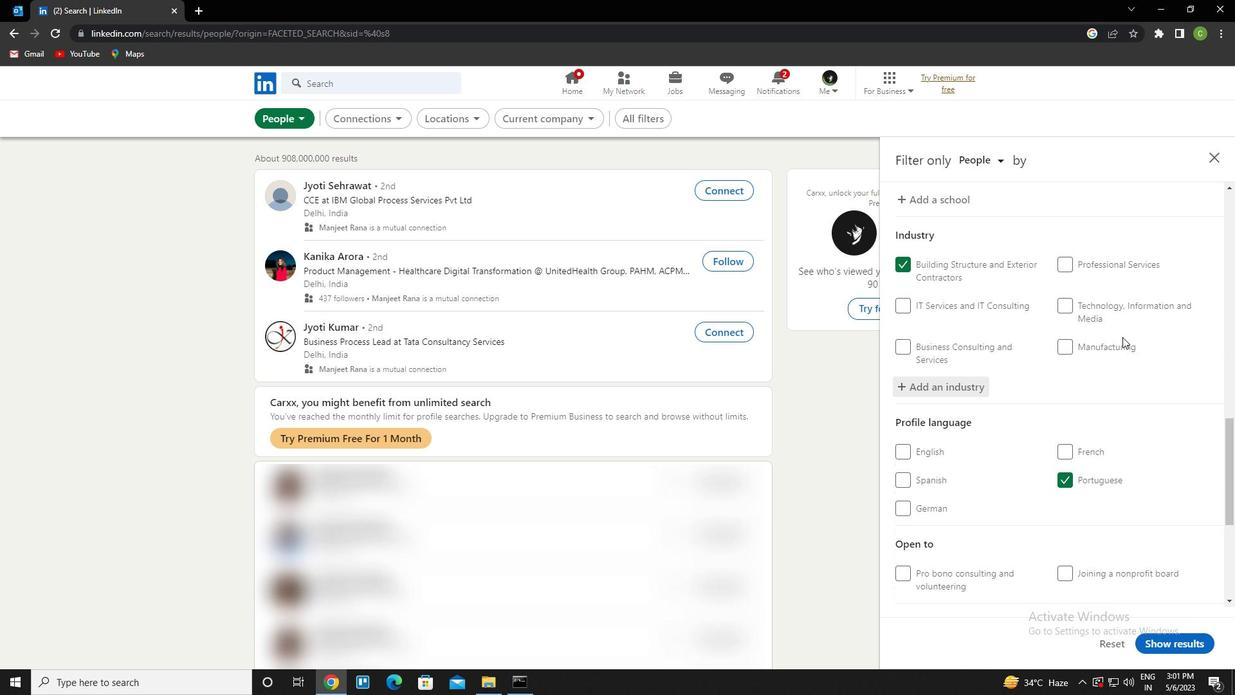 
Action: Mouse scrolled (1123, 336) with delta (0, 0)
Screenshot: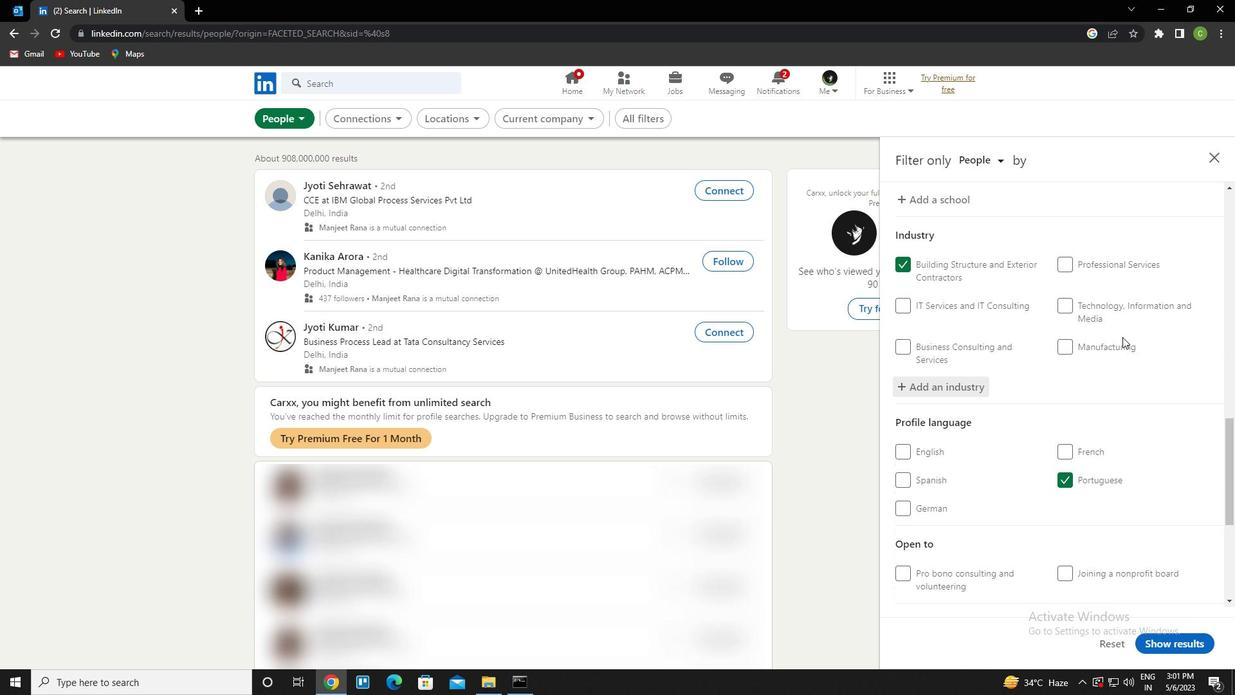 
Action: Mouse scrolled (1123, 336) with delta (0, 0)
Screenshot: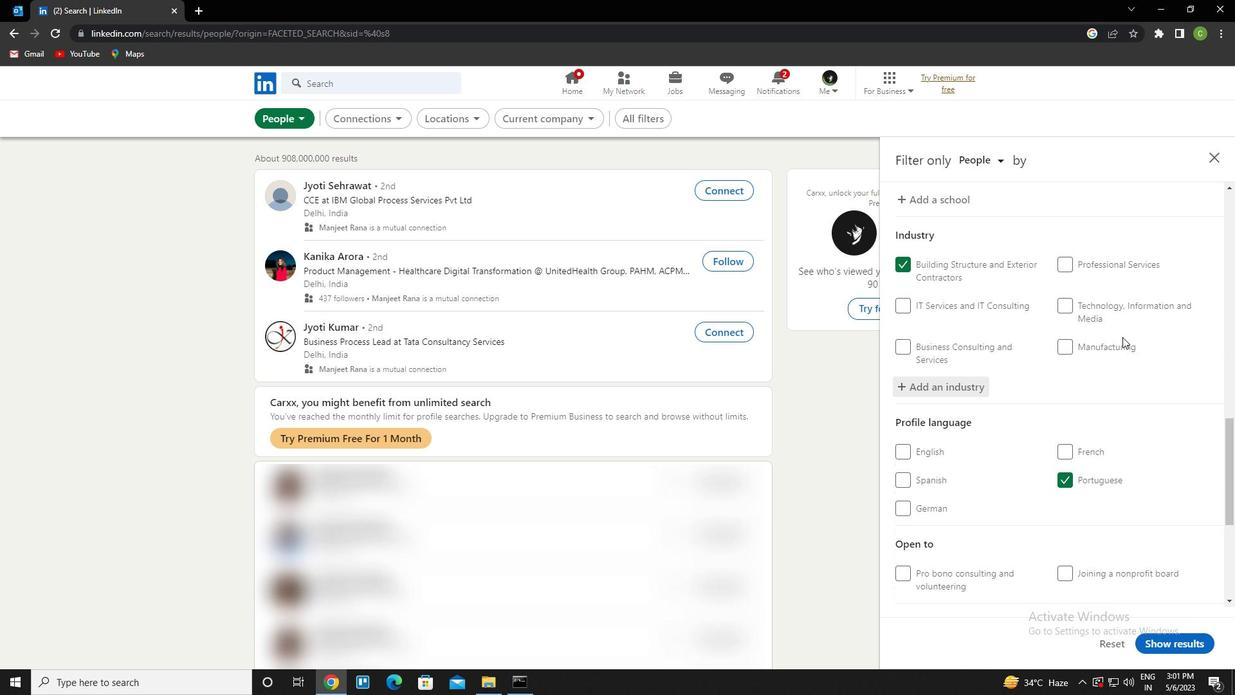 
Action: Mouse scrolled (1123, 336) with delta (0, 0)
Screenshot: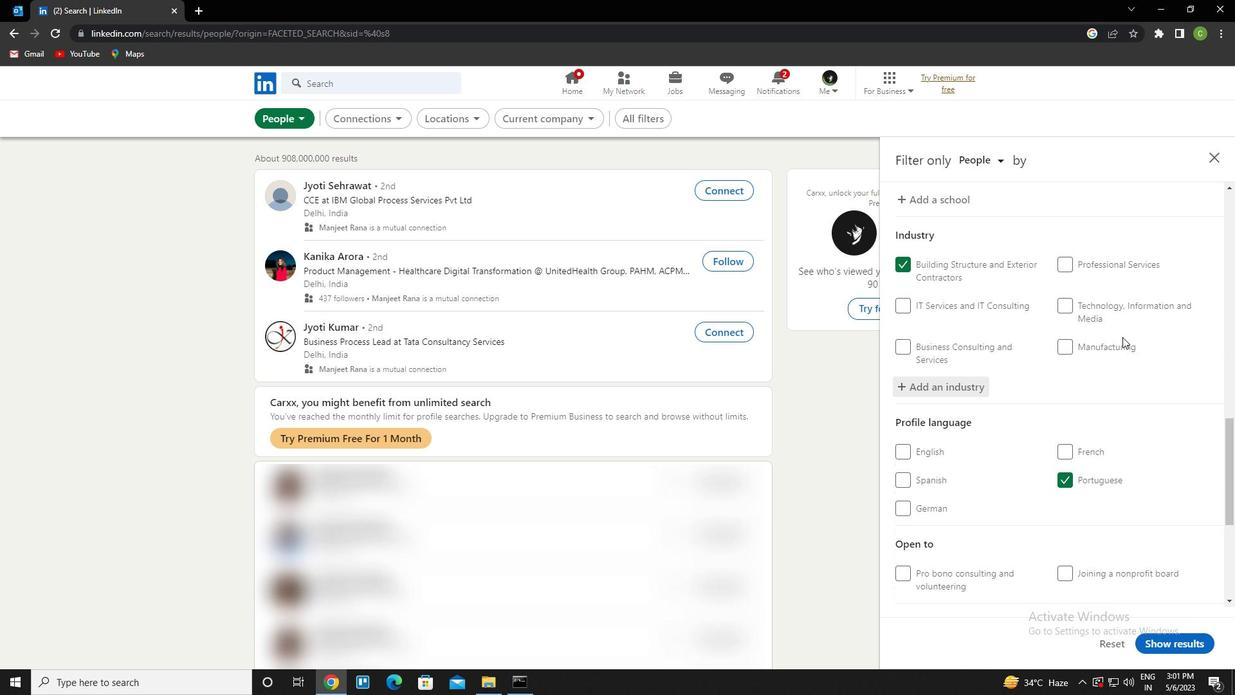 
Action: Mouse scrolled (1123, 336) with delta (0, 0)
Screenshot: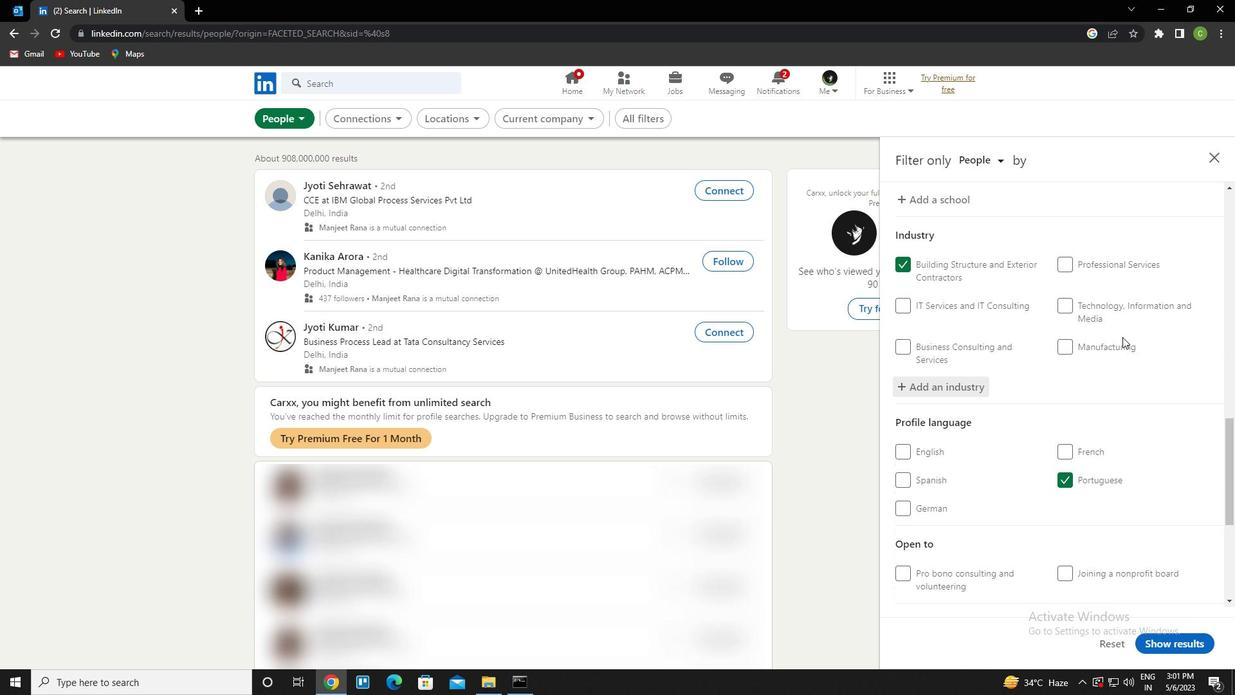 
Action: Mouse scrolled (1123, 336) with delta (0, 0)
Screenshot: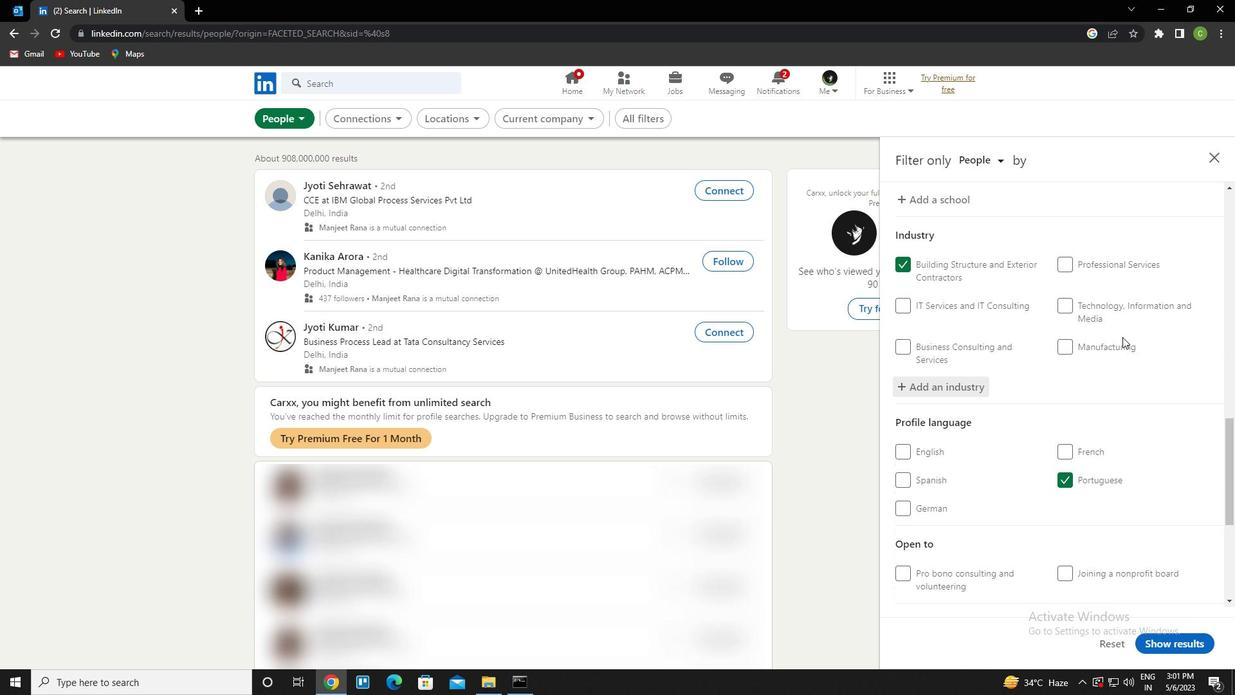 
Action: Mouse scrolled (1123, 336) with delta (0, 0)
Screenshot: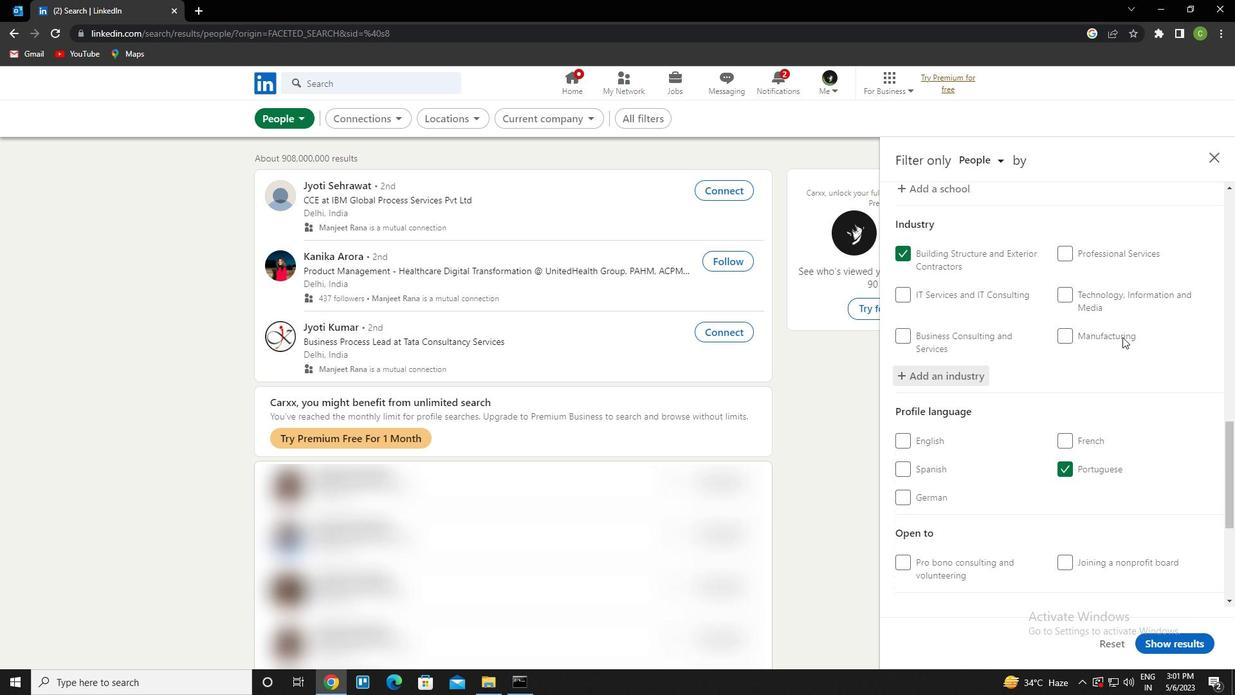 
Action: Mouse moved to (1106, 417)
Screenshot: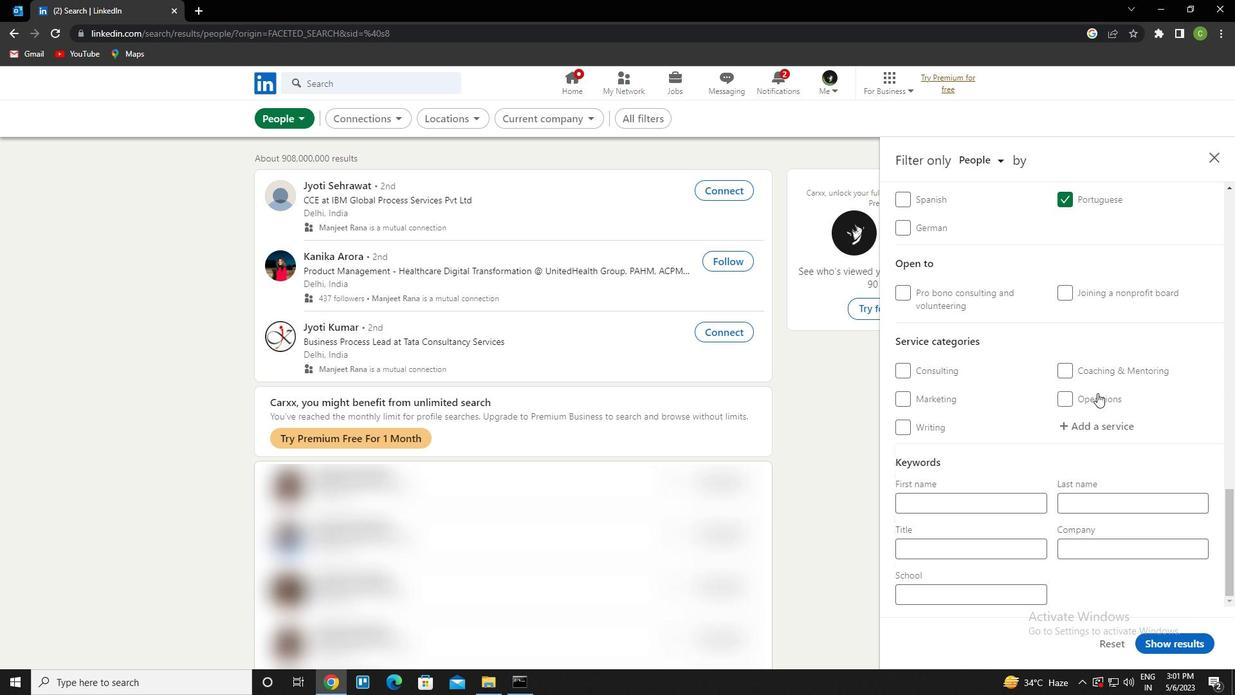 
Action: Mouse pressed left at (1106, 417)
Screenshot: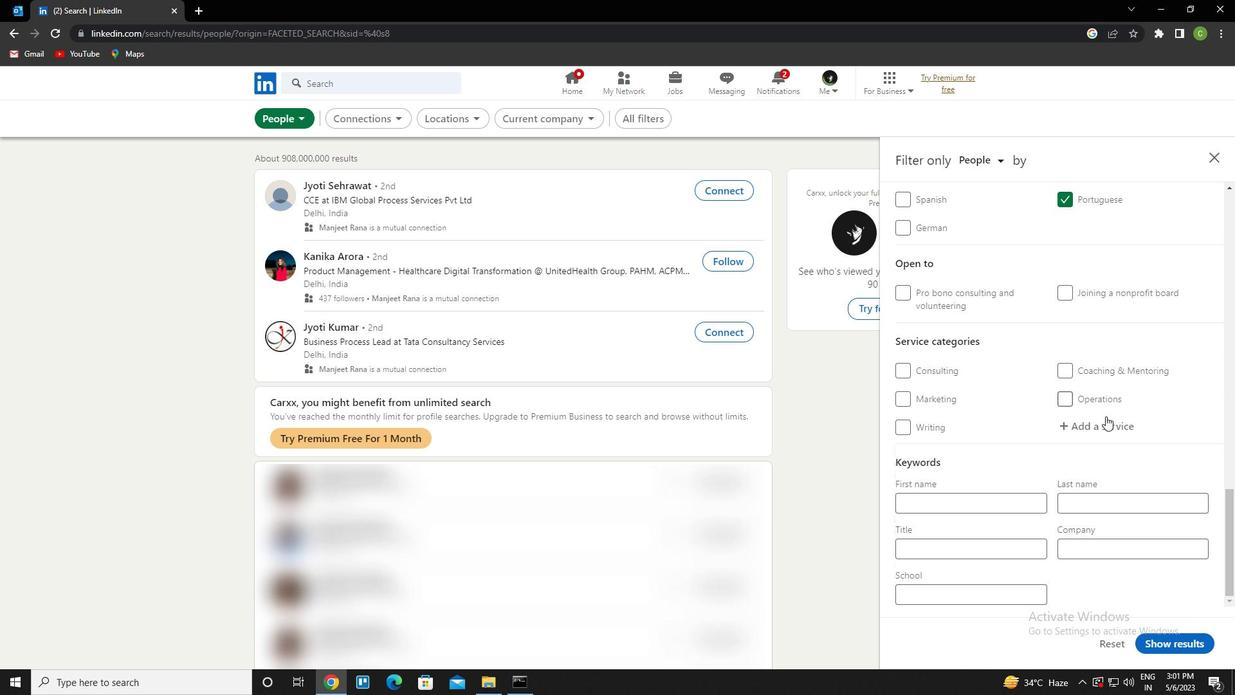 
Action: Key pressed <Key.caps_lock>m<Key.caps_lock>anagement<Key.enter>
Screenshot: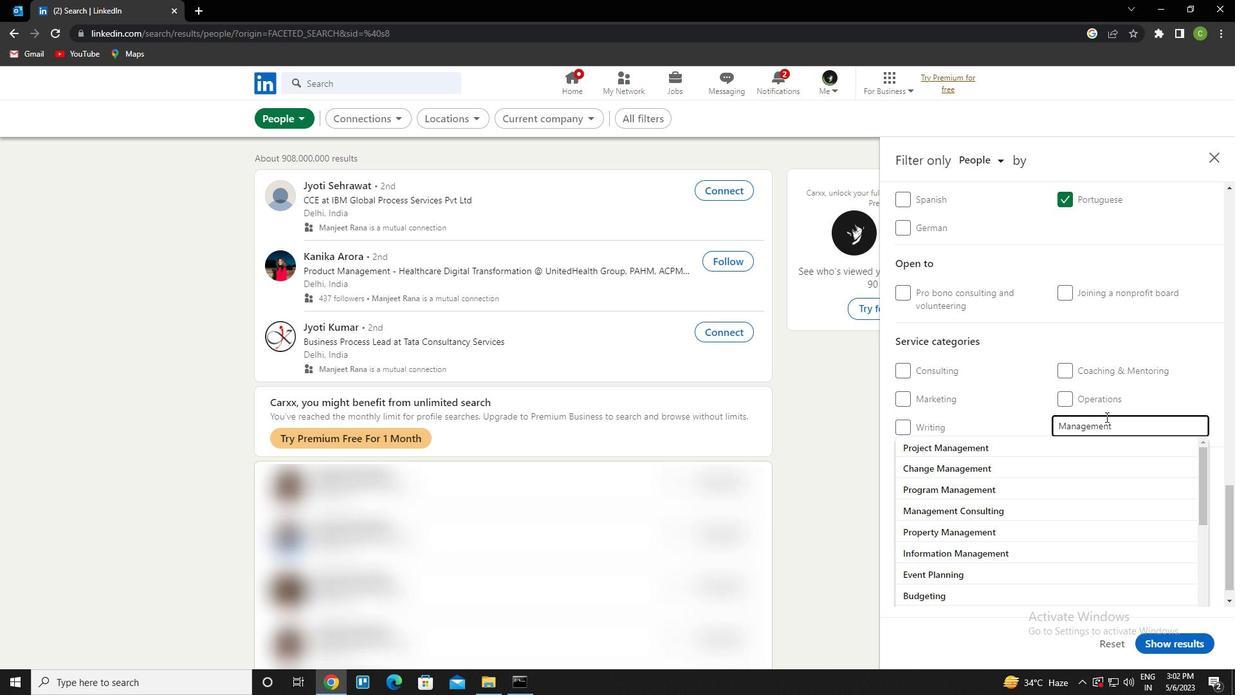 
Action: Mouse scrolled (1106, 416) with delta (0, 0)
Screenshot: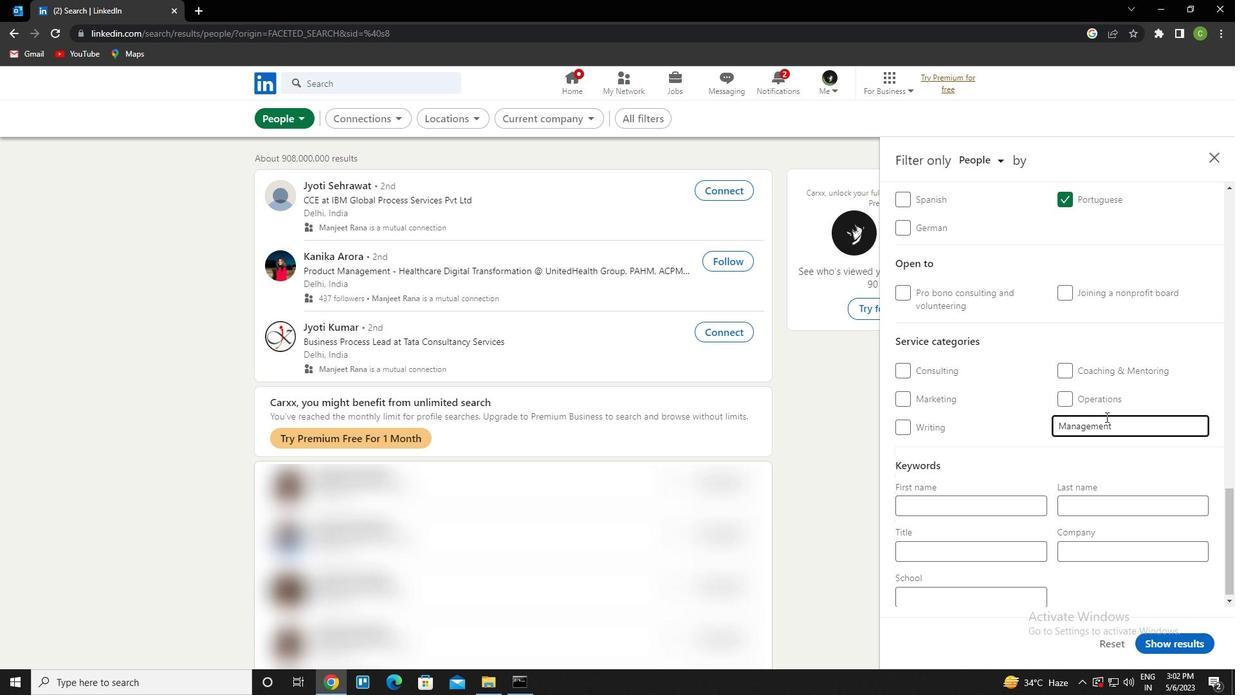 
Action: Mouse moved to (1106, 419)
Screenshot: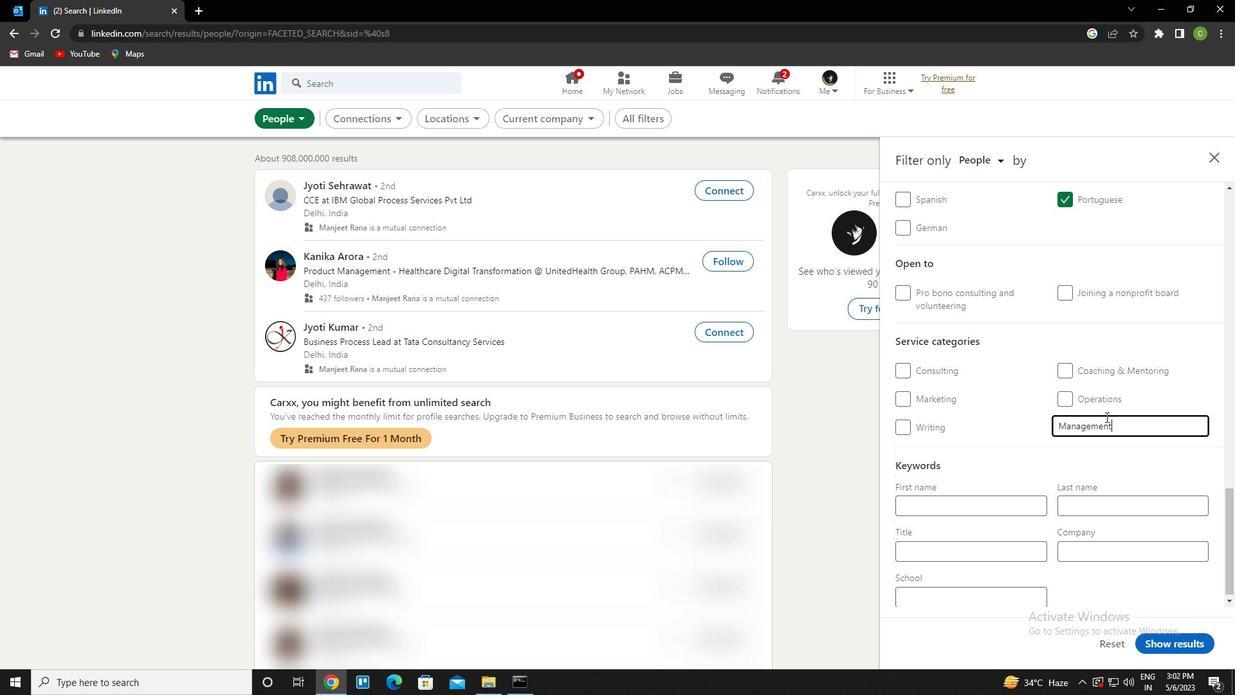 
Action: Mouse scrolled (1106, 418) with delta (0, 0)
Screenshot: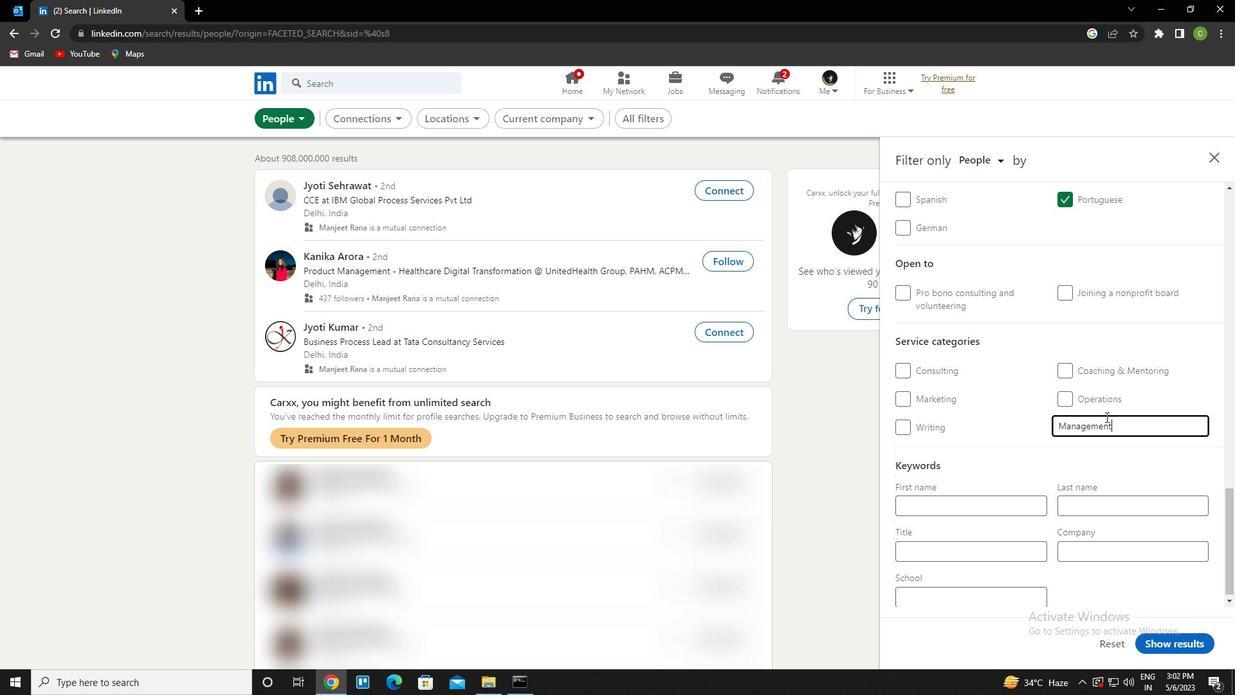 
Action: Mouse moved to (1105, 423)
Screenshot: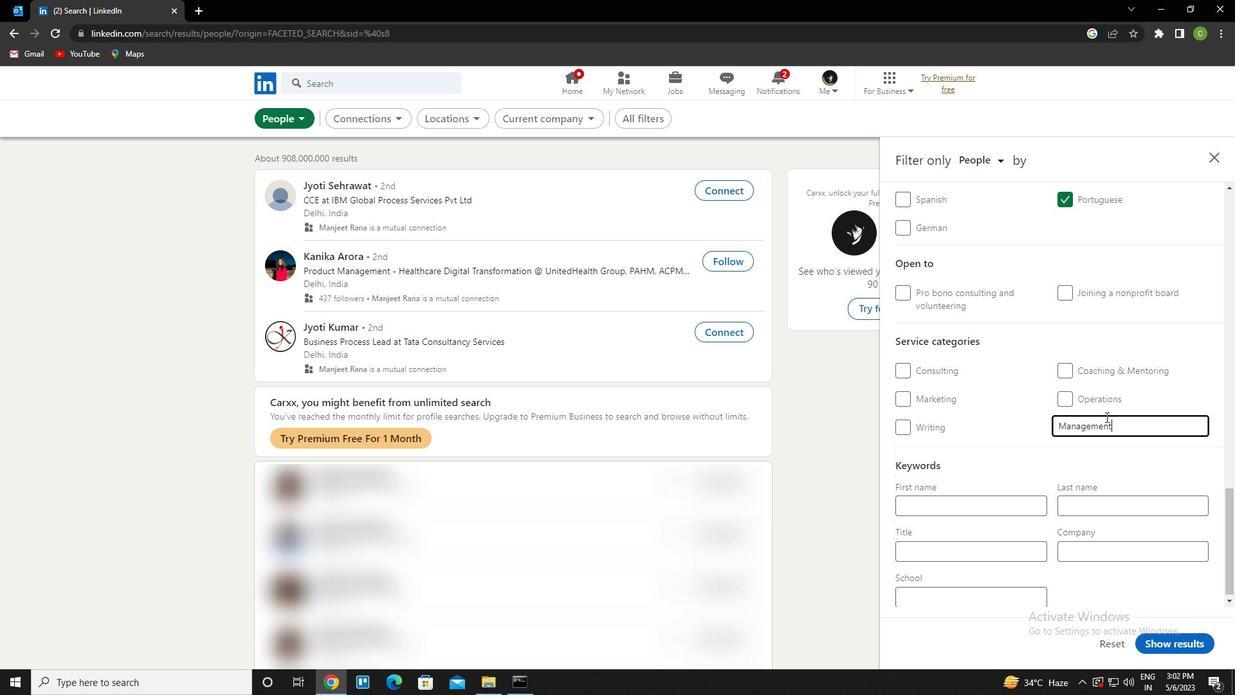 
Action: Mouse scrolled (1105, 422) with delta (0, 0)
Screenshot: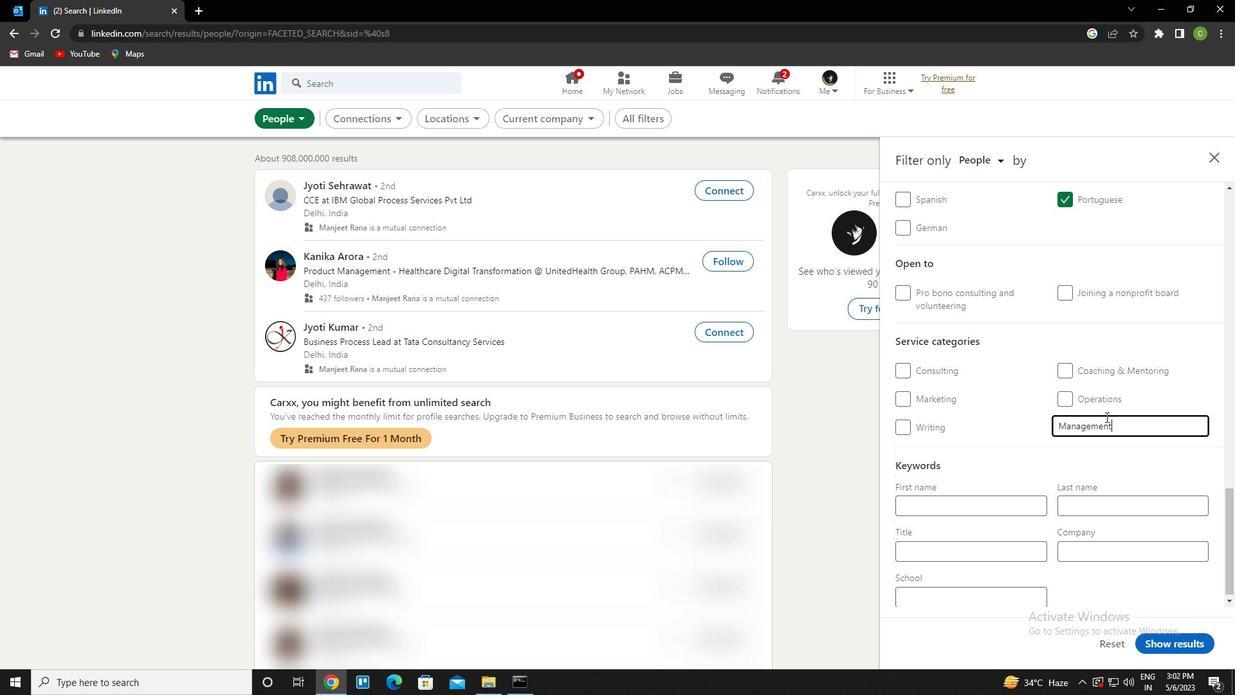 
Action: Mouse moved to (1105, 424)
Screenshot: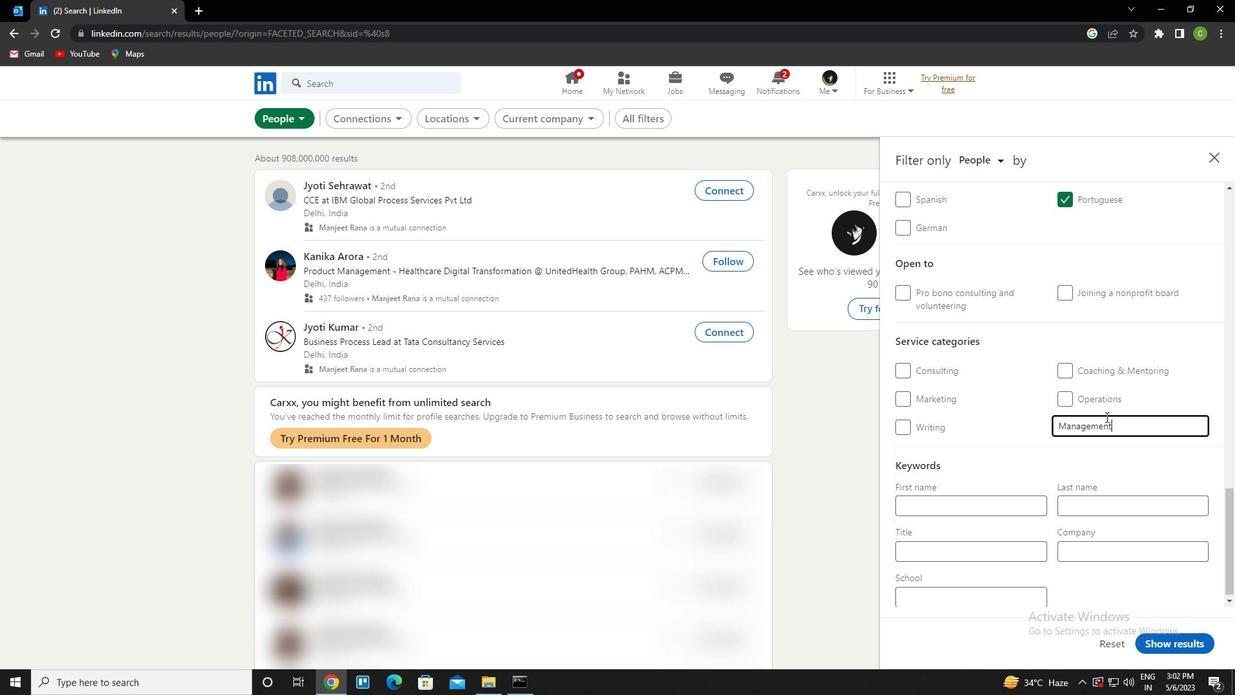 
Action: Mouse scrolled (1105, 424) with delta (0, 0)
Screenshot: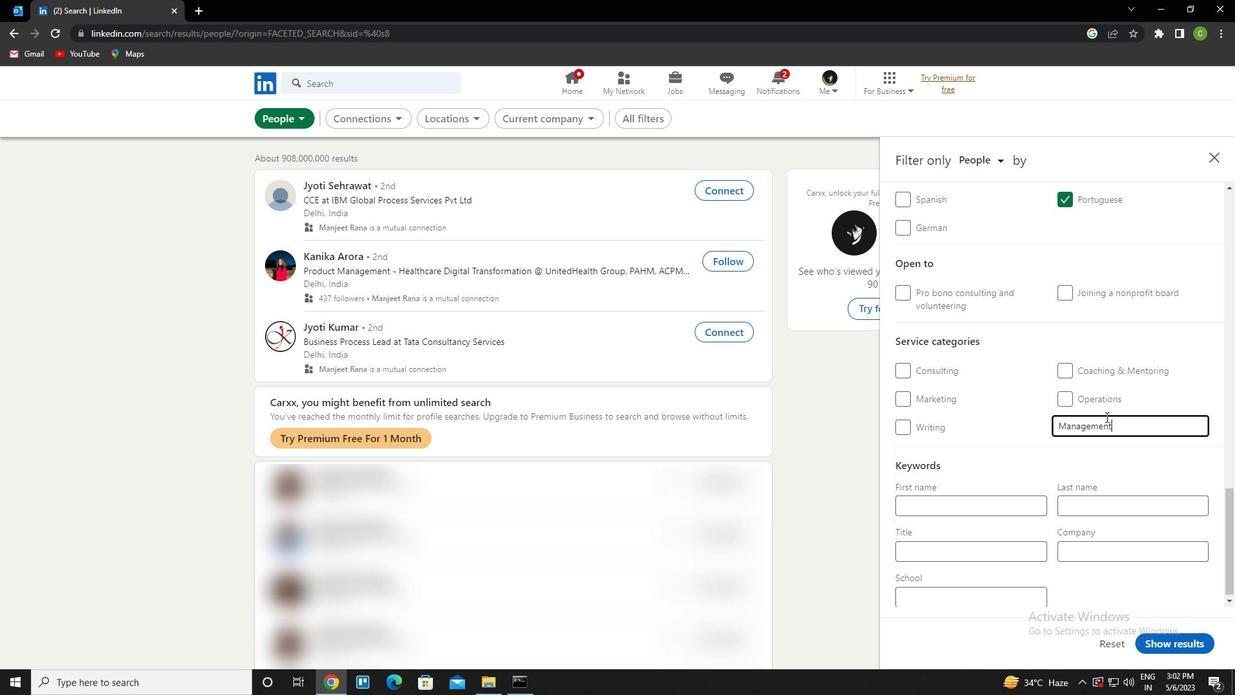 
Action: Mouse moved to (1104, 424)
Screenshot: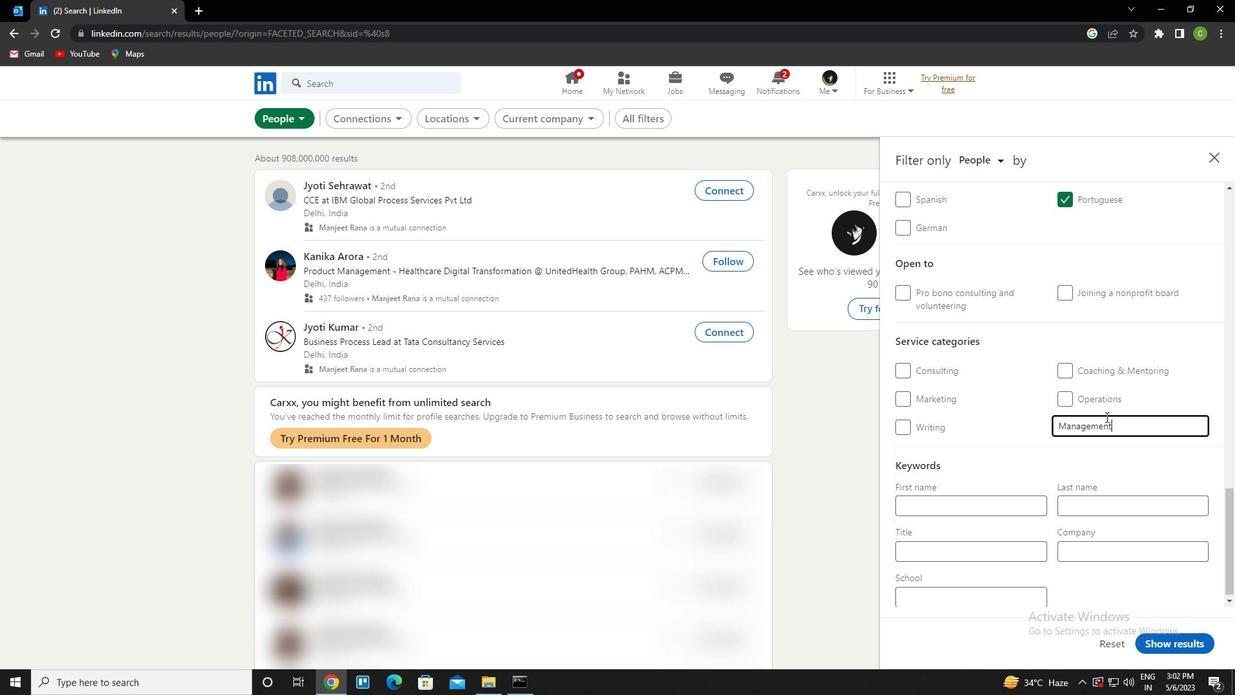 
Action: Mouse scrolled (1104, 424) with delta (0, 0)
Screenshot: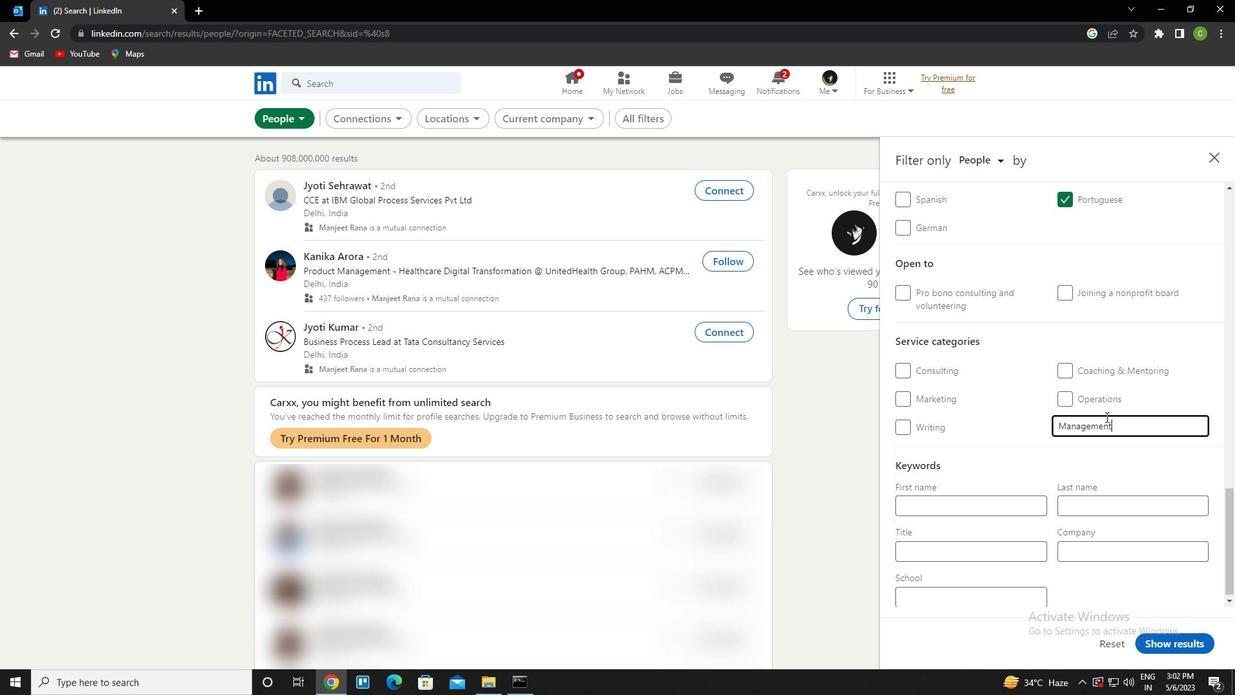 
Action: Mouse moved to (1104, 425)
Screenshot: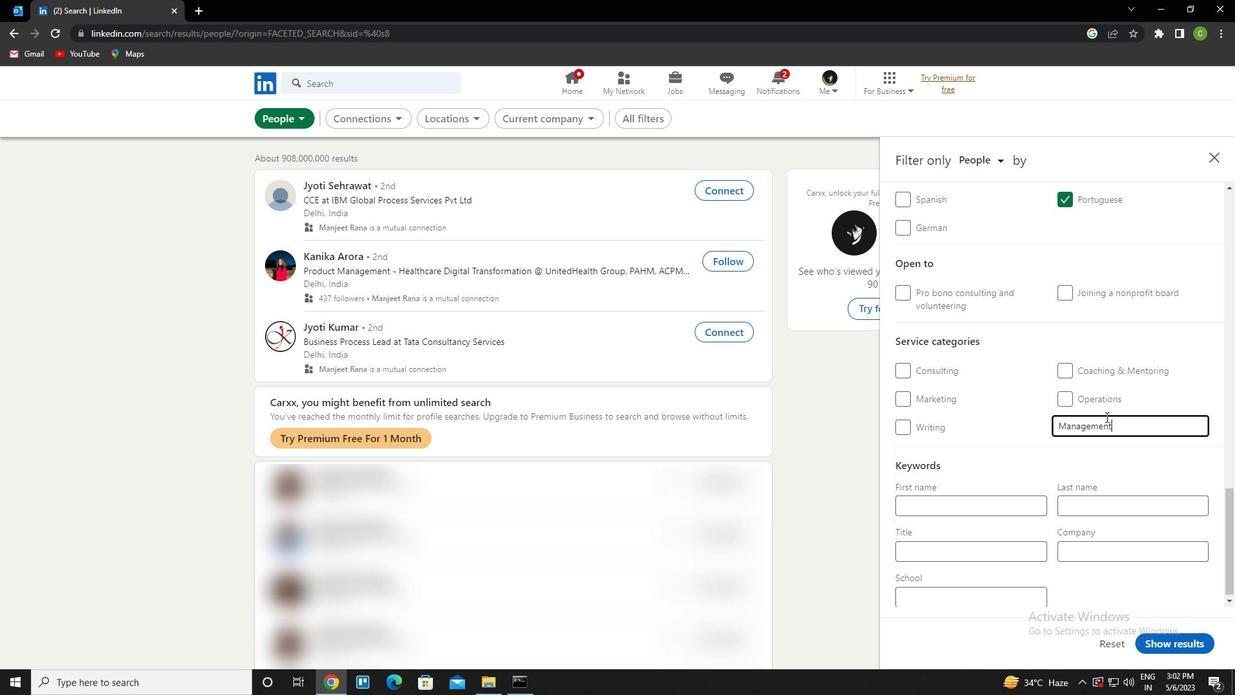 
Action: Mouse scrolled (1104, 424) with delta (0, 0)
Screenshot: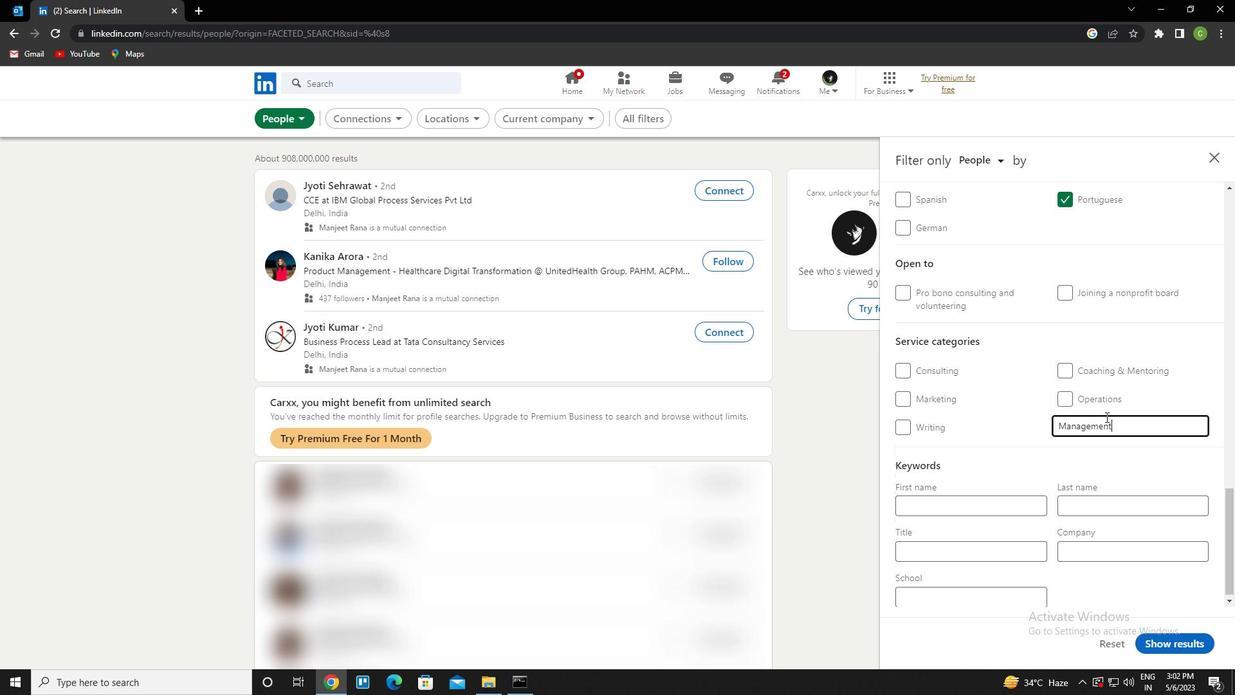 
Action: Mouse scrolled (1104, 424) with delta (0, 0)
Screenshot: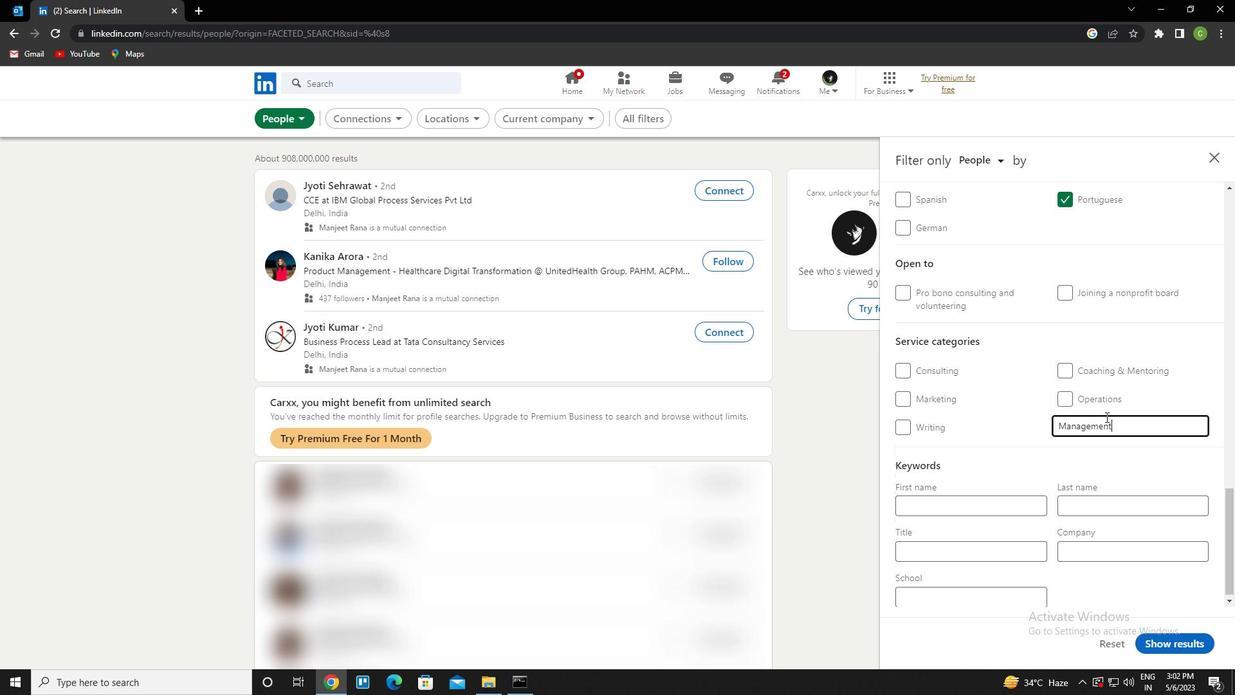 
Action: Mouse moved to (995, 541)
Screenshot: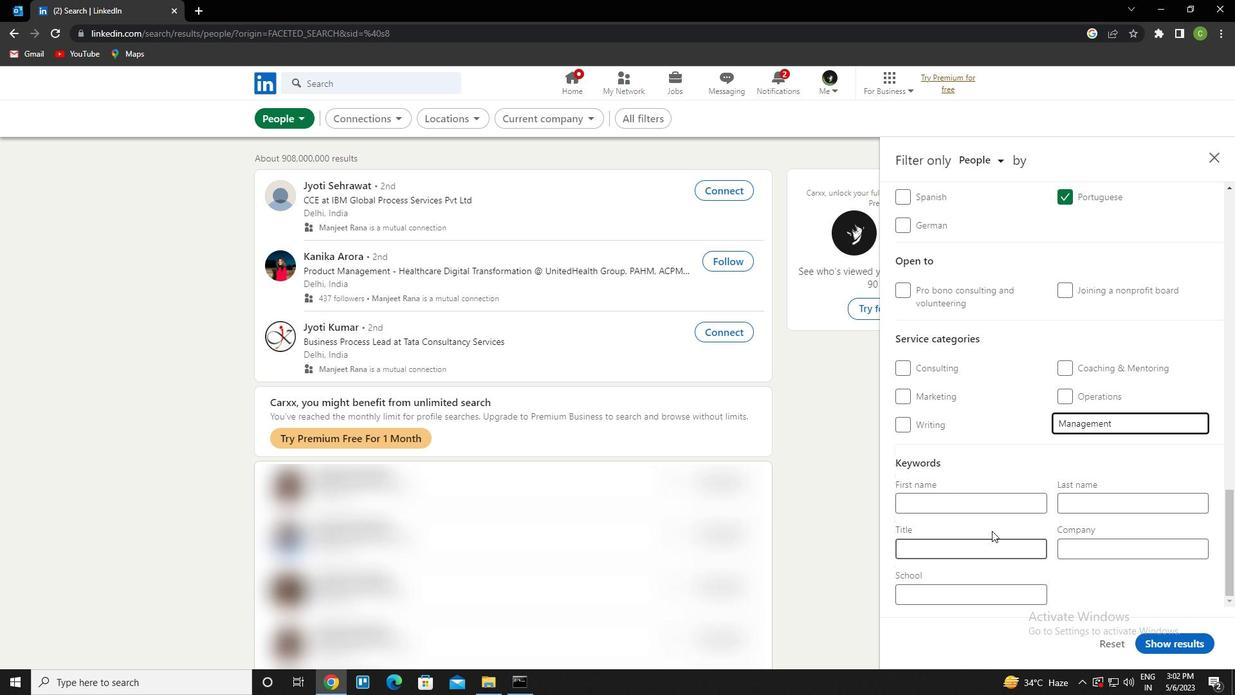 
Action: Mouse pressed left at (995, 541)
Screenshot: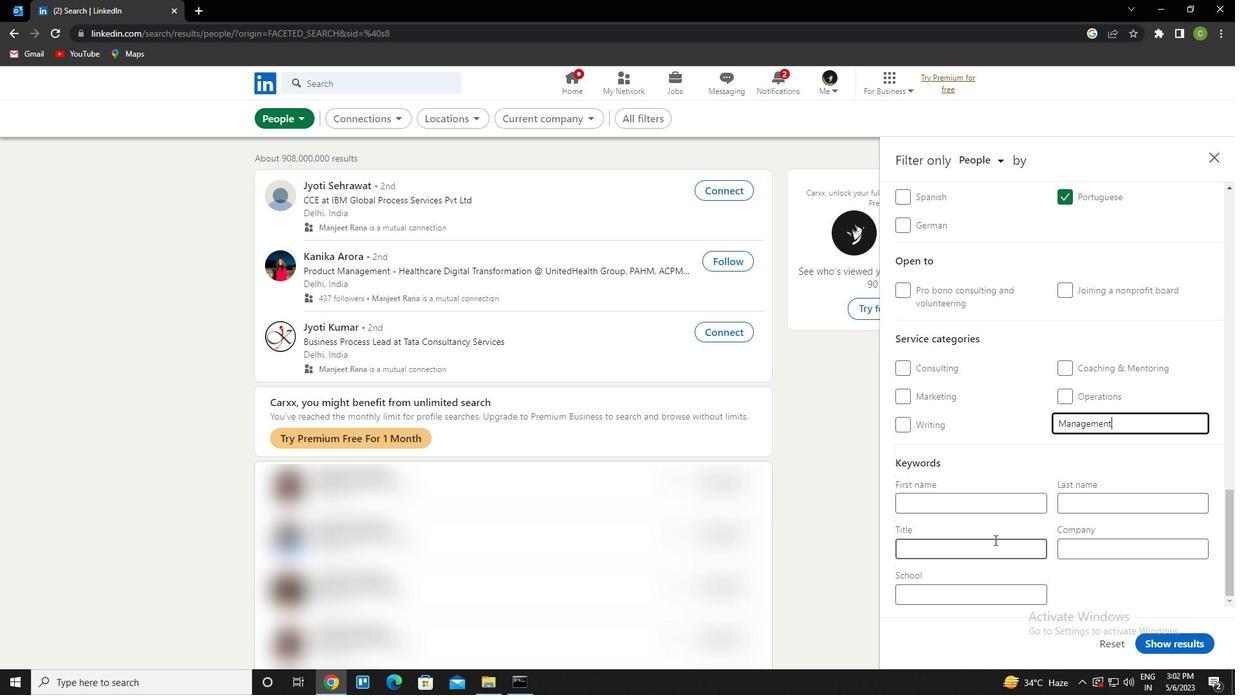 
Action: Key pressed <Key.caps_lock>w<Key.backspace>e<Key.caps_lock>mergency<Key.space><Key.caps_lock>r<Key.caps_lock>Elief<Key.space><Key.caps_lock>w<Key.caps_lock>orker
Screenshot: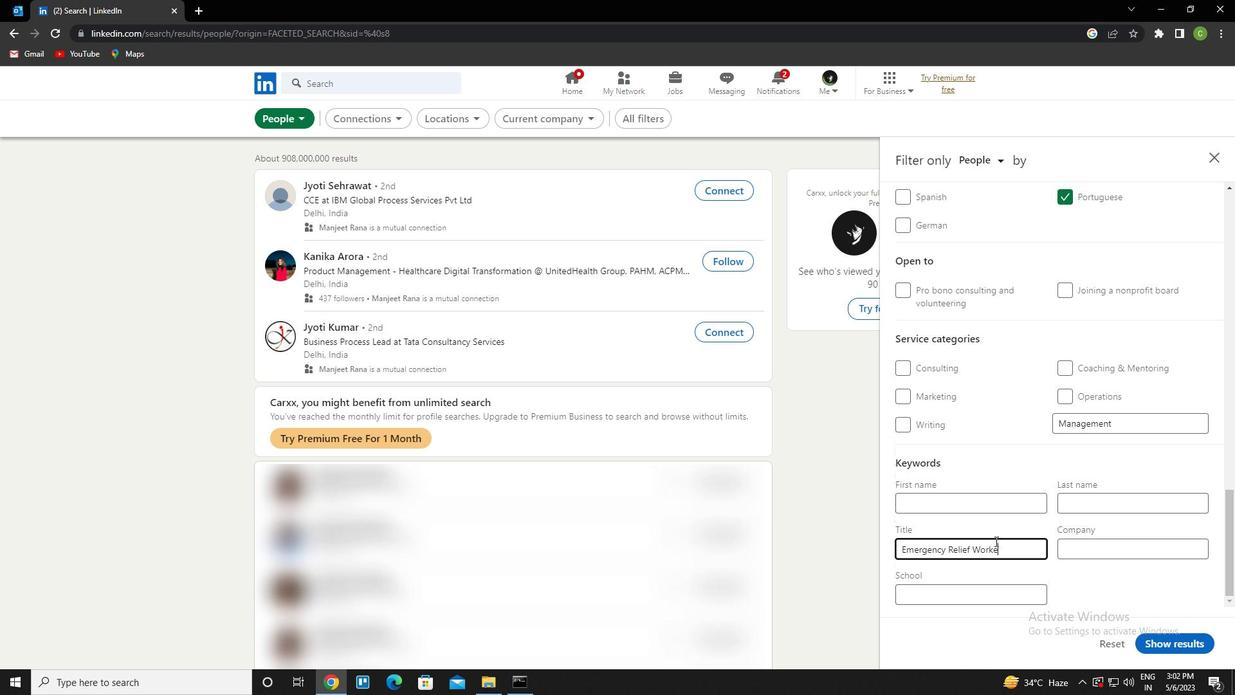 
Action: Mouse scrolled (995, 540) with delta (0, 0)
Screenshot: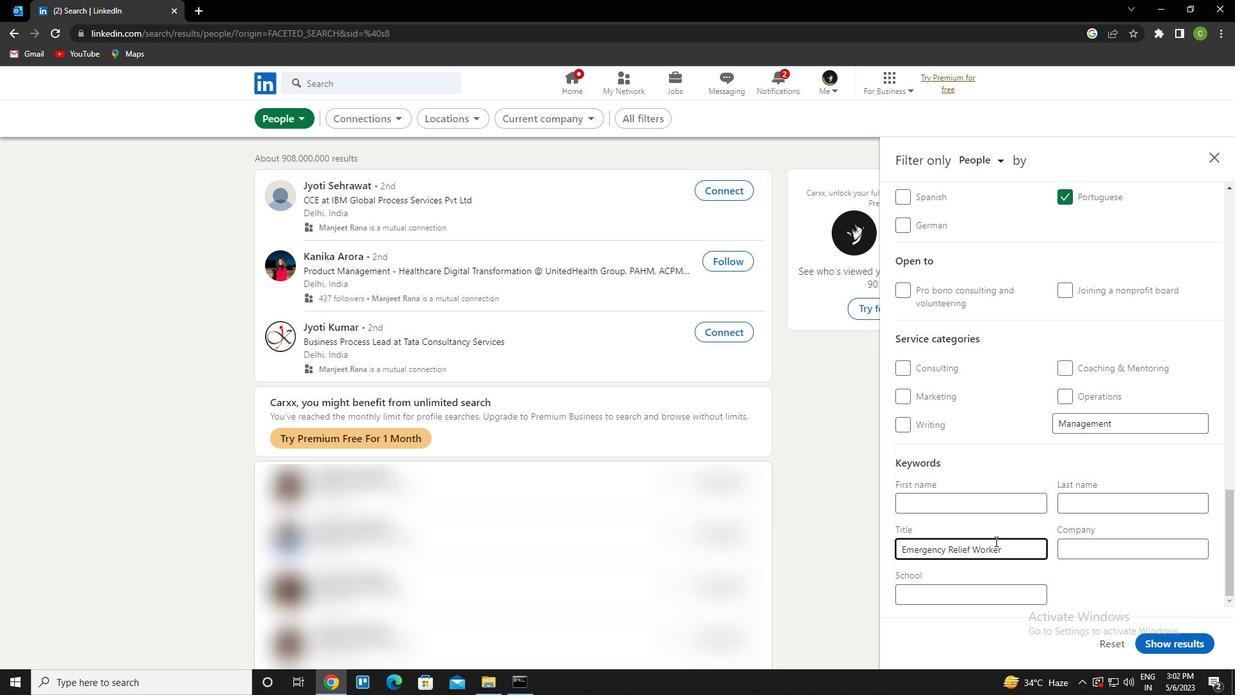 
Action: Mouse moved to (1184, 643)
Screenshot: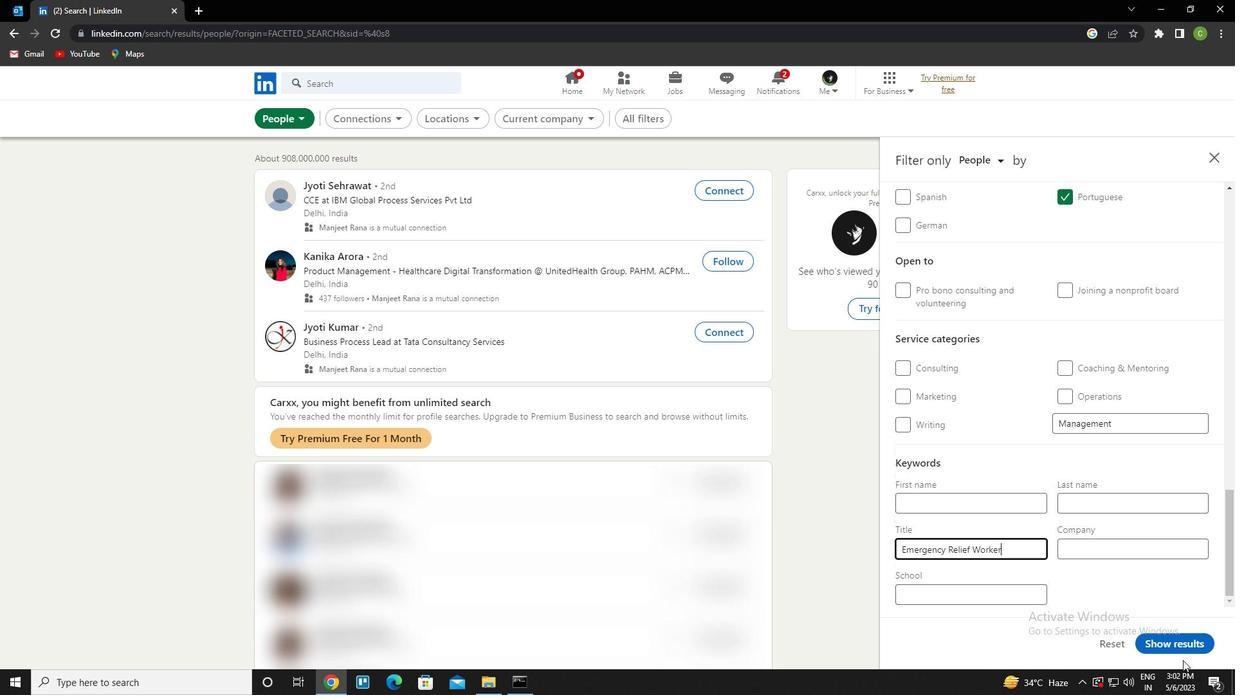
Action: Mouse pressed left at (1184, 643)
Screenshot: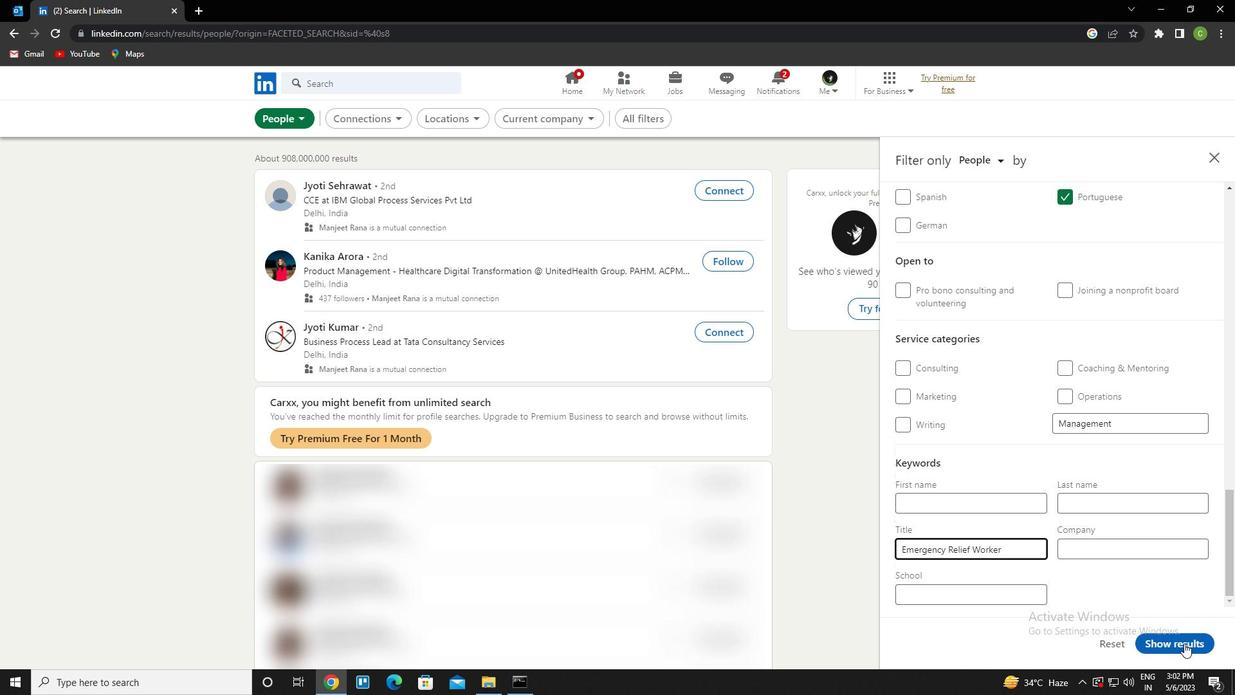 
Action: Mouse moved to (539, 607)
Screenshot: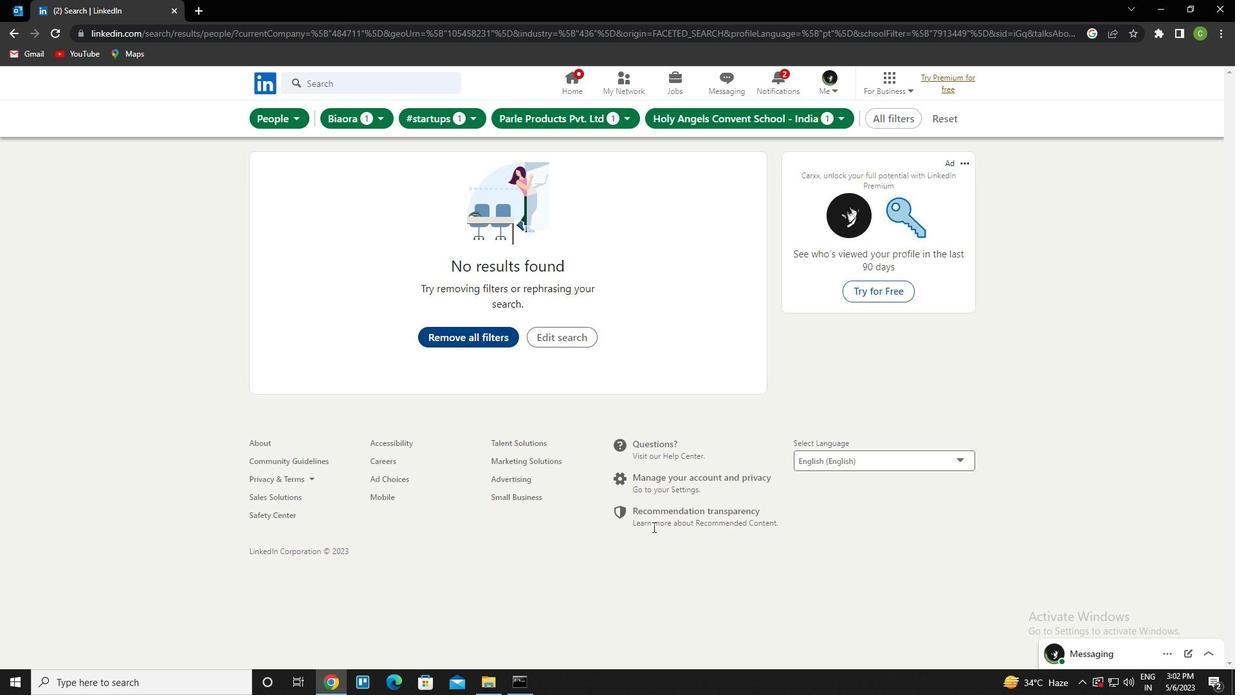 
